 Task: Find a flat in University City, United States, with a washing machine, within a price range of ₹5000 to ₹34000, for 1 bedroom, 1 bed, and 1 bathroom, from August 15 to August 19, with self check-in and English-speaking host.
Action: Mouse moved to (540, 74)
Screenshot: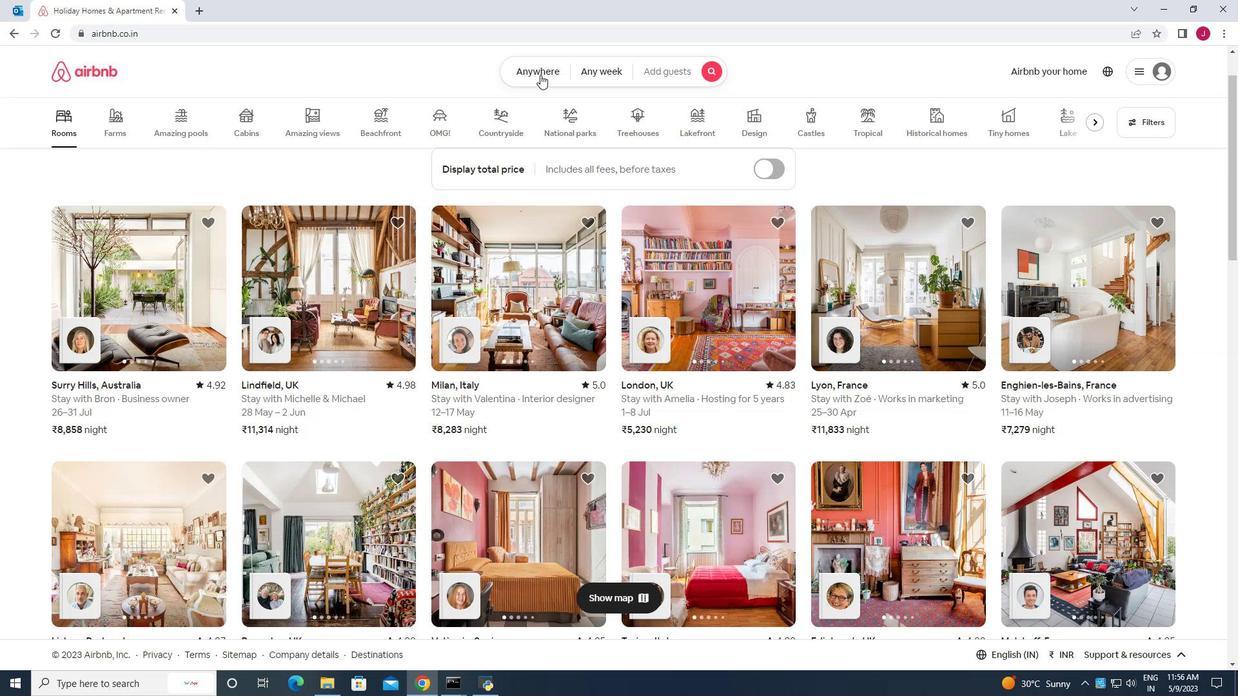 
Action: Mouse pressed left at (540, 74)
Screenshot: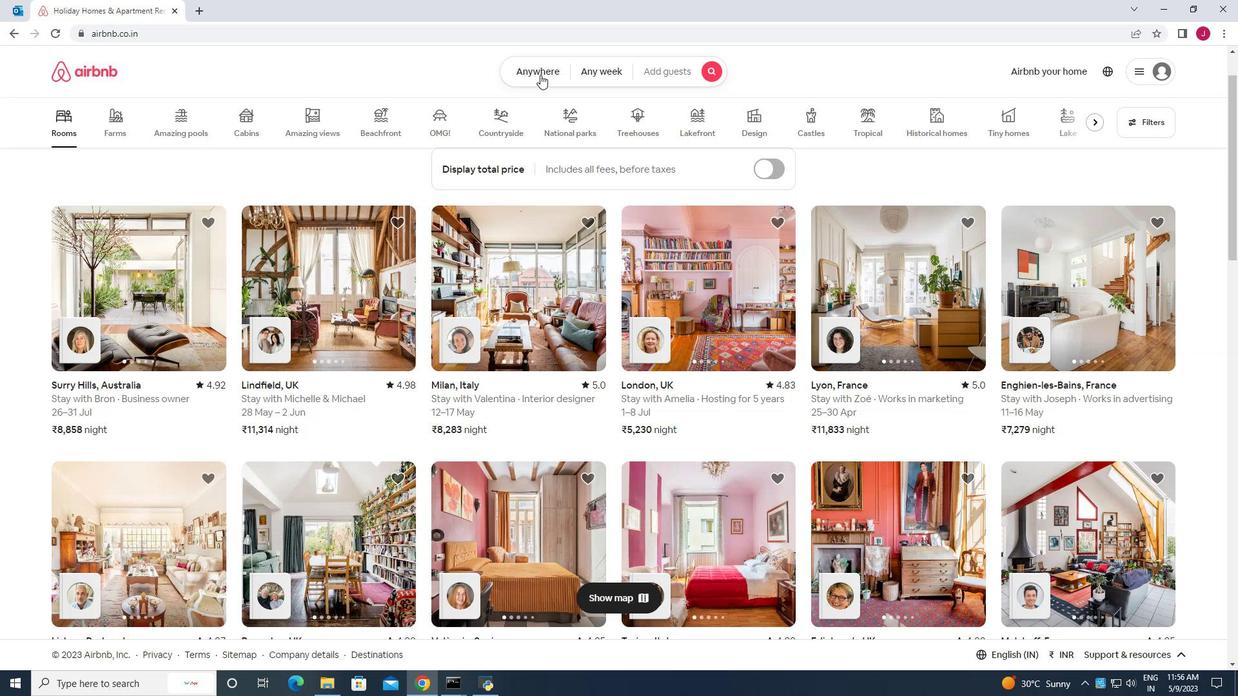 
Action: Mouse moved to (404, 124)
Screenshot: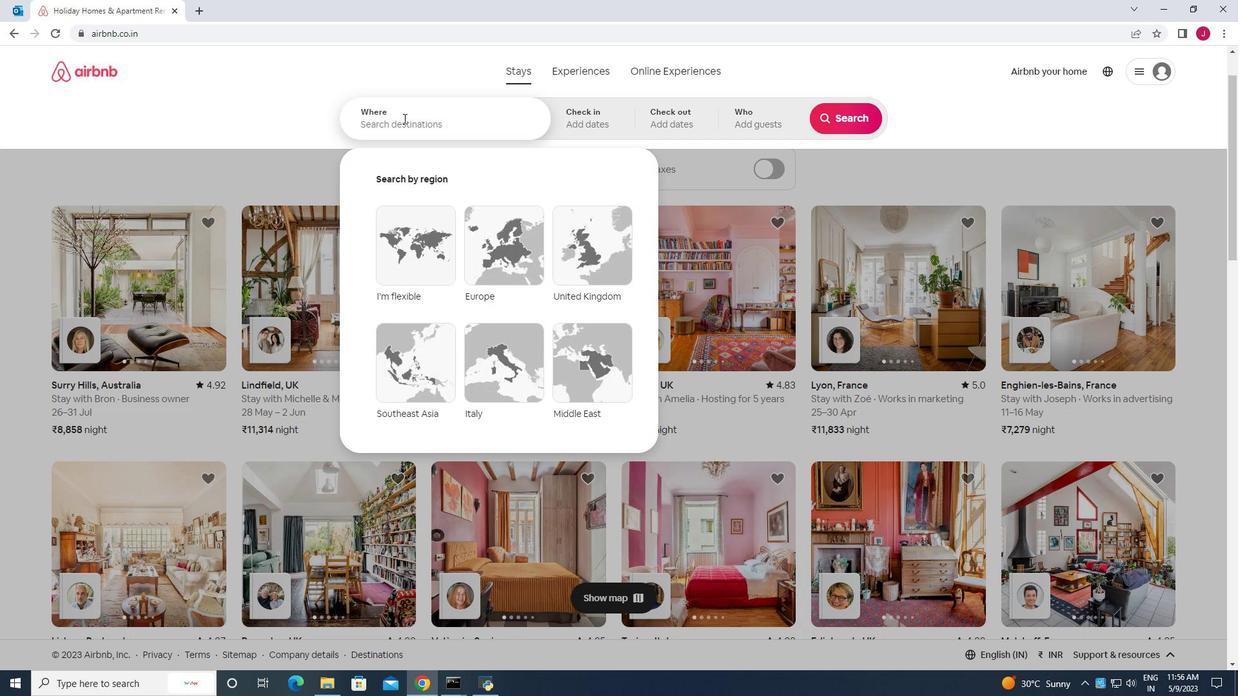 
Action: Mouse pressed left at (404, 124)
Screenshot: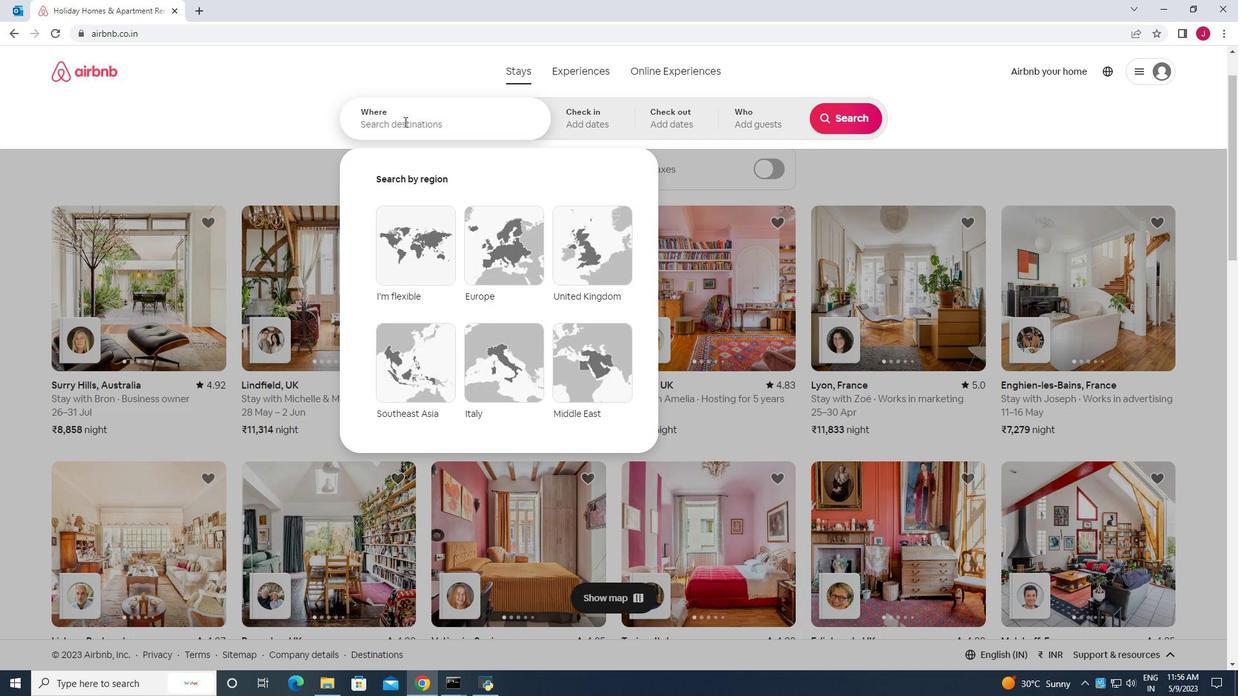 
Action: Mouse moved to (406, 126)
Screenshot: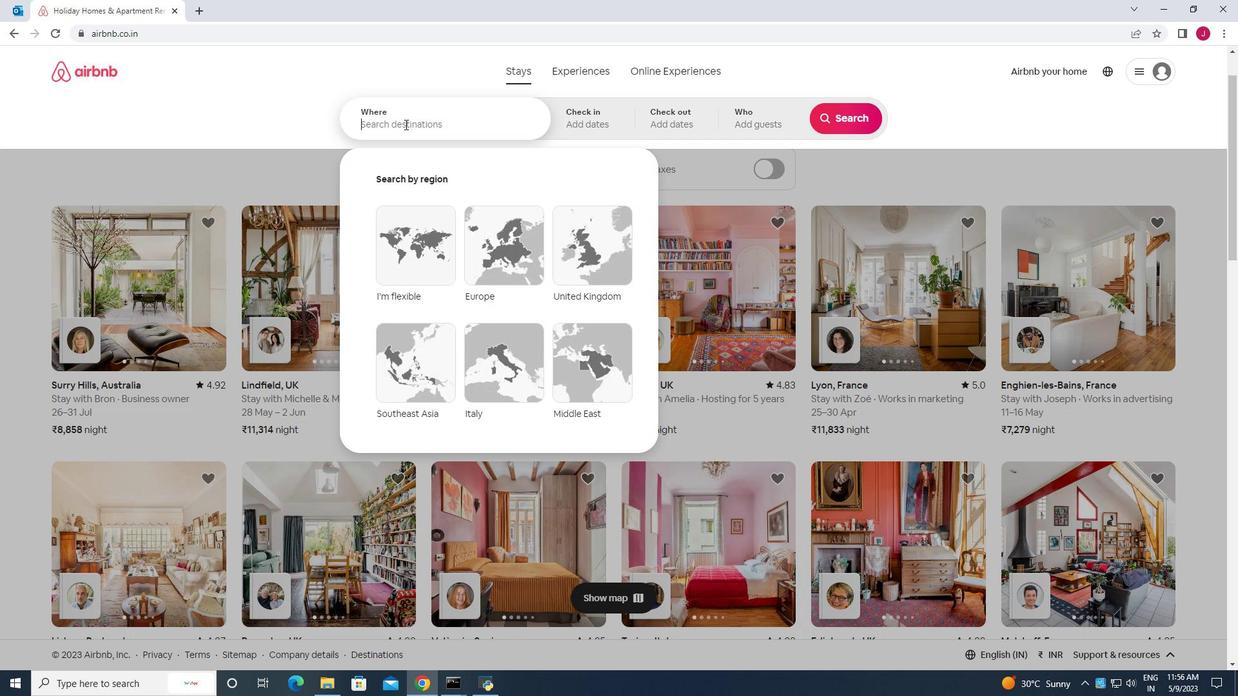 
Action: Key pressed university<Key.space>city<Key.space>united<Key.space>stated<Key.enter>
Screenshot: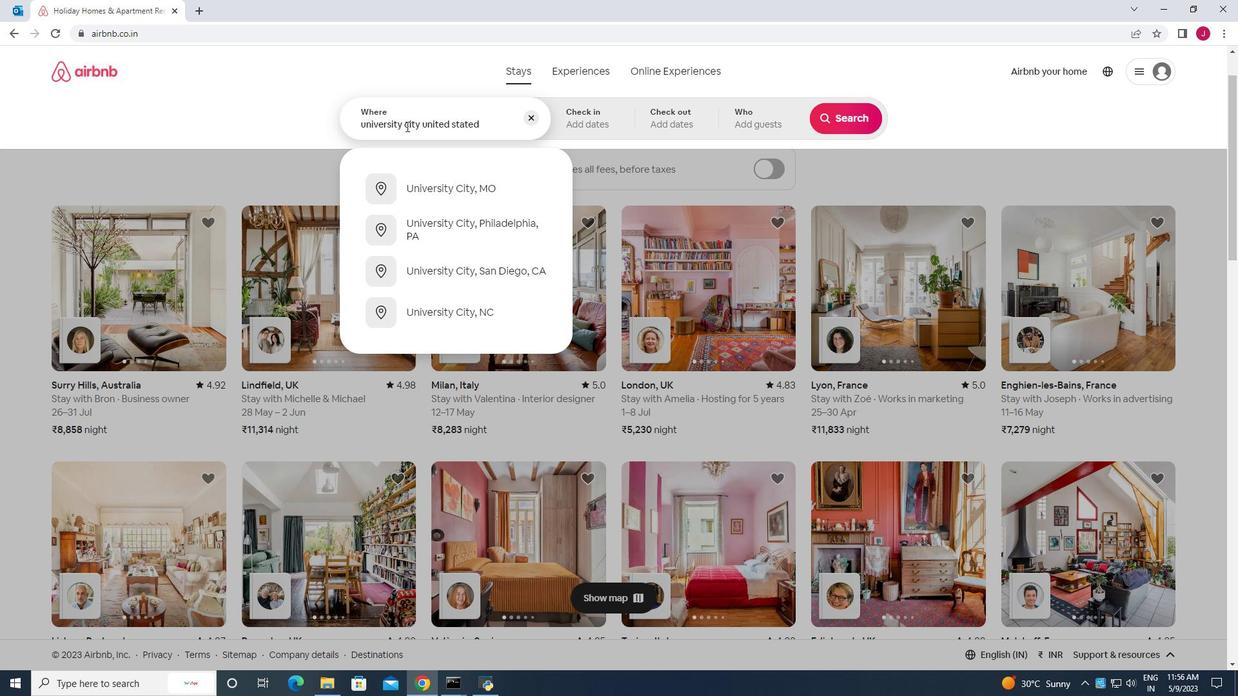 
Action: Mouse moved to (844, 224)
Screenshot: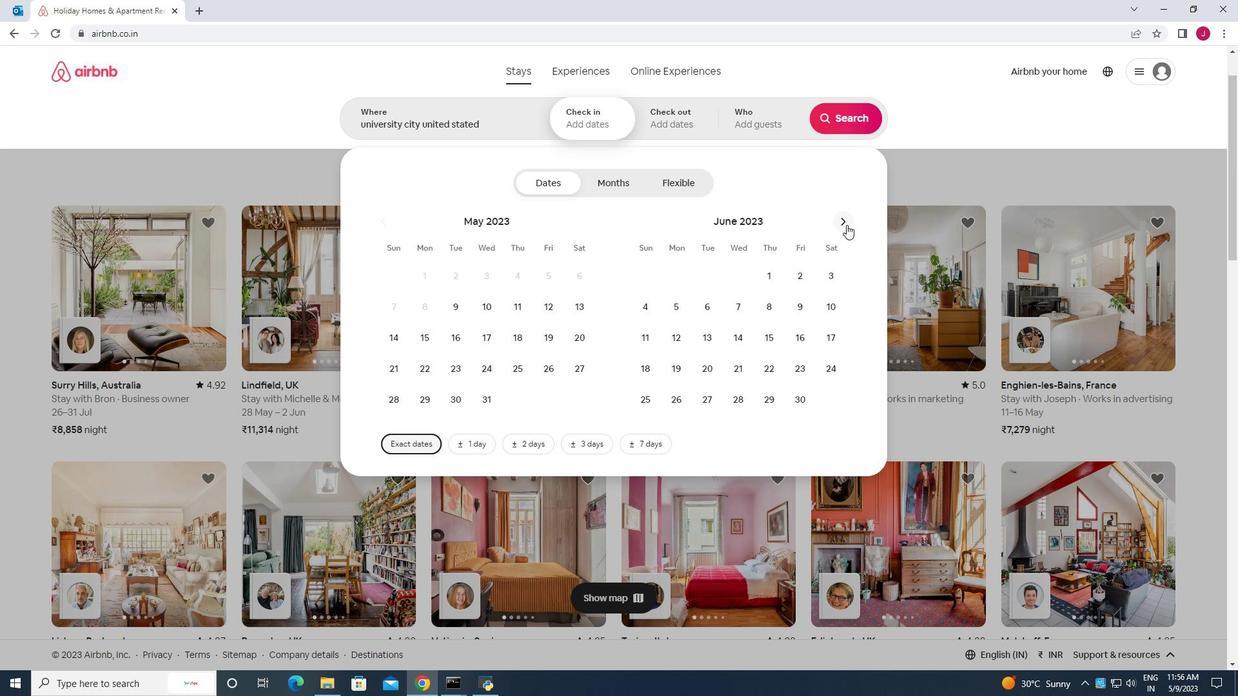 
Action: Mouse pressed left at (844, 224)
Screenshot: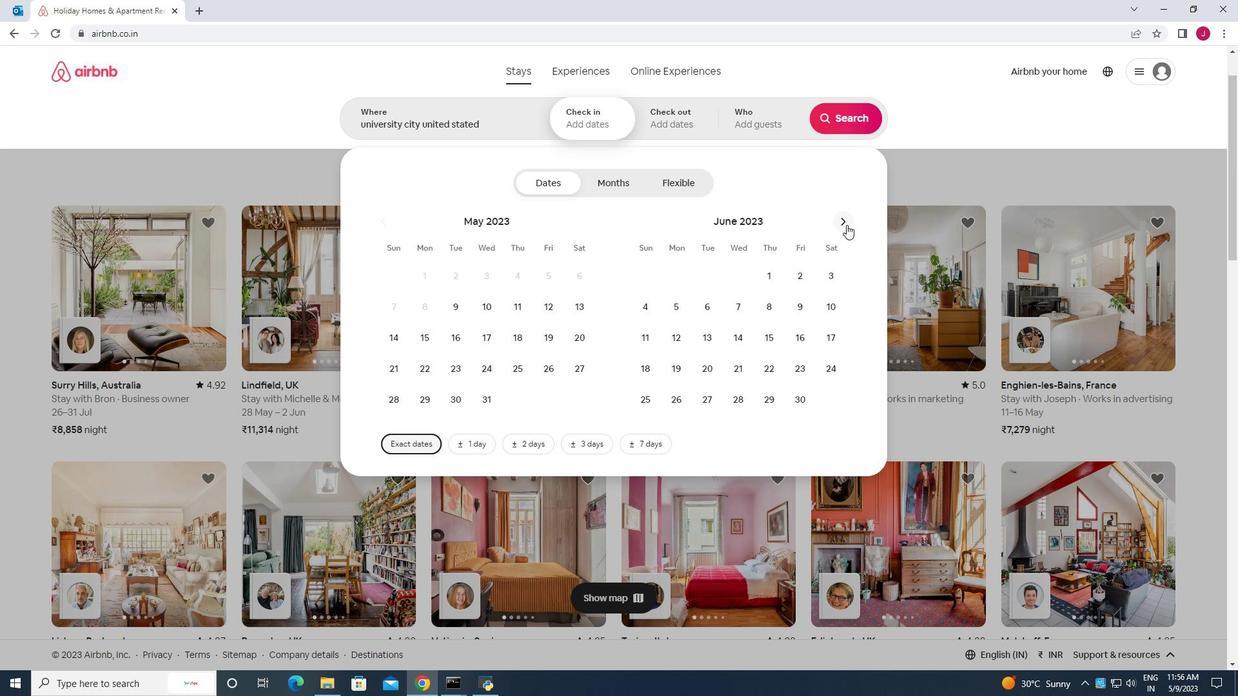 
Action: Mouse moved to (844, 223)
Screenshot: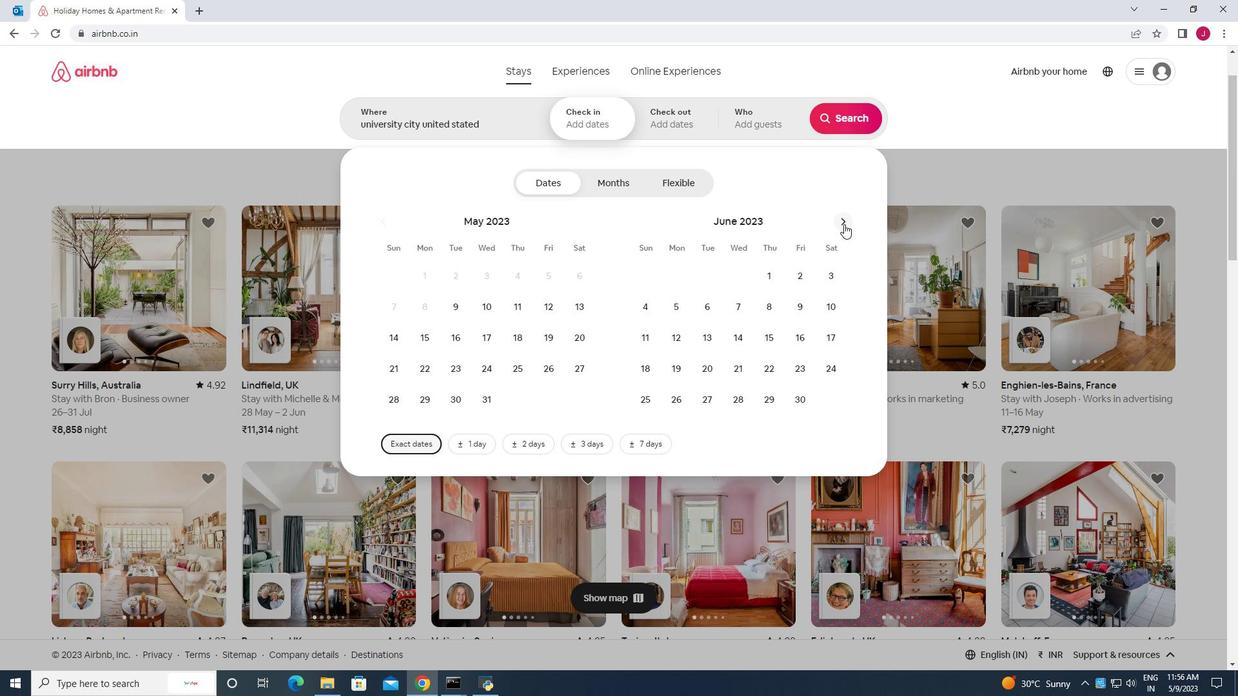 
Action: Mouse pressed left at (844, 223)
Screenshot: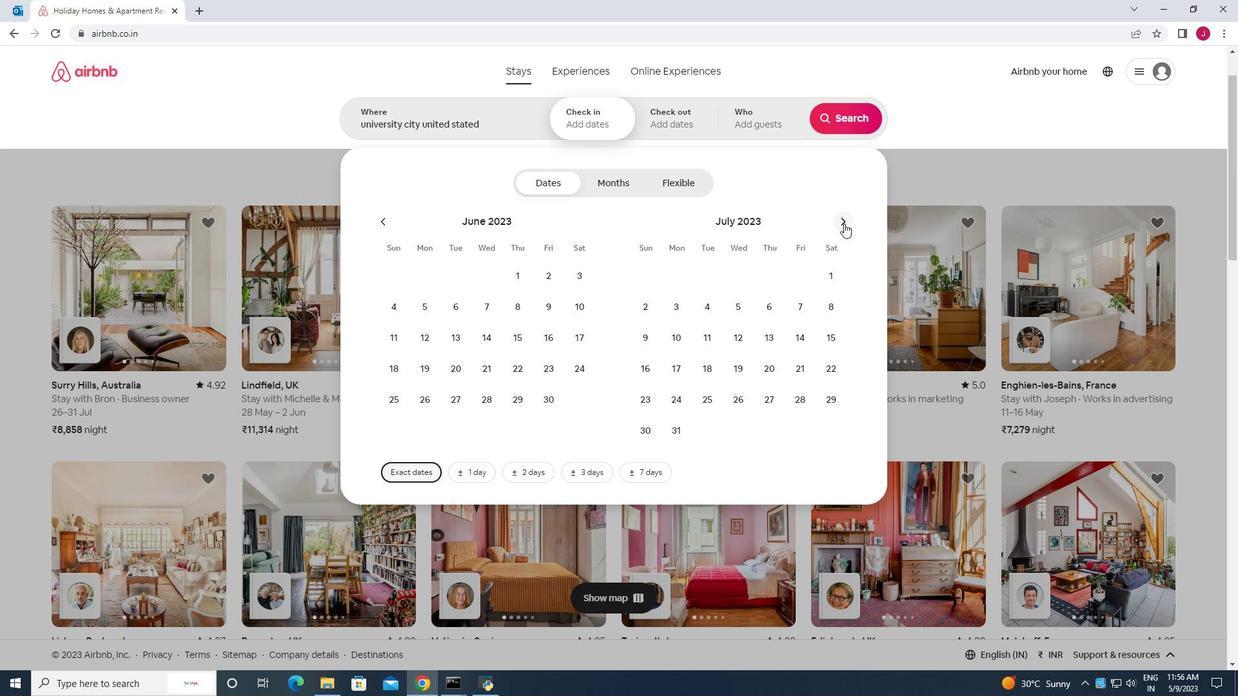 
Action: Mouse moved to (700, 339)
Screenshot: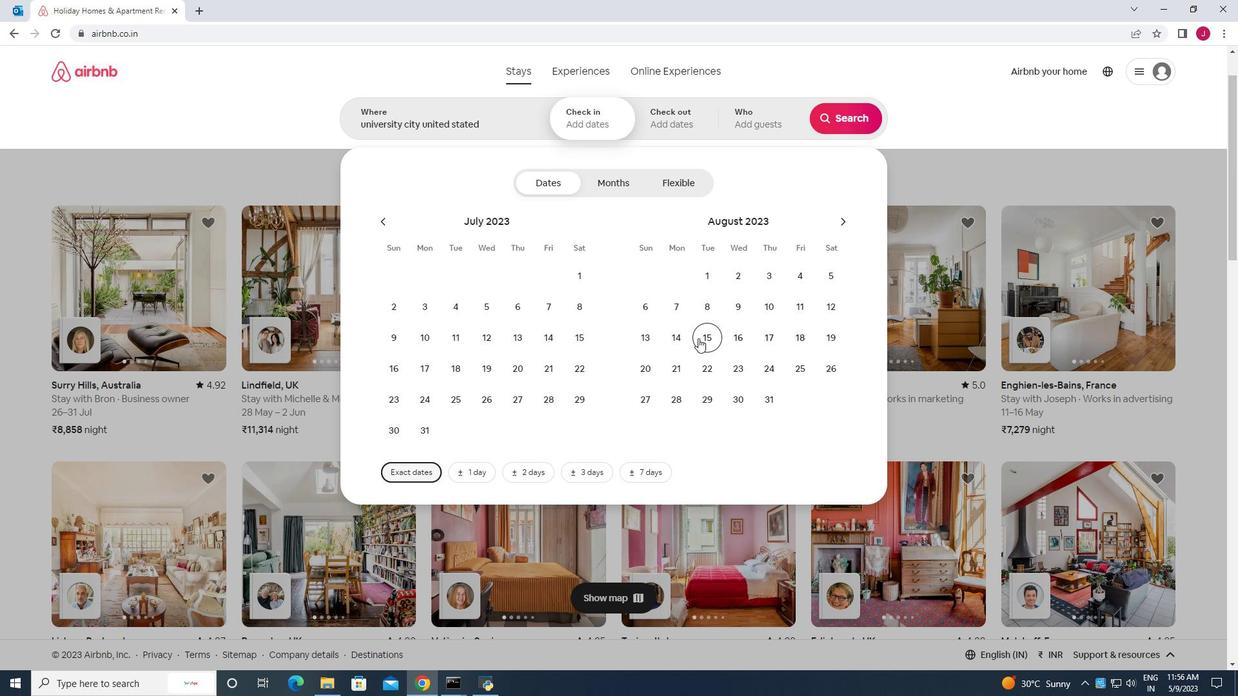 
Action: Mouse pressed left at (699, 339)
Screenshot: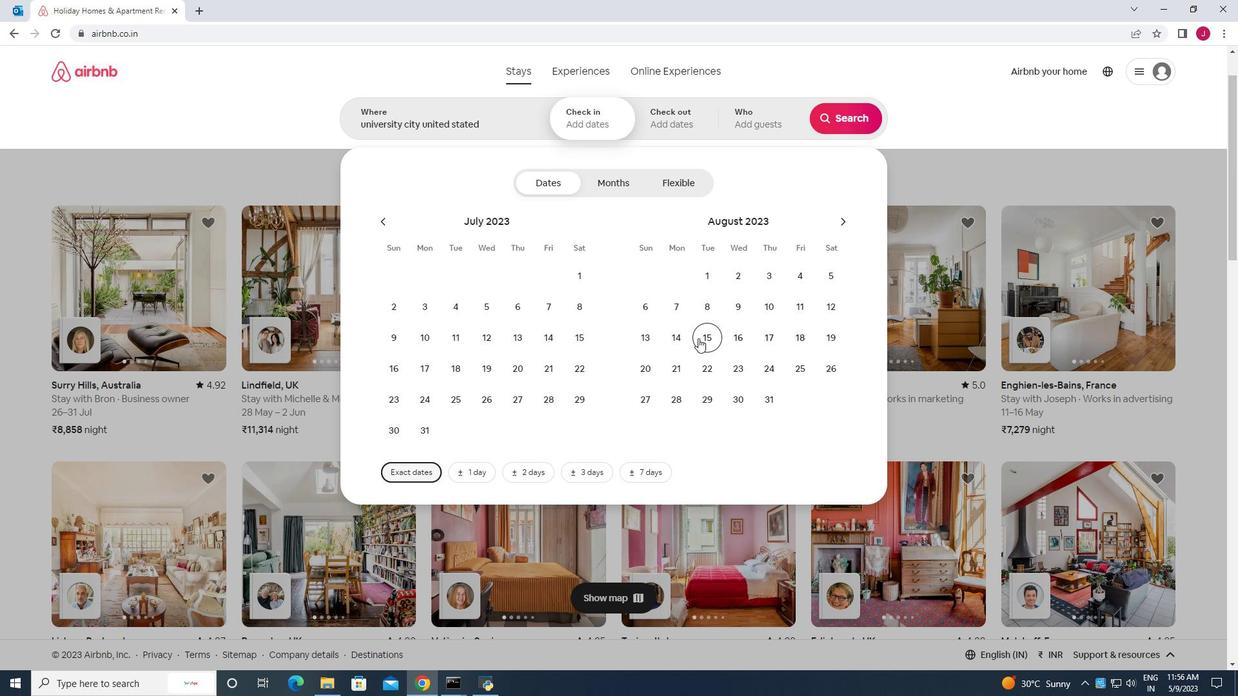 
Action: Mouse moved to (653, 364)
Screenshot: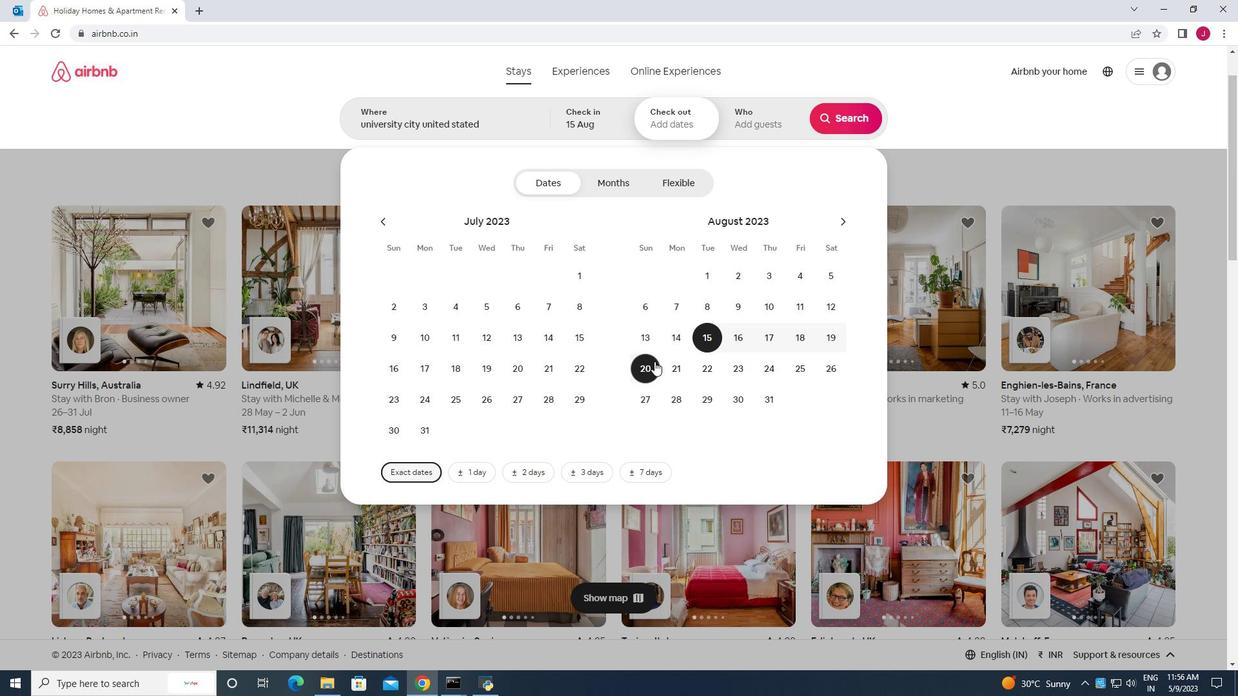 
Action: Mouse pressed left at (653, 364)
Screenshot: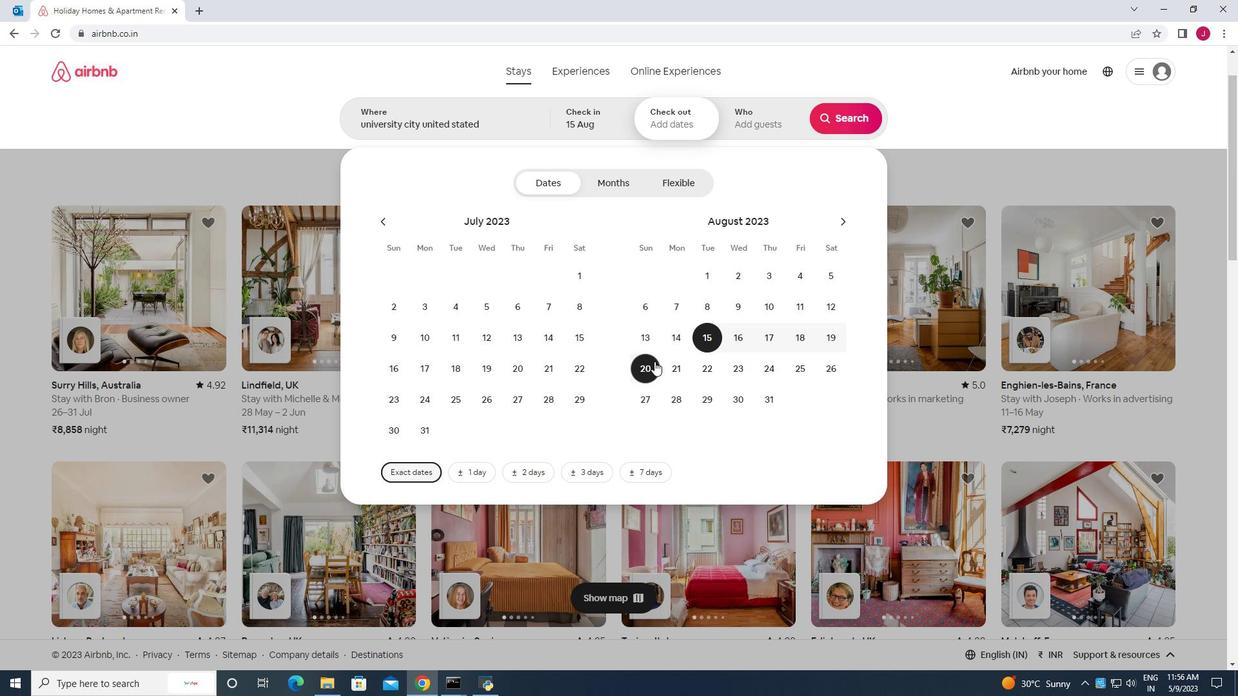 
Action: Mouse moved to (757, 127)
Screenshot: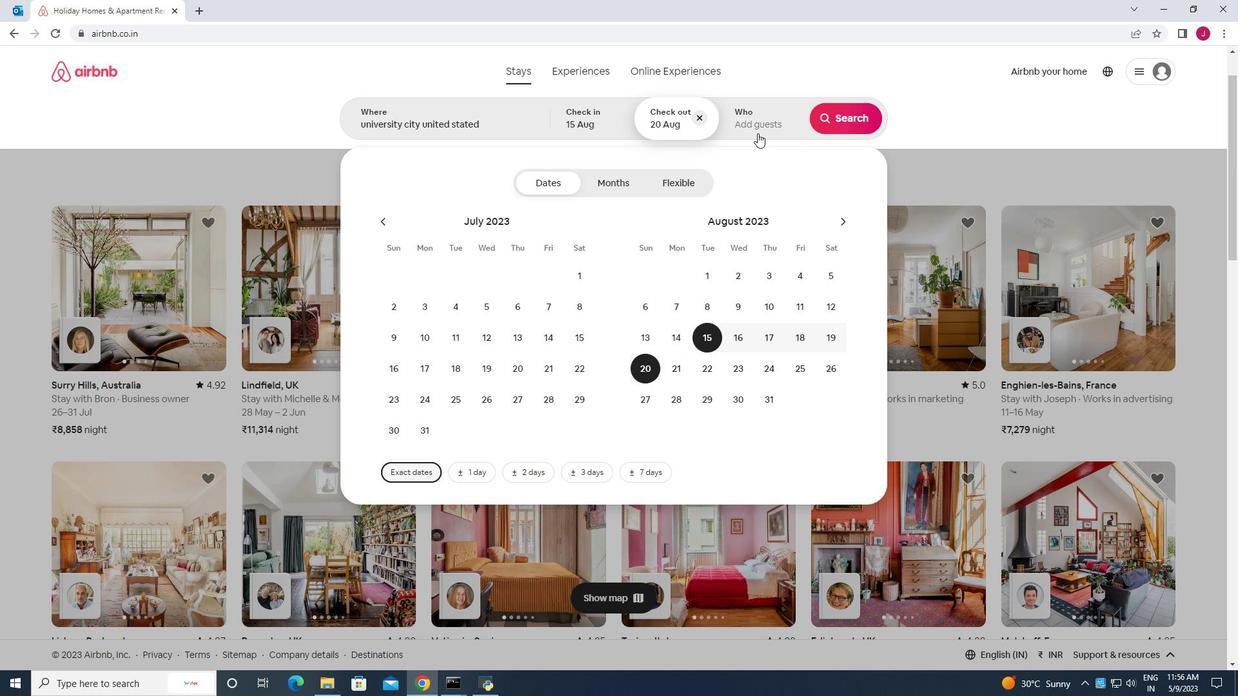 
Action: Mouse pressed left at (757, 127)
Screenshot: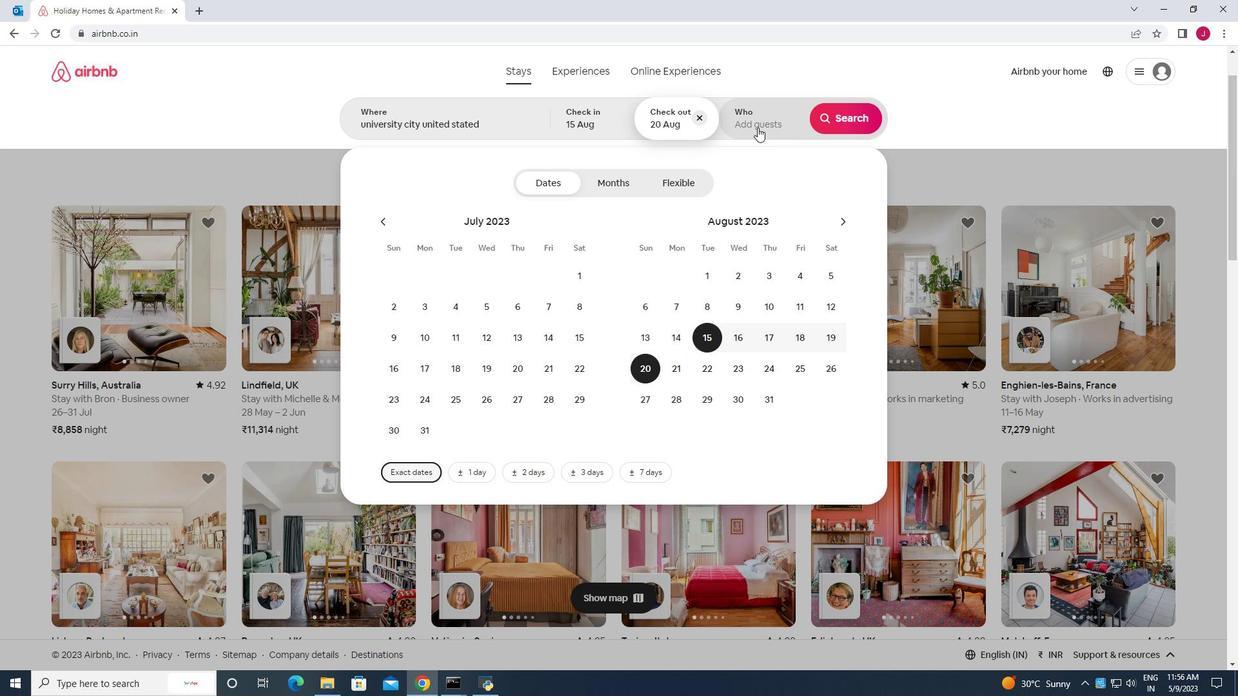 
Action: Mouse moved to (846, 181)
Screenshot: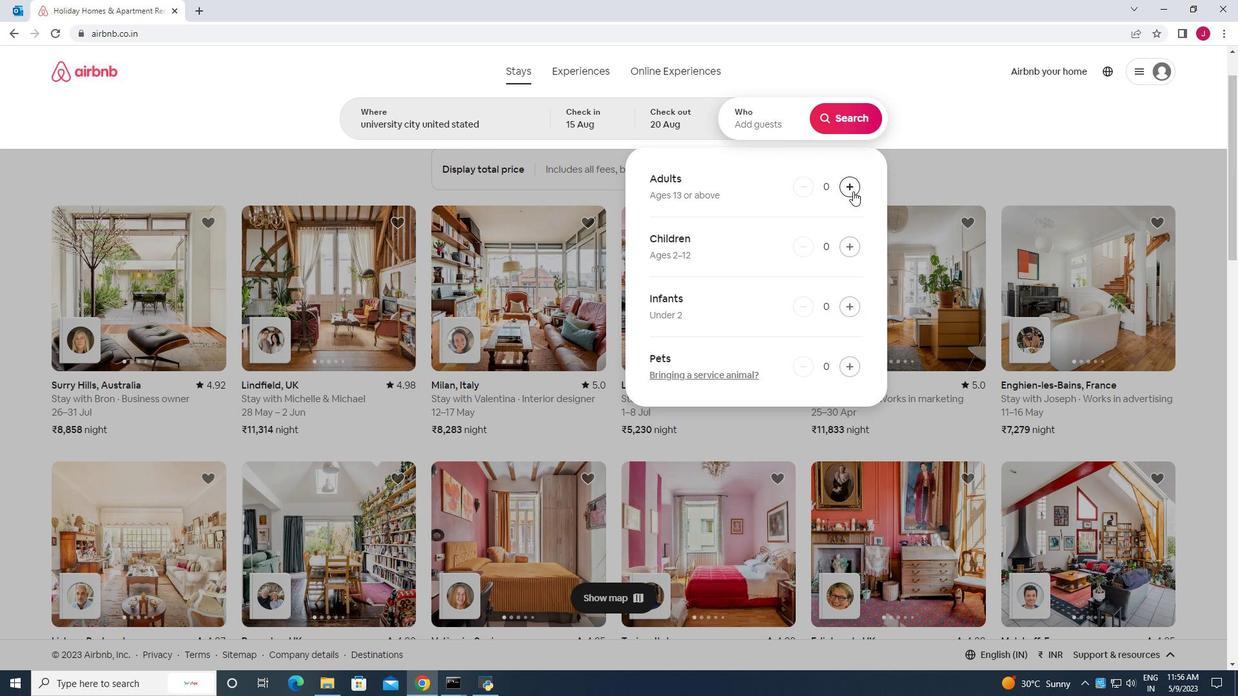 
Action: Mouse pressed left at (846, 181)
Screenshot: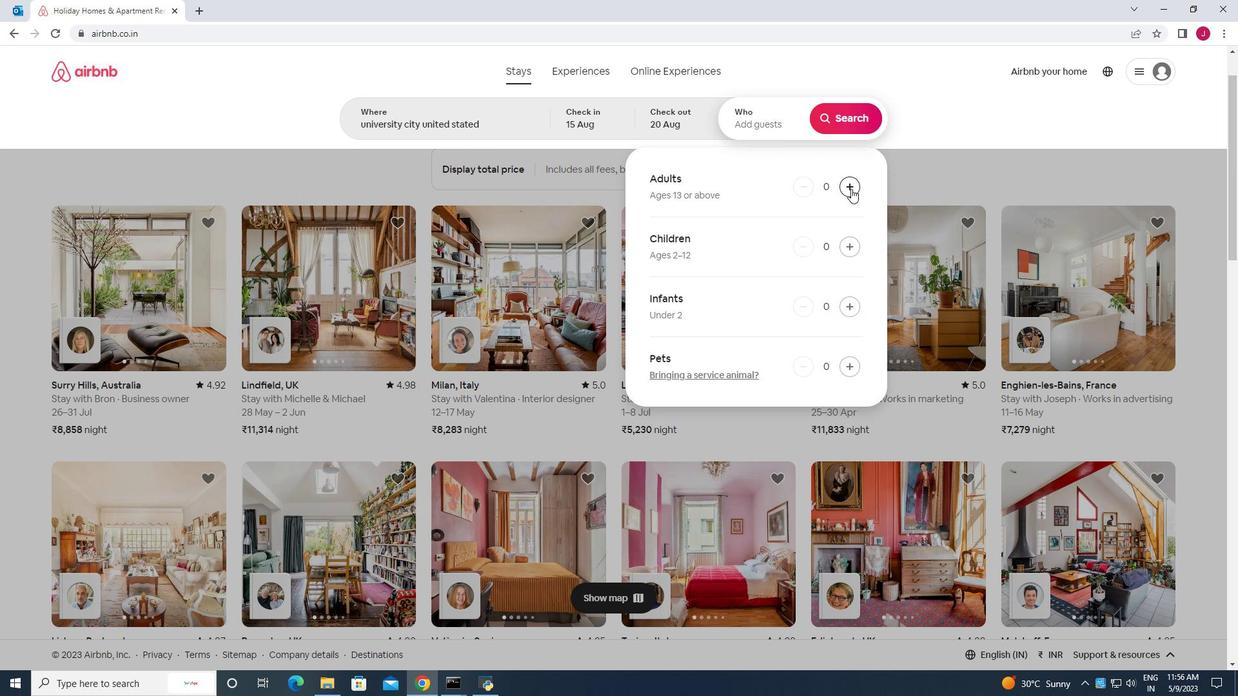 
Action: Mouse moved to (853, 112)
Screenshot: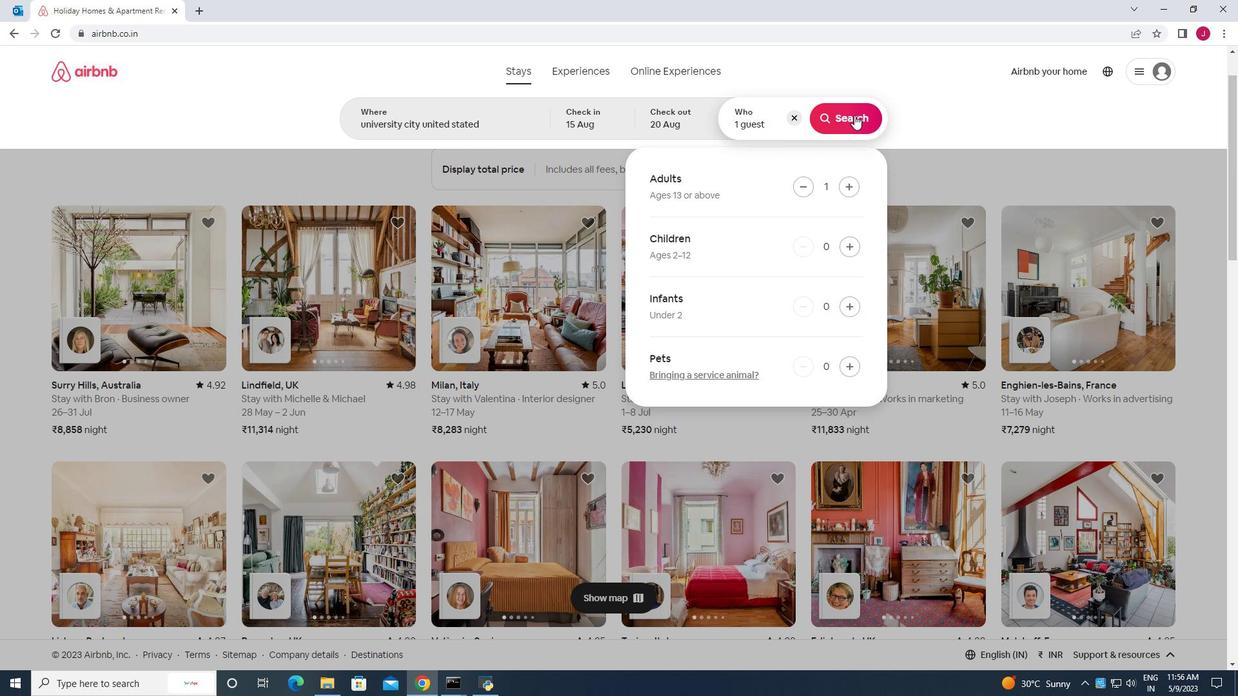 
Action: Mouse pressed left at (853, 112)
Screenshot: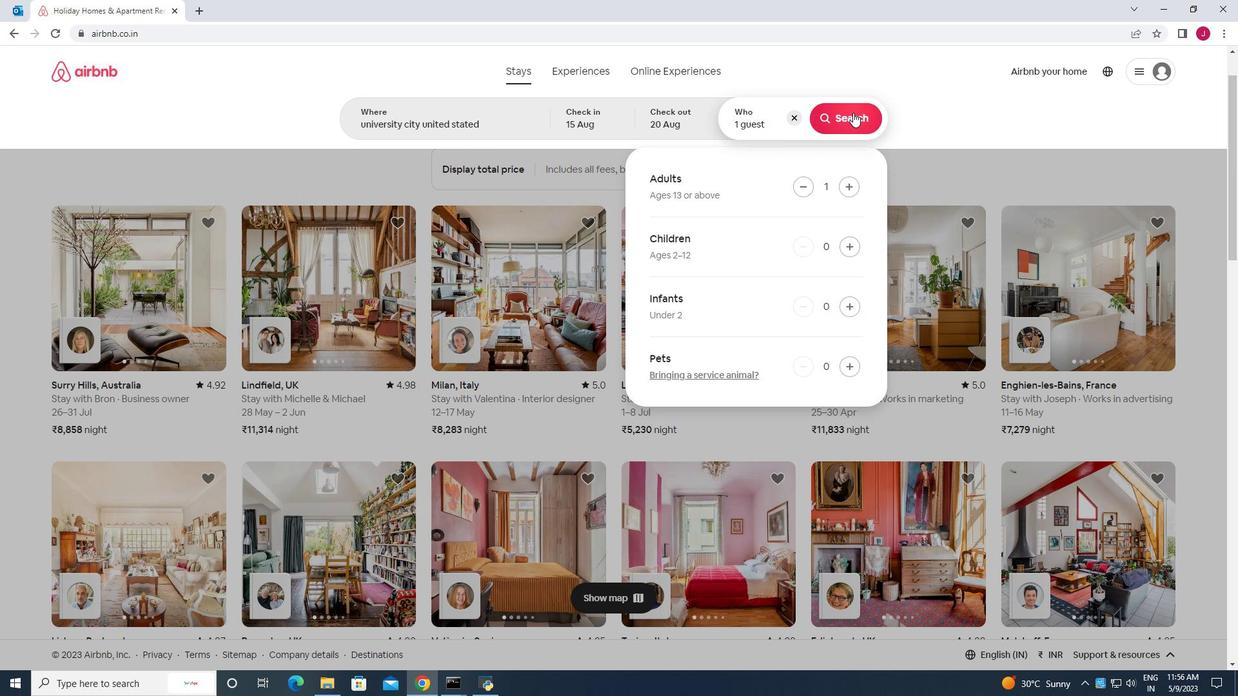 
Action: Mouse moved to (1186, 122)
Screenshot: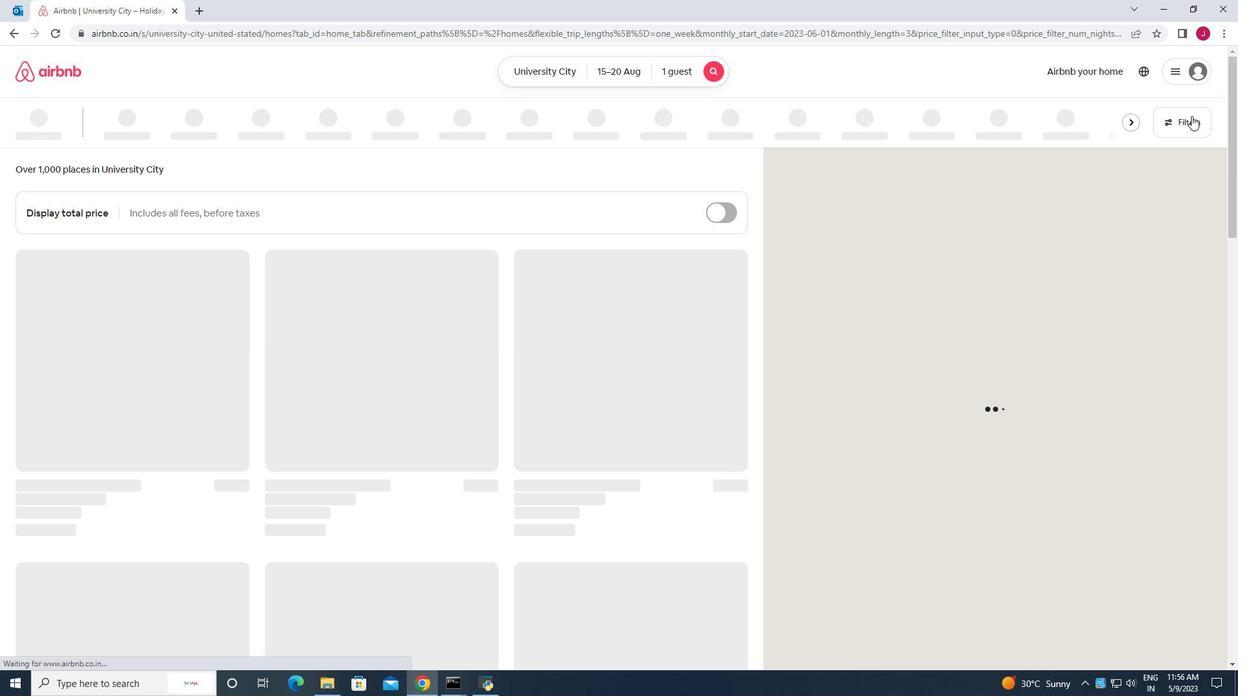 
Action: Mouse pressed left at (1186, 122)
Screenshot: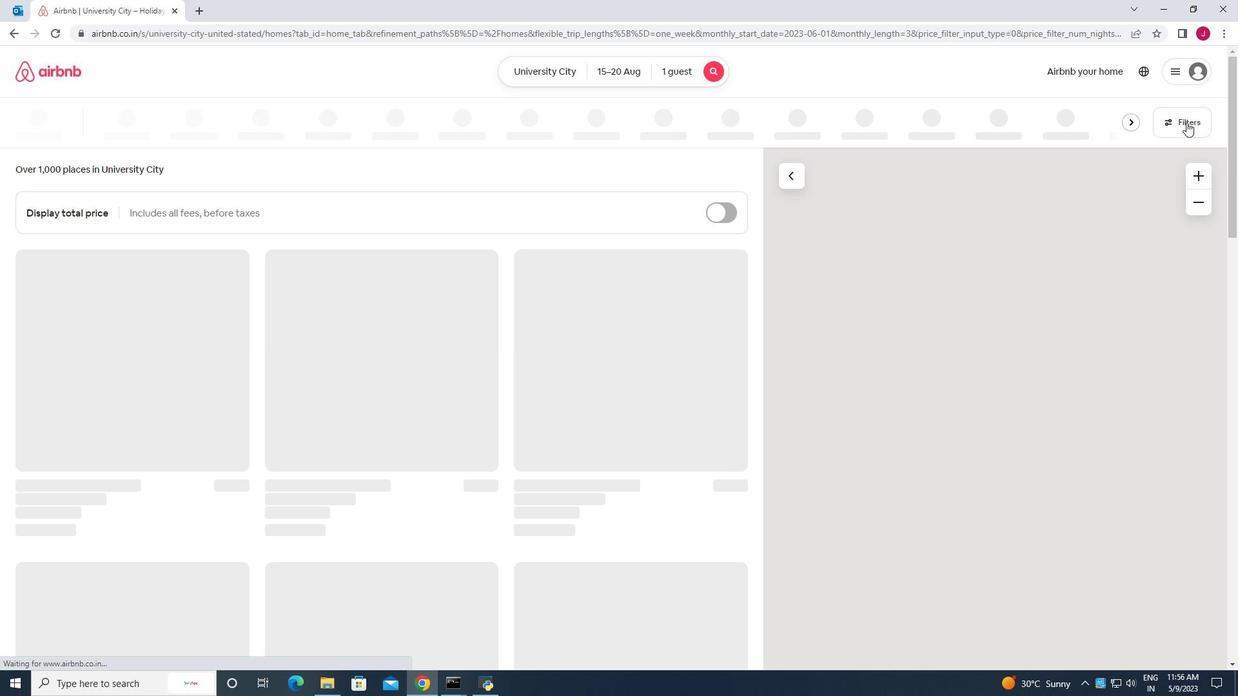 
Action: Mouse moved to (472, 439)
Screenshot: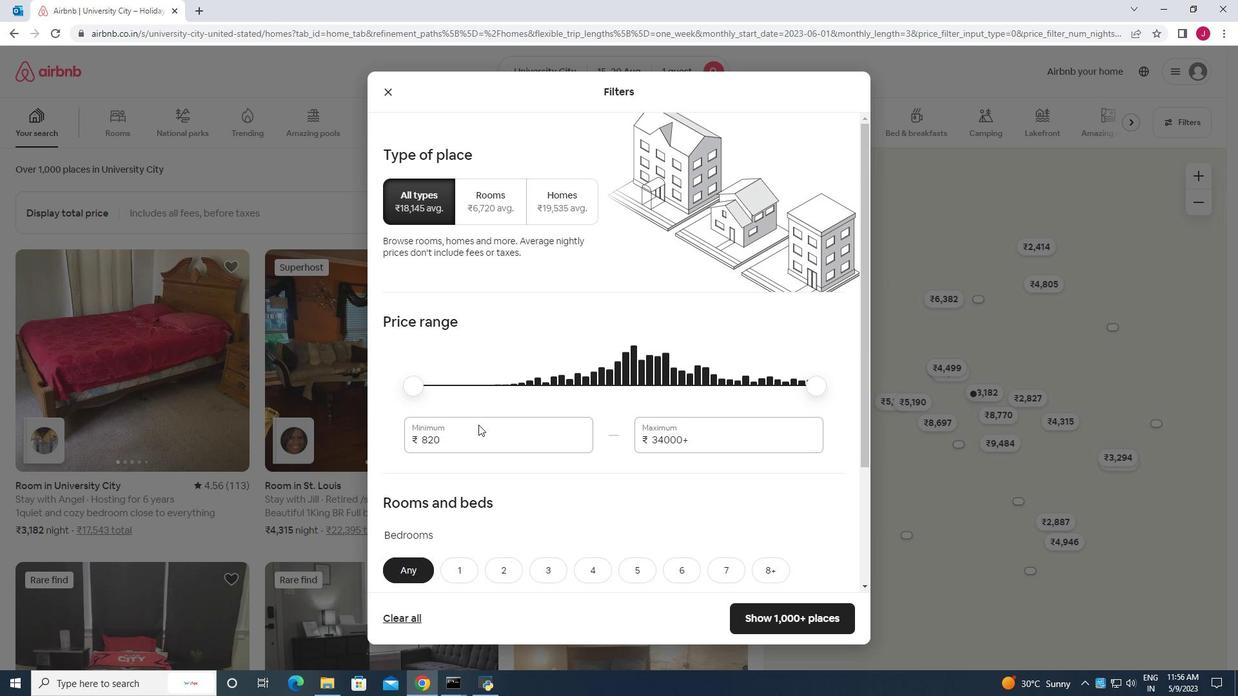 
Action: Mouse pressed left at (472, 439)
Screenshot: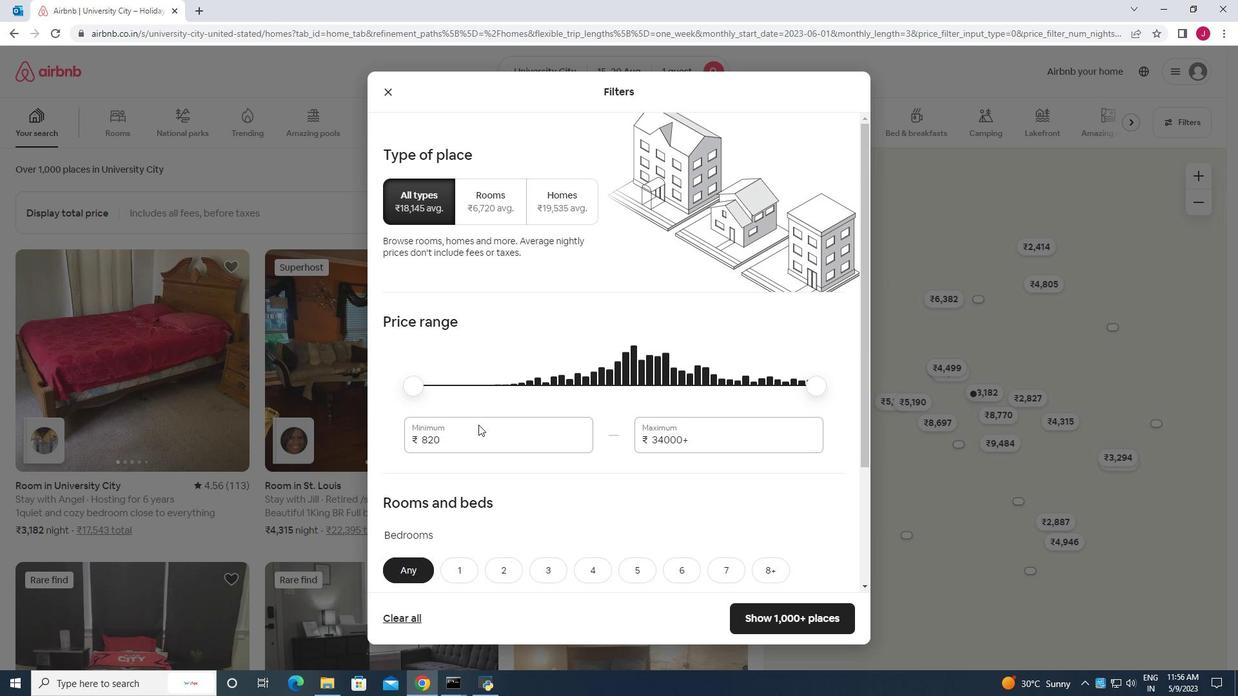 
Action: Mouse moved to (473, 446)
Screenshot: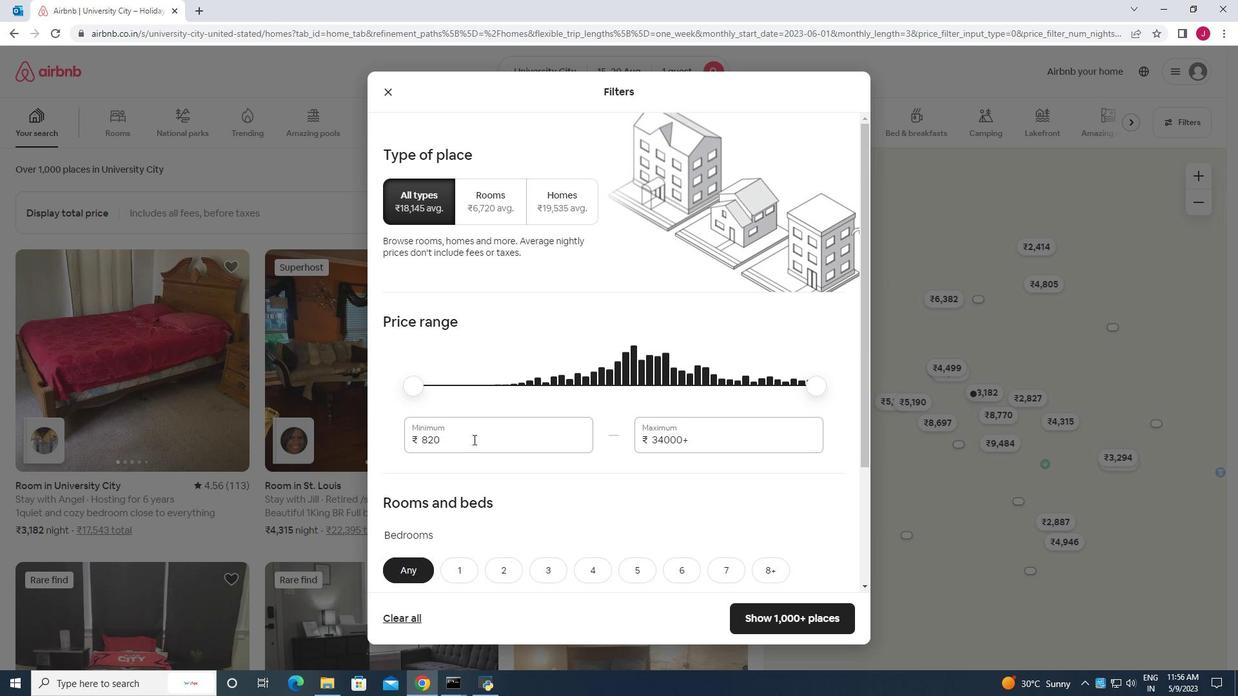 
Action: Key pressed <Key.backspace><Key.backspace><Key.backspace>5000
Screenshot: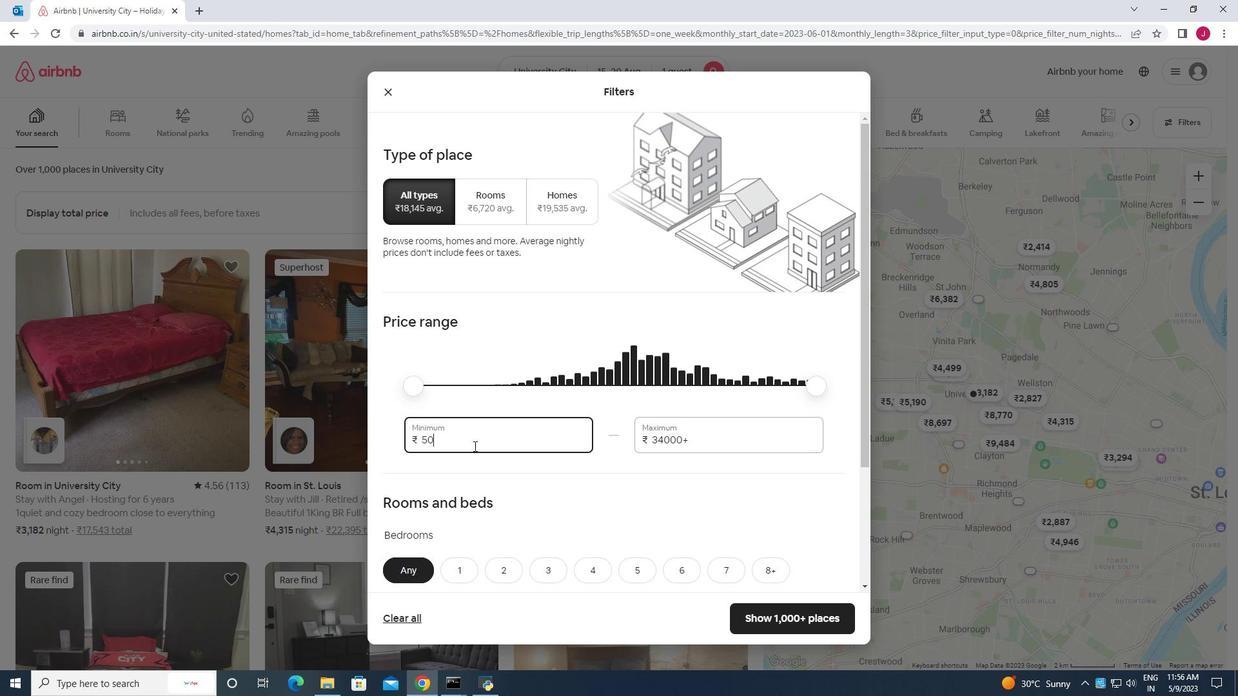 
Action: Mouse moved to (731, 443)
Screenshot: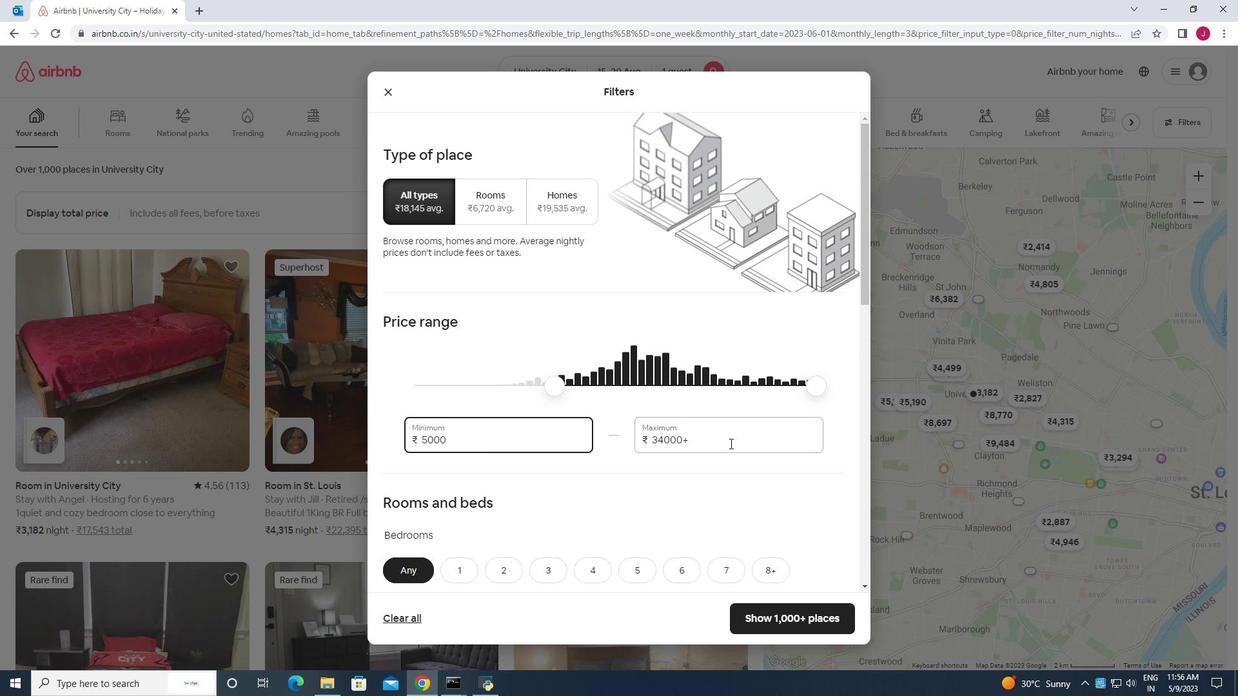 
Action: Mouse pressed left at (731, 443)
Screenshot: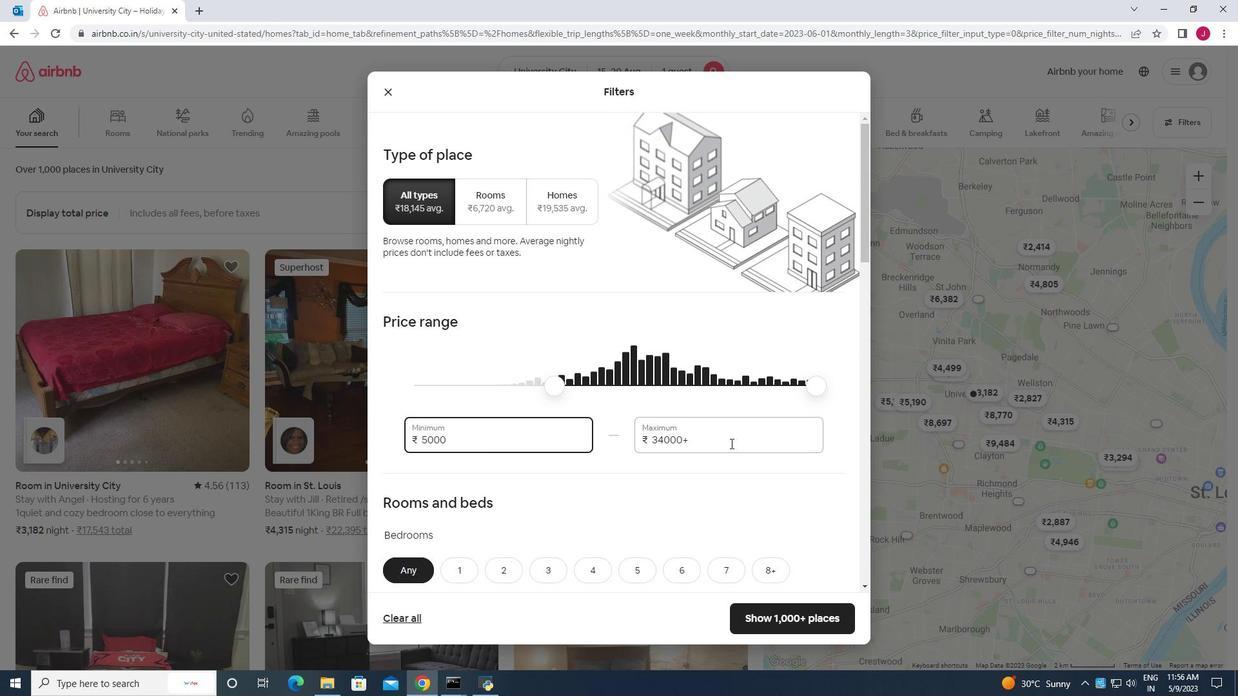 
Action: Mouse moved to (725, 440)
Screenshot: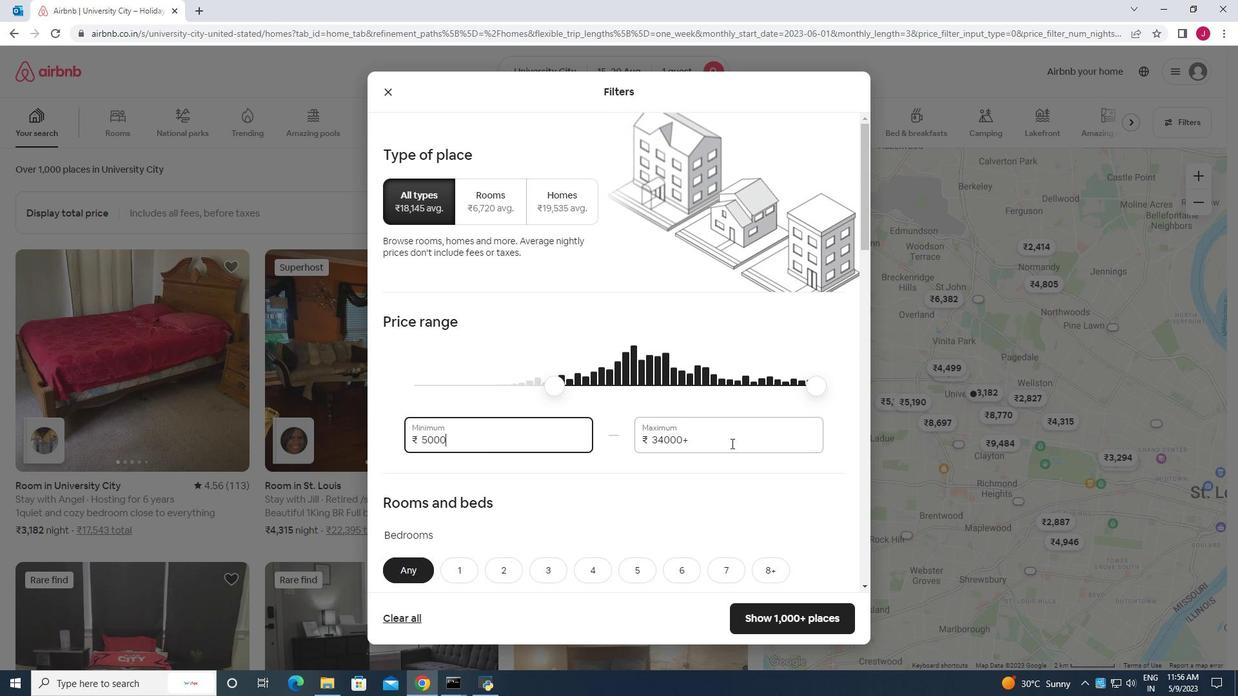 
Action: Key pressed <Key.backspace><Key.backspace><Key.backspace><Key.backspace><Key.backspace><Key.backspace><Key.backspace><Key.backspace><Key.backspace><Key.backspace><Key.backspace><Key.backspace>10000
Screenshot: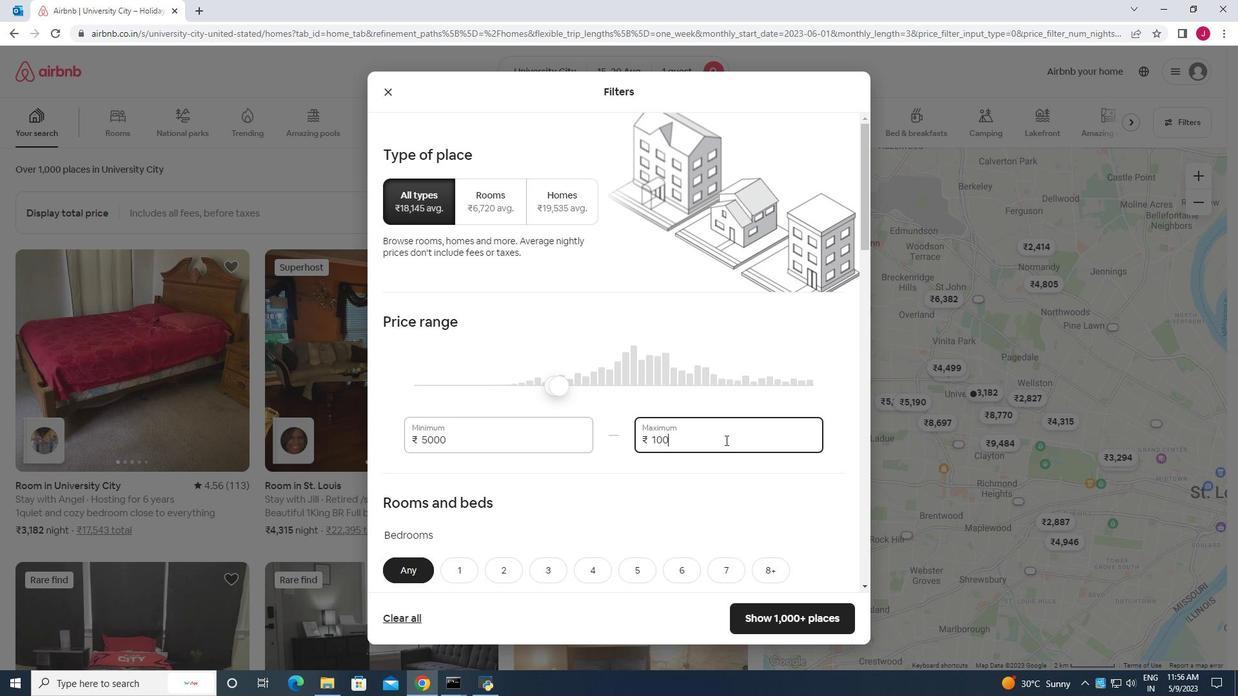 
Action: Mouse moved to (607, 424)
Screenshot: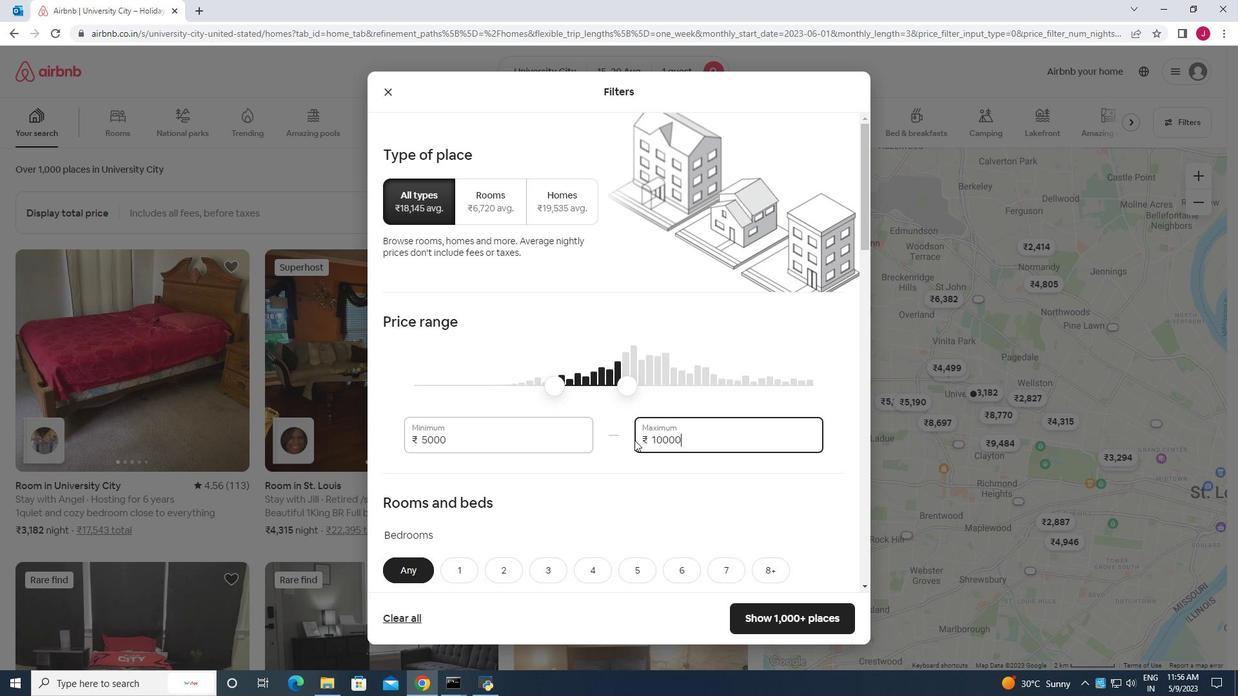 
Action: Mouse scrolled (607, 424) with delta (0, 0)
Screenshot: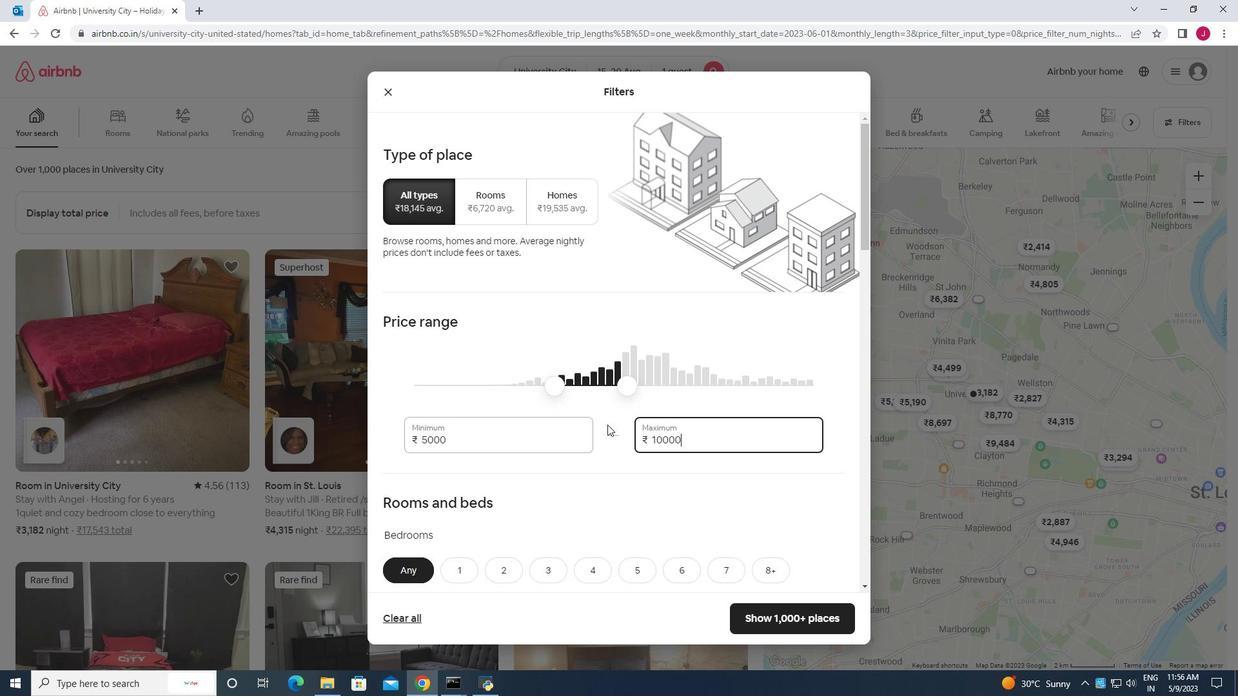 
Action: Mouse moved to (625, 359)
Screenshot: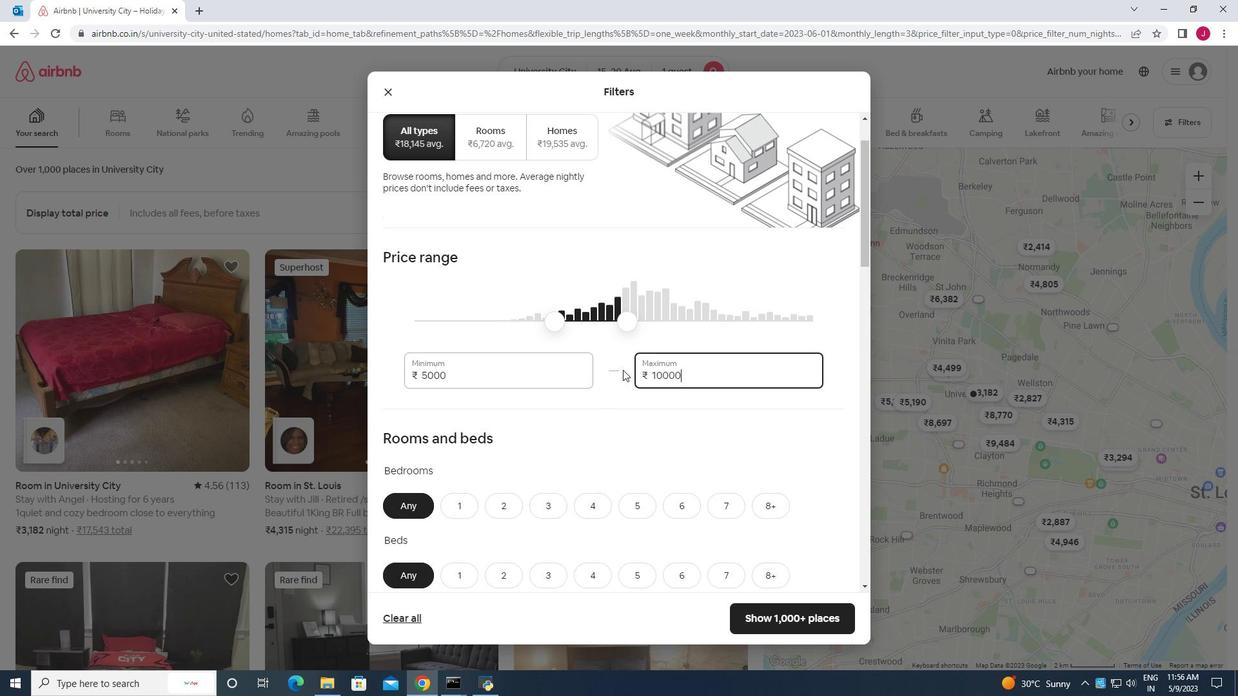 
Action: Mouse scrolled (625, 359) with delta (0, 0)
Screenshot: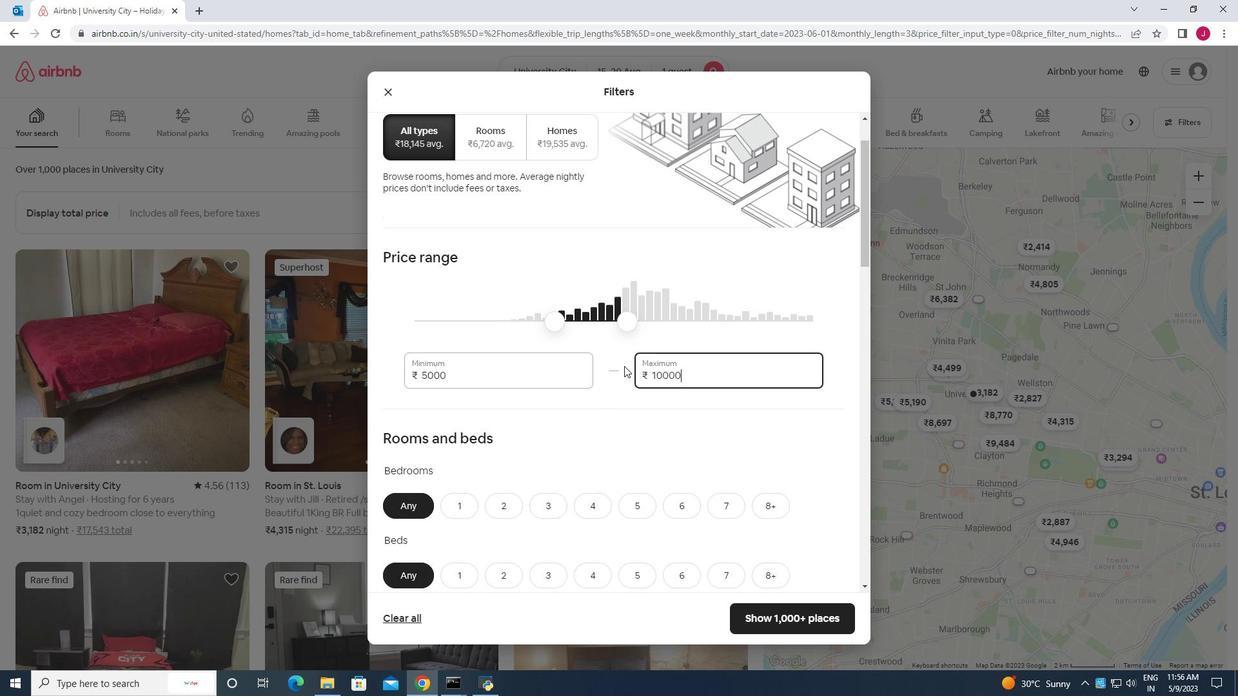 
Action: Mouse scrolled (625, 359) with delta (0, 0)
Screenshot: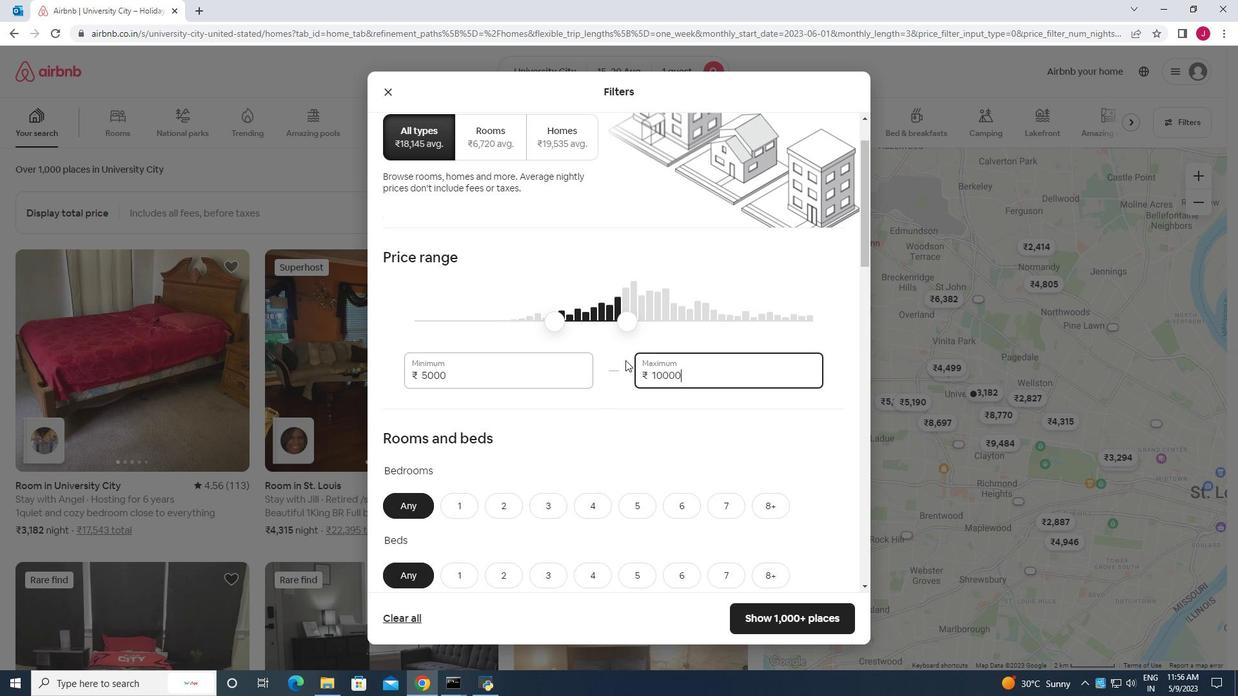 
Action: Mouse moved to (464, 377)
Screenshot: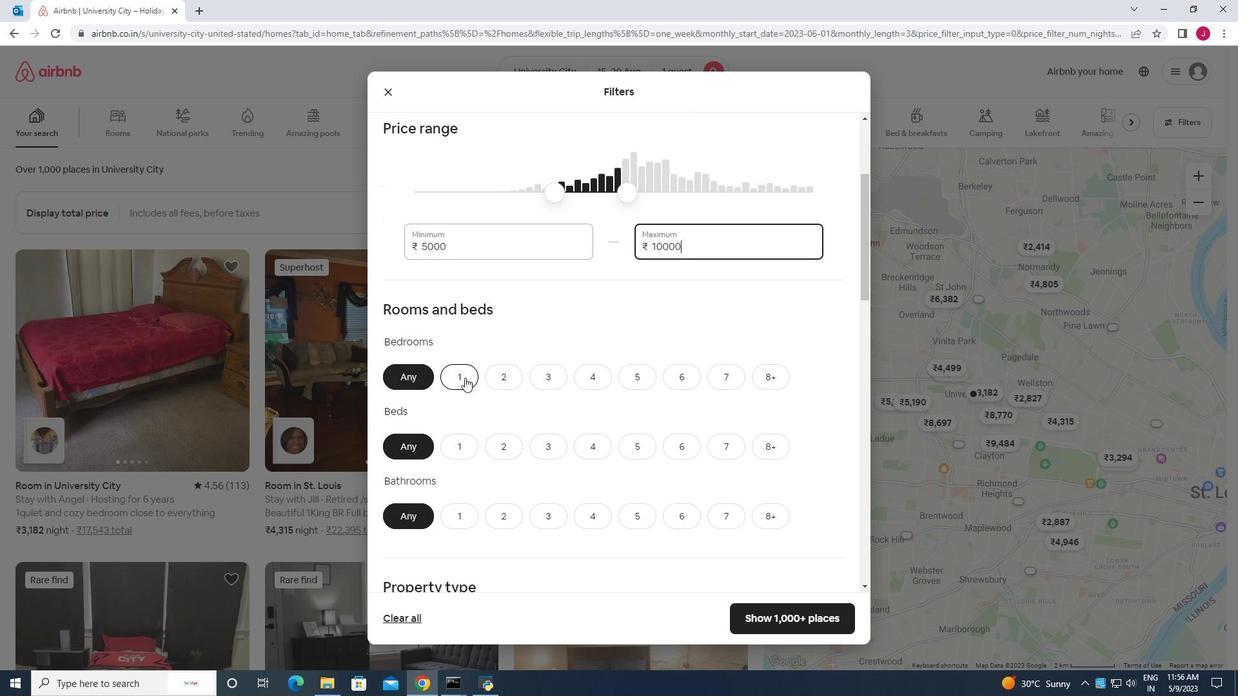 
Action: Mouse pressed left at (464, 377)
Screenshot: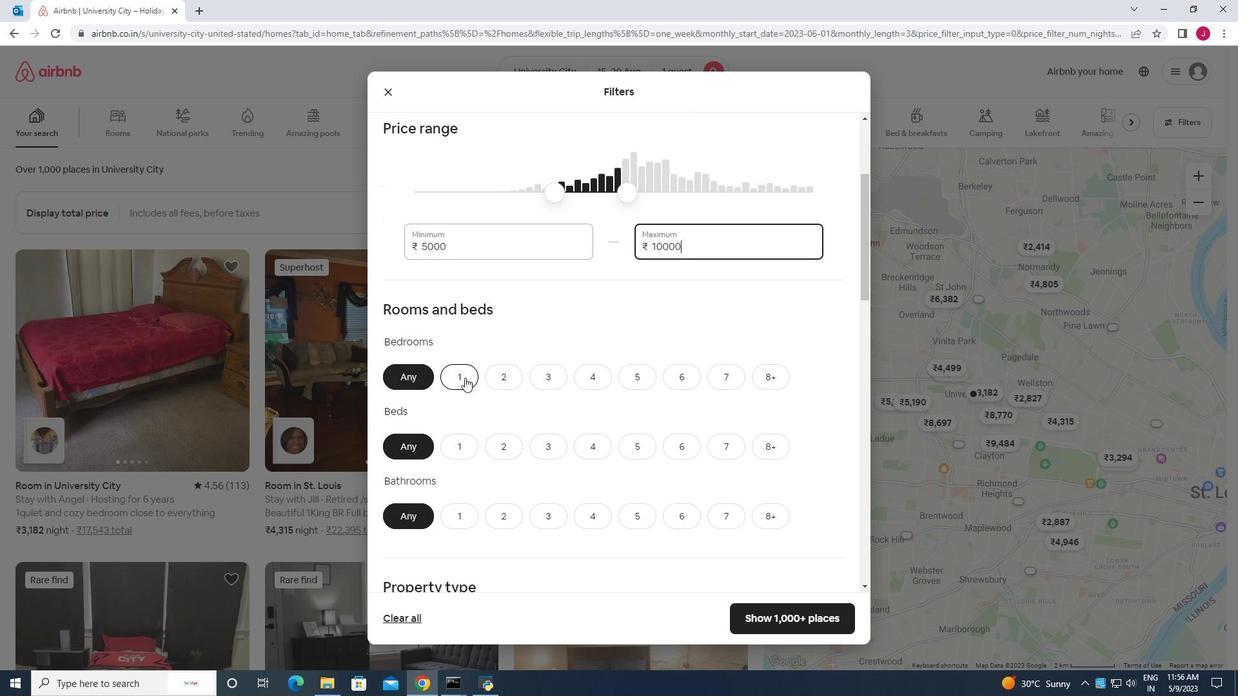 
Action: Mouse moved to (462, 437)
Screenshot: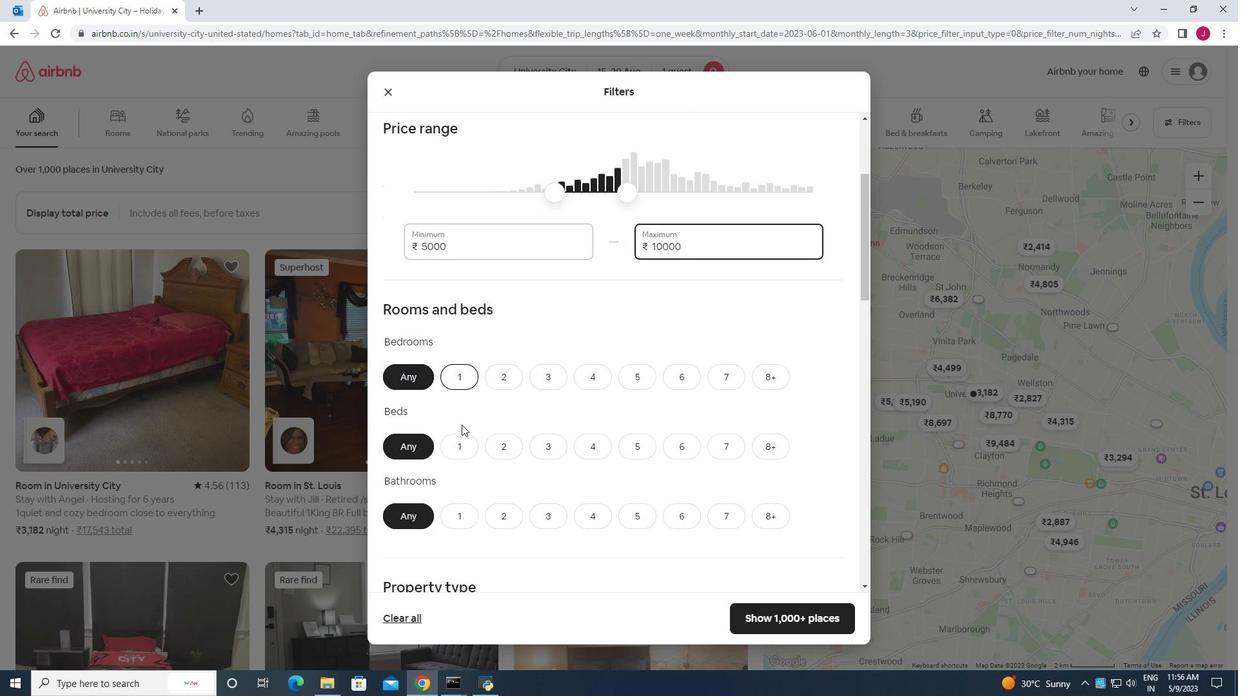 
Action: Mouse pressed left at (462, 437)
Screenshot: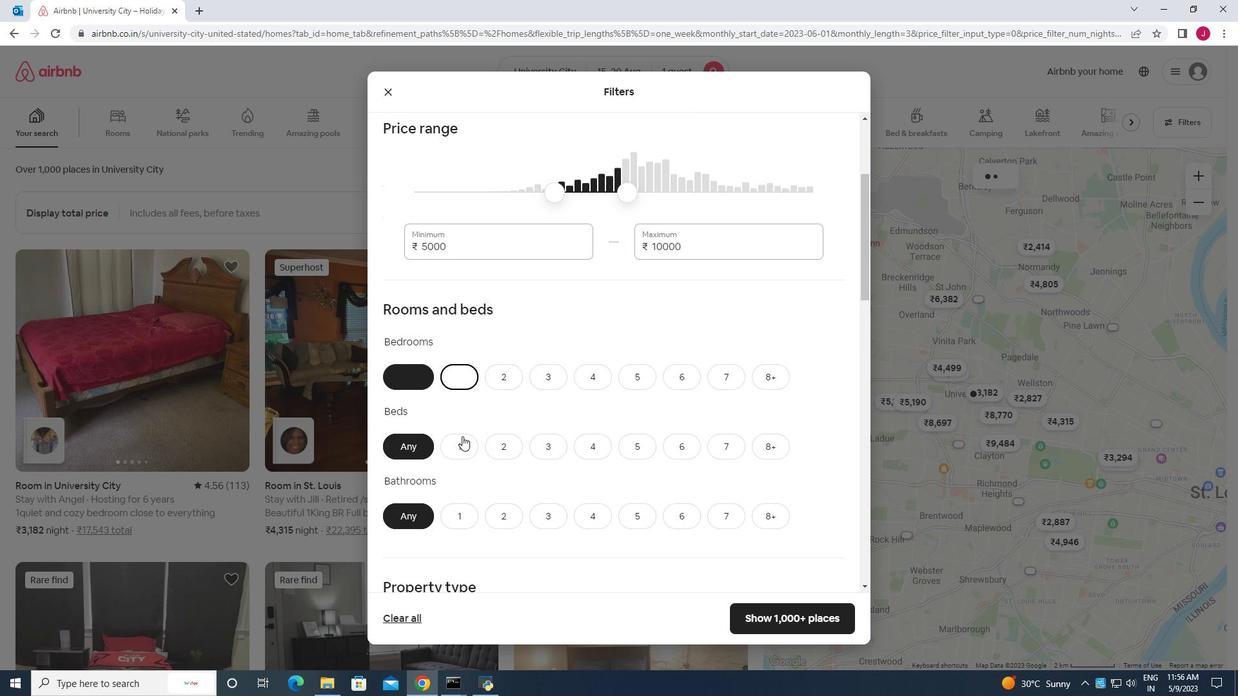 
Action: Mouse moved to (462, 517)
Screenshot: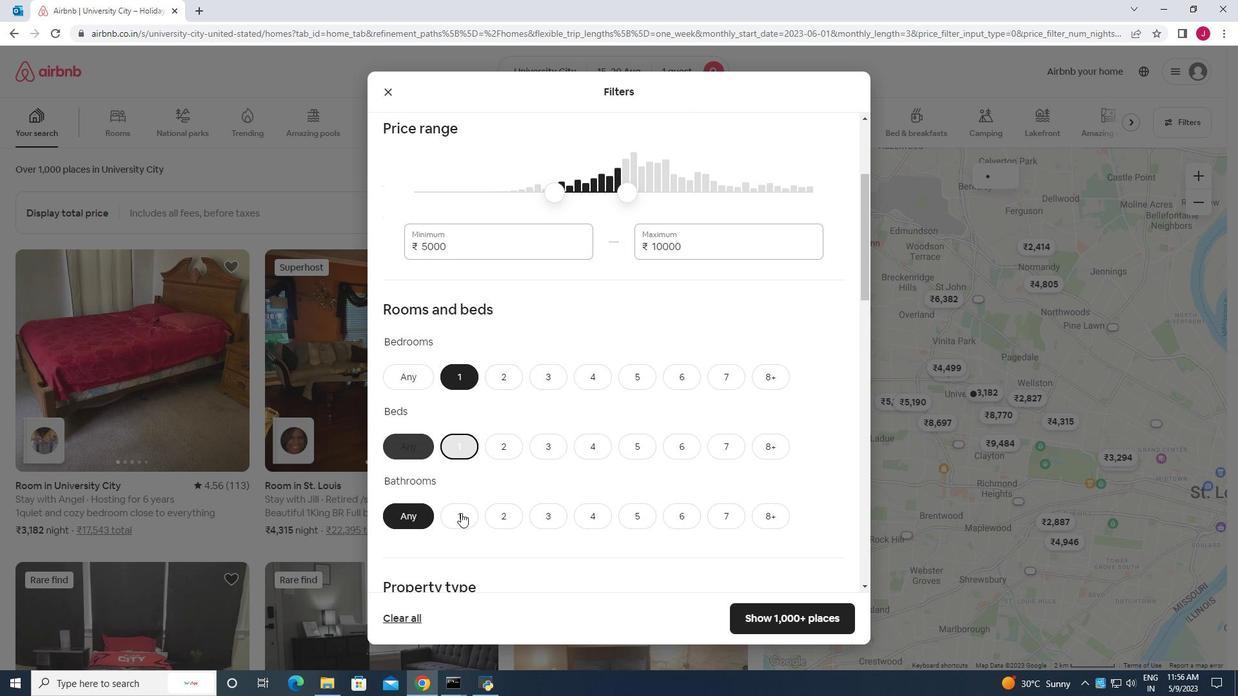 
Action: Mouse pressed left at (462, 517)
Screenshot: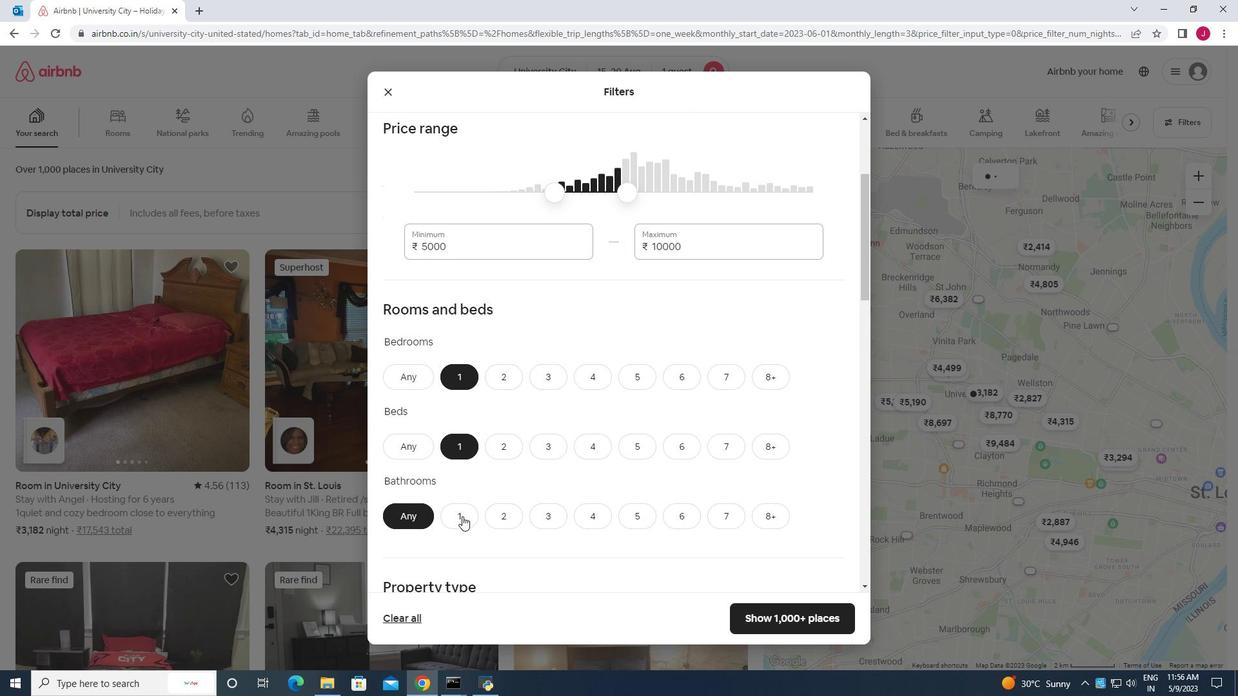 
Action: Mouse moved to (539, 409)
Screenshot: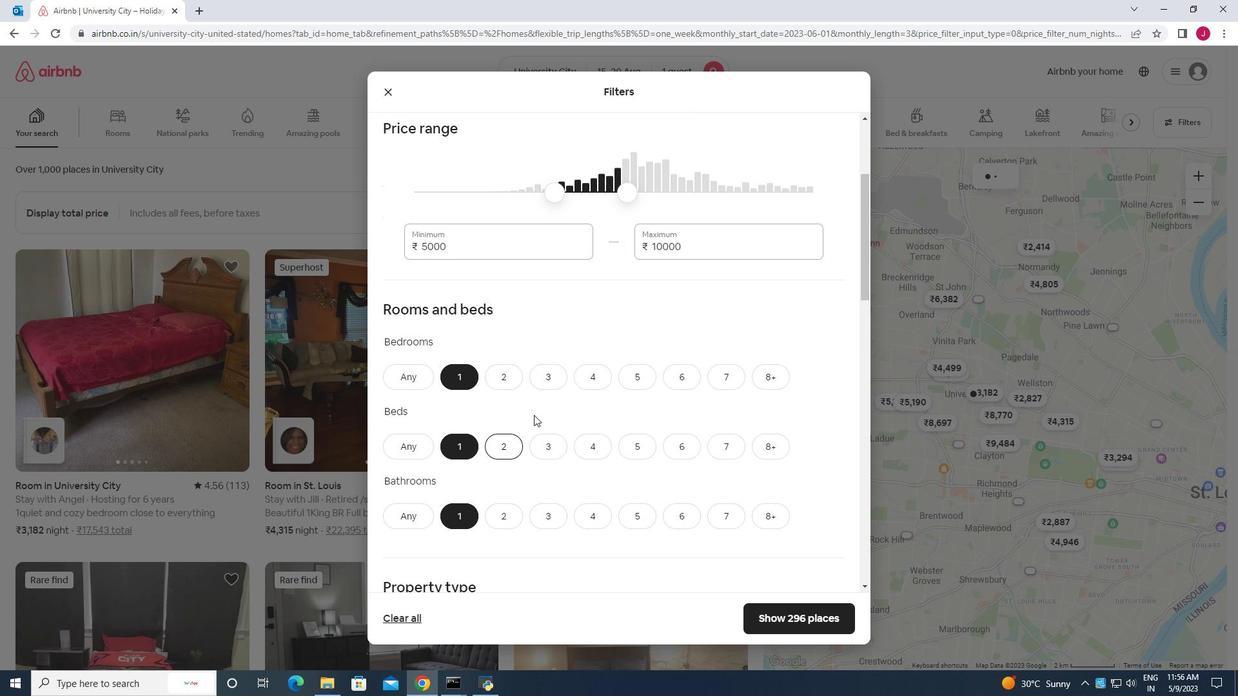 
Action: Mouse scrolled (539, 408) with delta (0, 0)
Screenshot: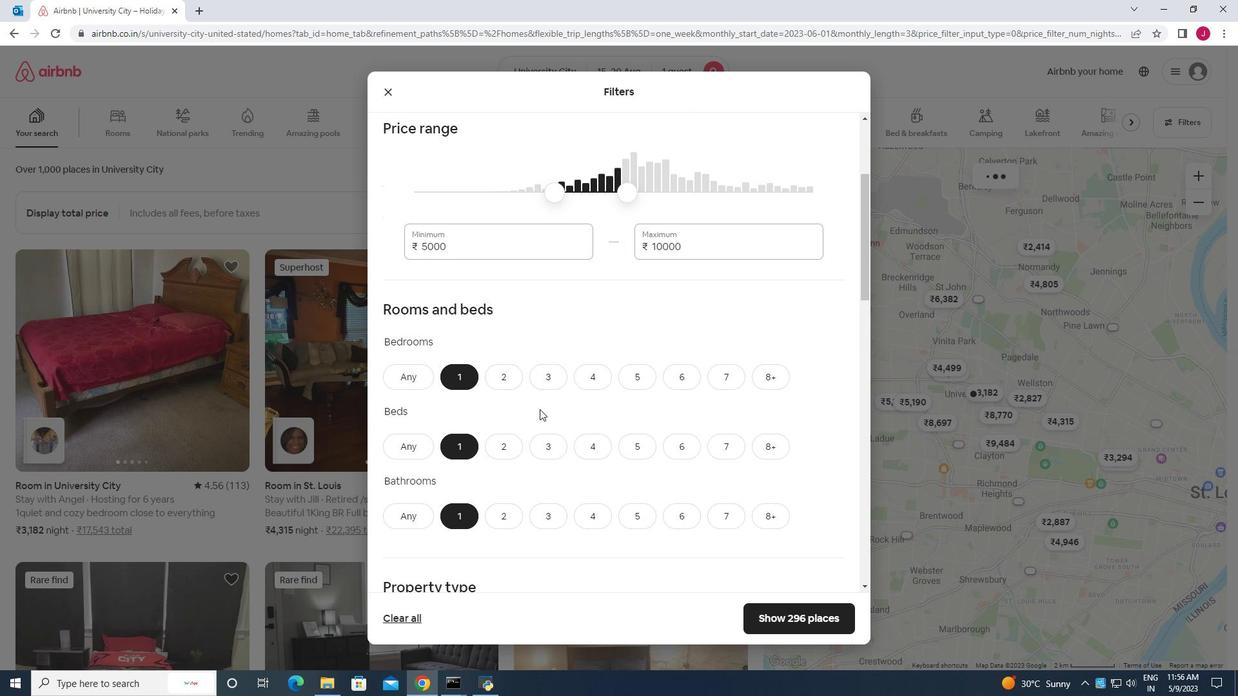 
Action: Mouse scrolled (539, 408) with delta (0, 0)
Screenshot: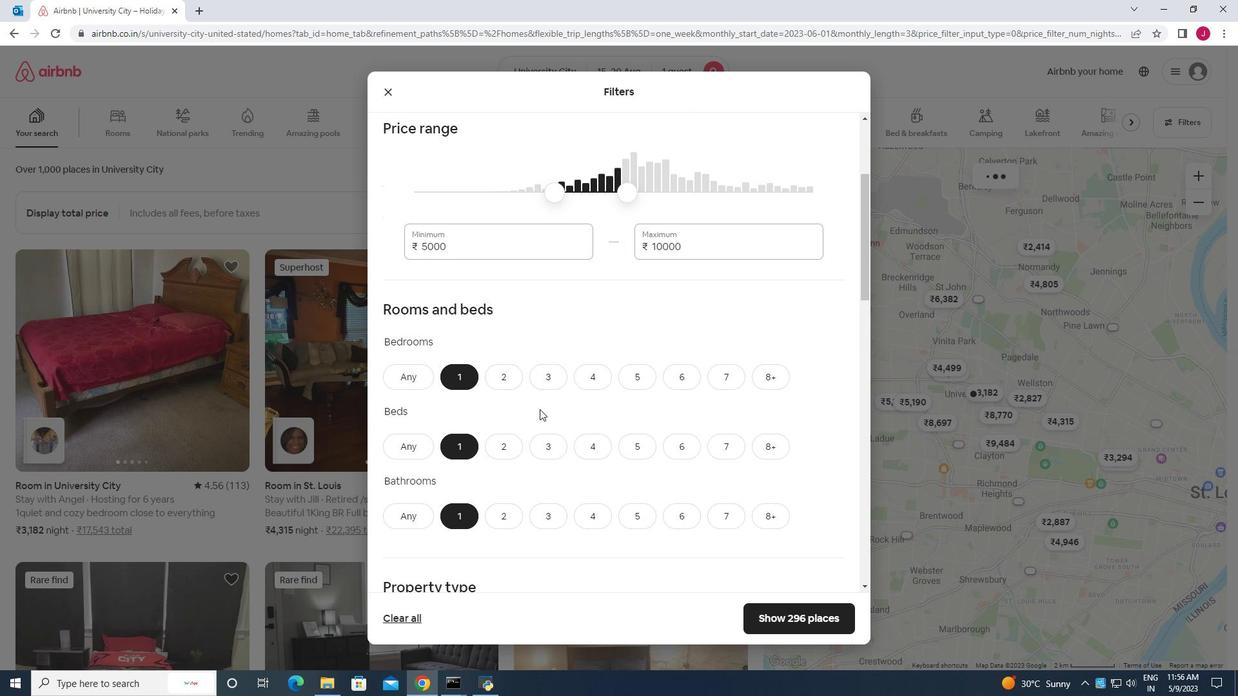 
Action: Mouse moved to (540, 409)
Screenshot: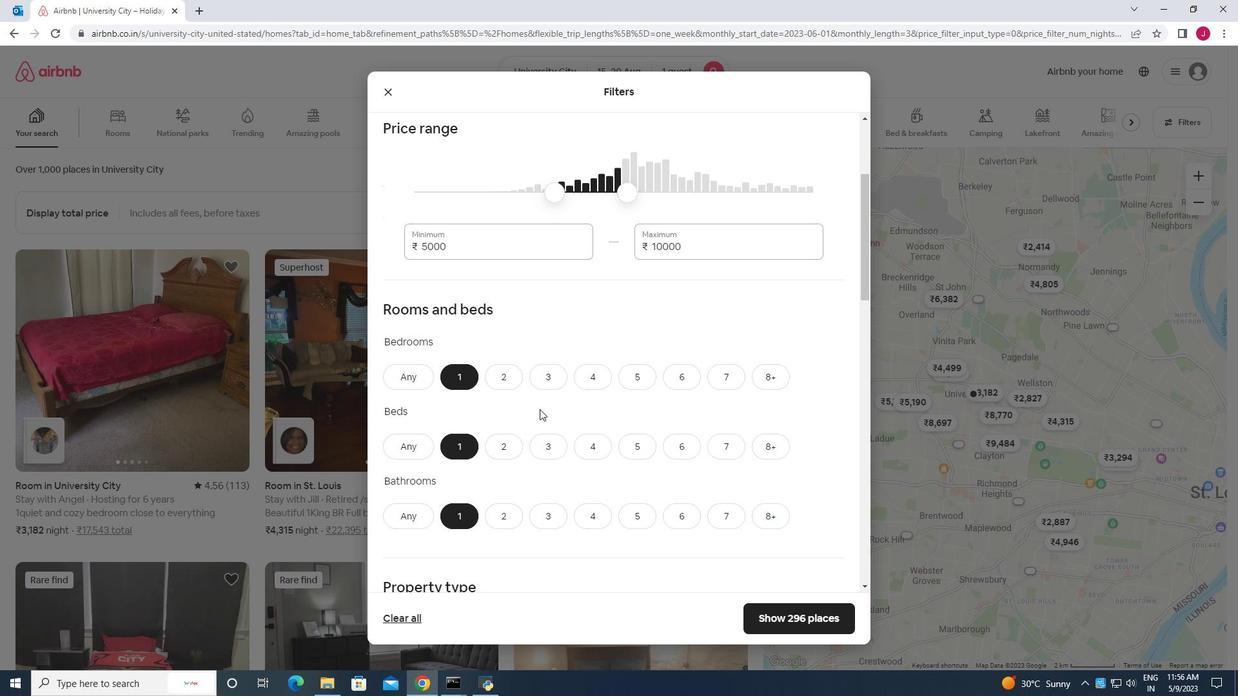 
Action: Mouse scrolled (540, 408) with delta (0, 0)
Screenshot: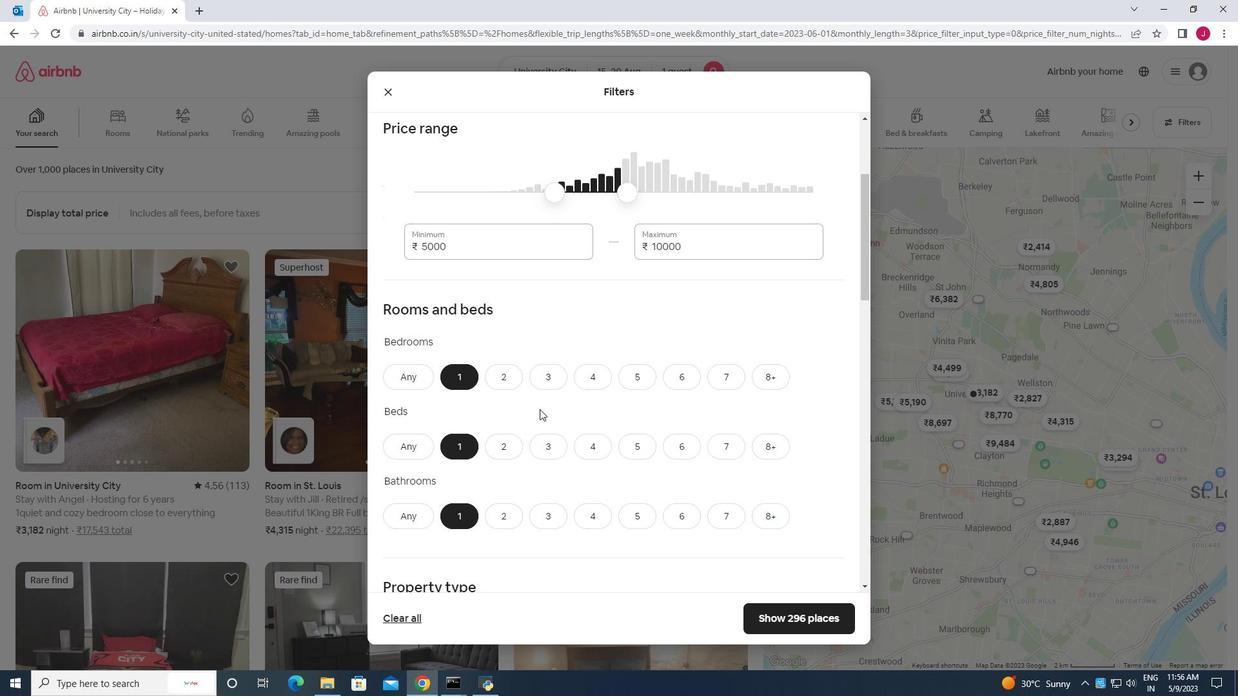 
Action: Mouse moved to (466, 459)
Screenshot: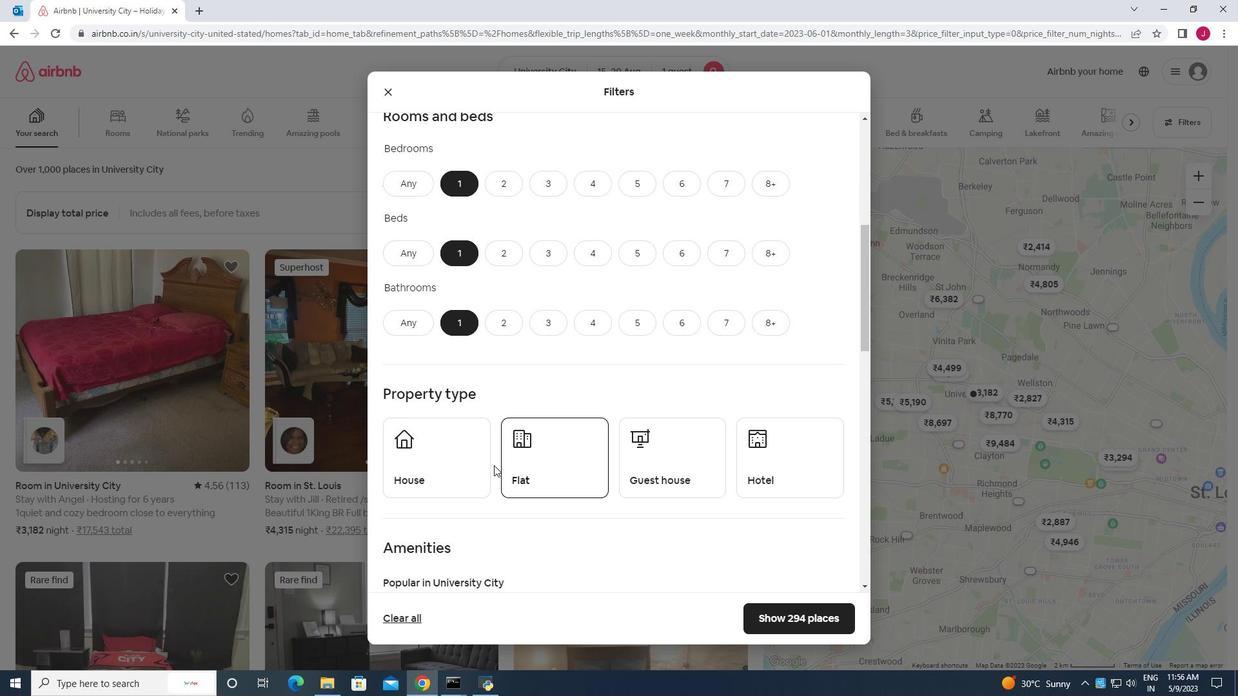 
Action: Mouse pressed left at (466, 459)
Screenshot: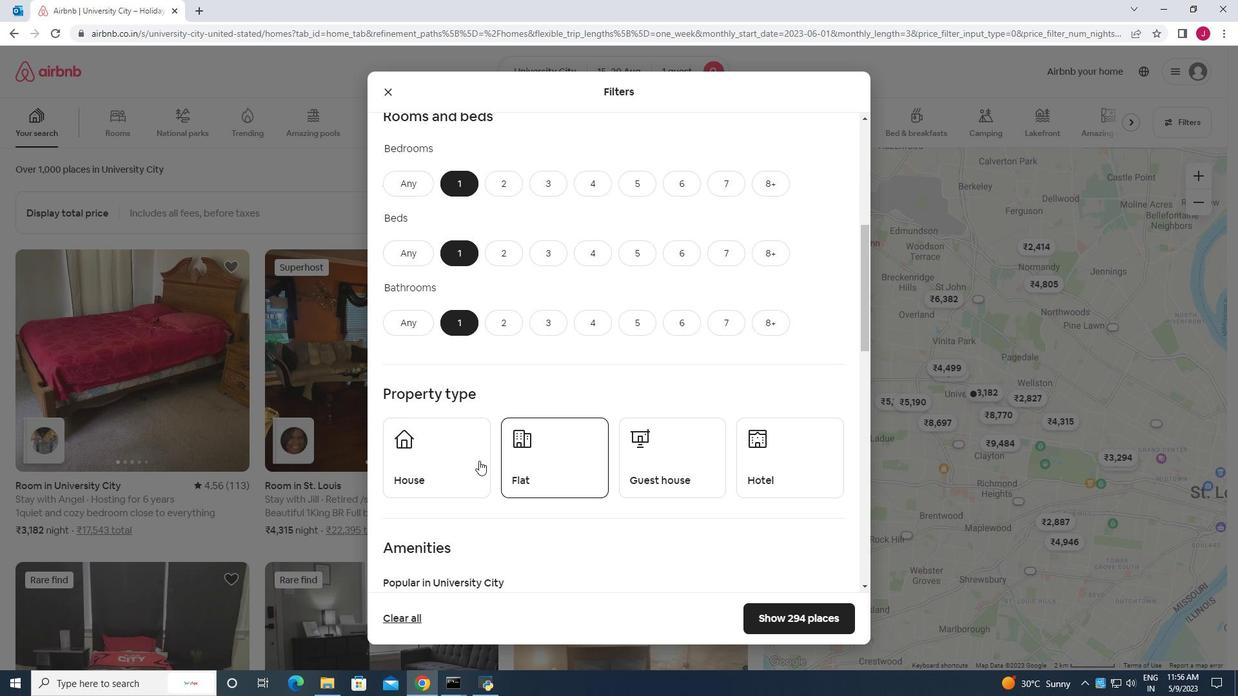 
Action: Mouse moved to (535, 473)
Screenshot: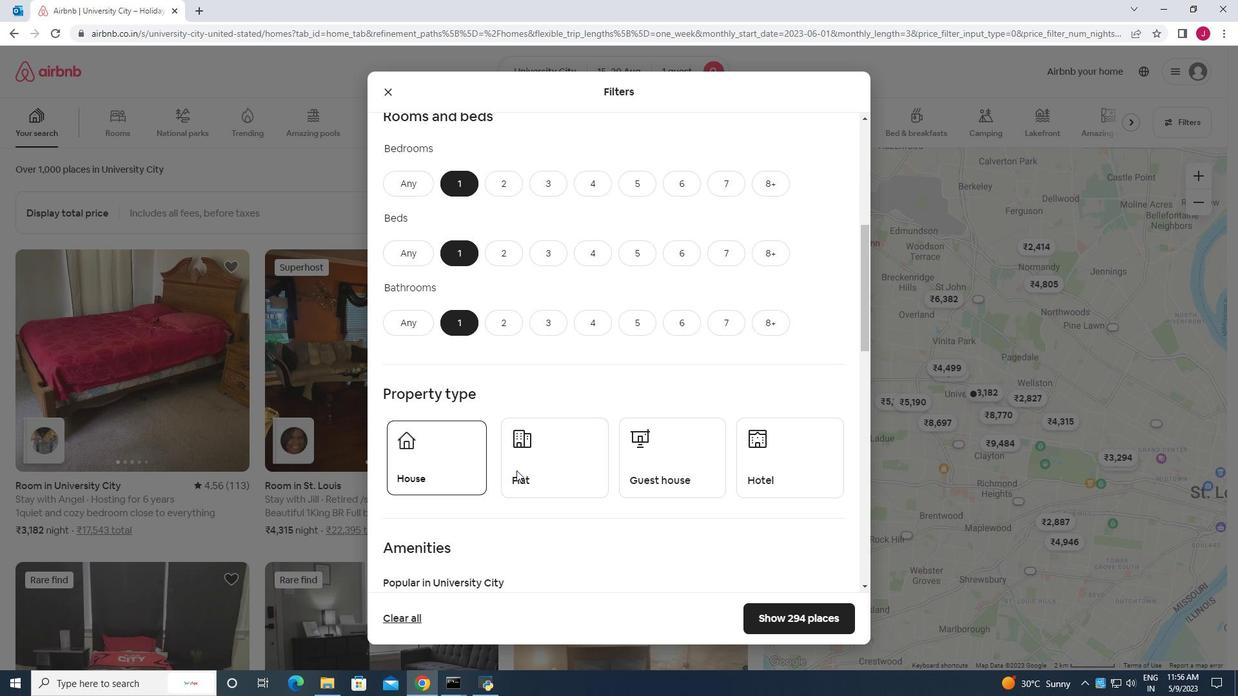 
Action: Mouse pressed left at (535, 473)
Screenshot: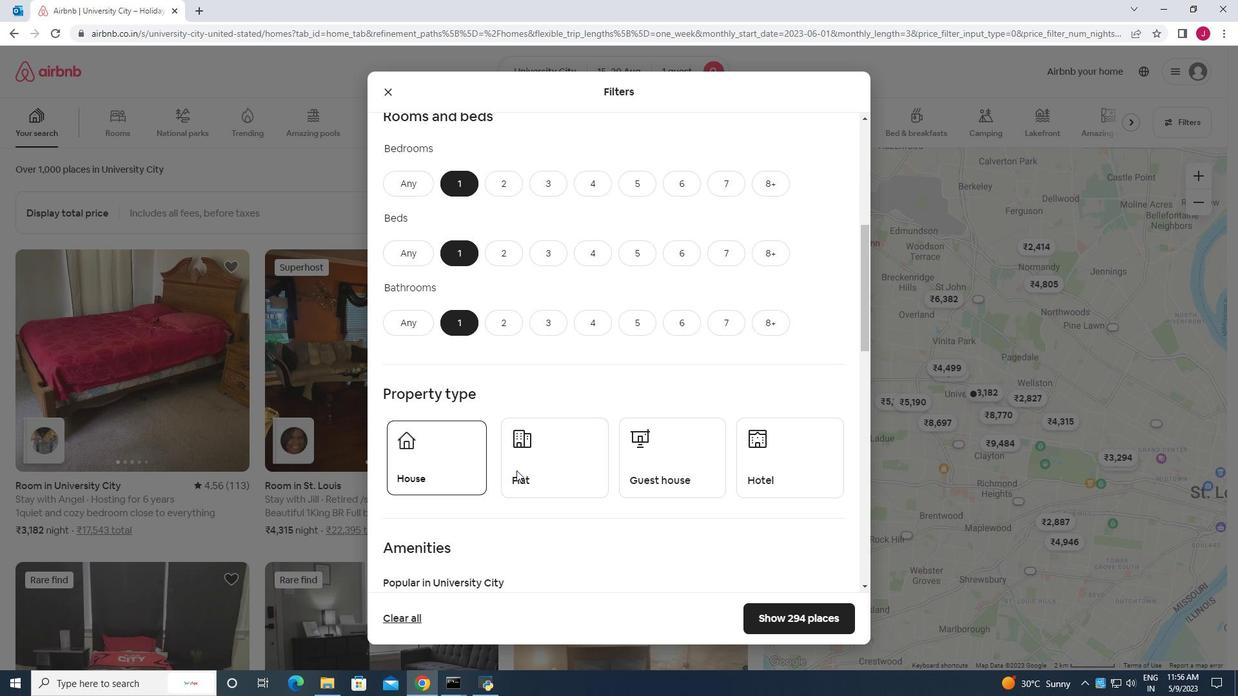 
Action: Mouse moved to (650, 473)
Screenshot: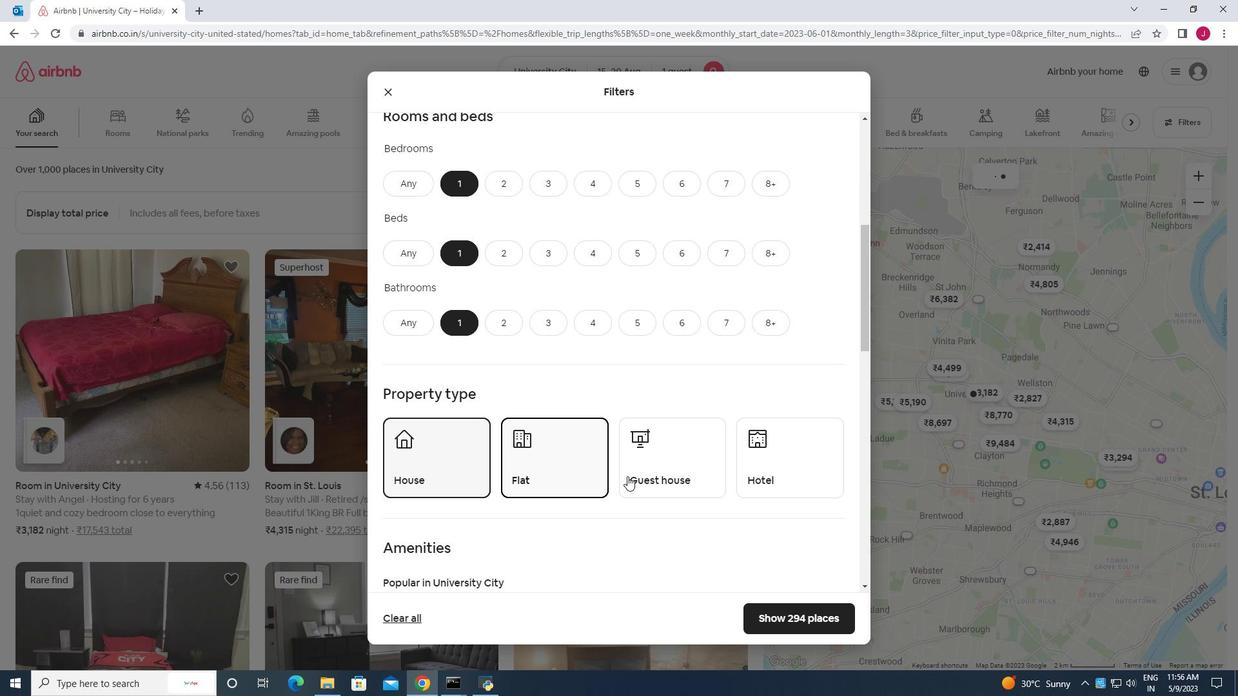 
Action: Mouse pressed left at (650, 473)
Screenshot: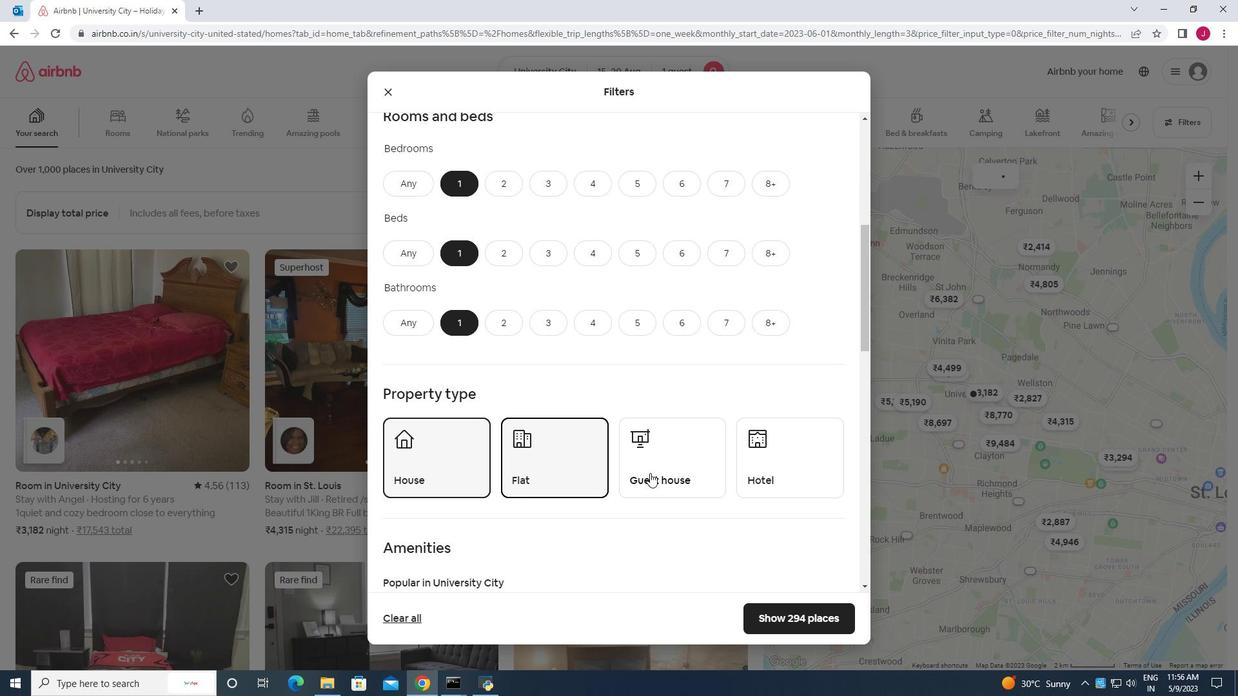 
Action: Mouse moved to (767, 467)
Screenshot: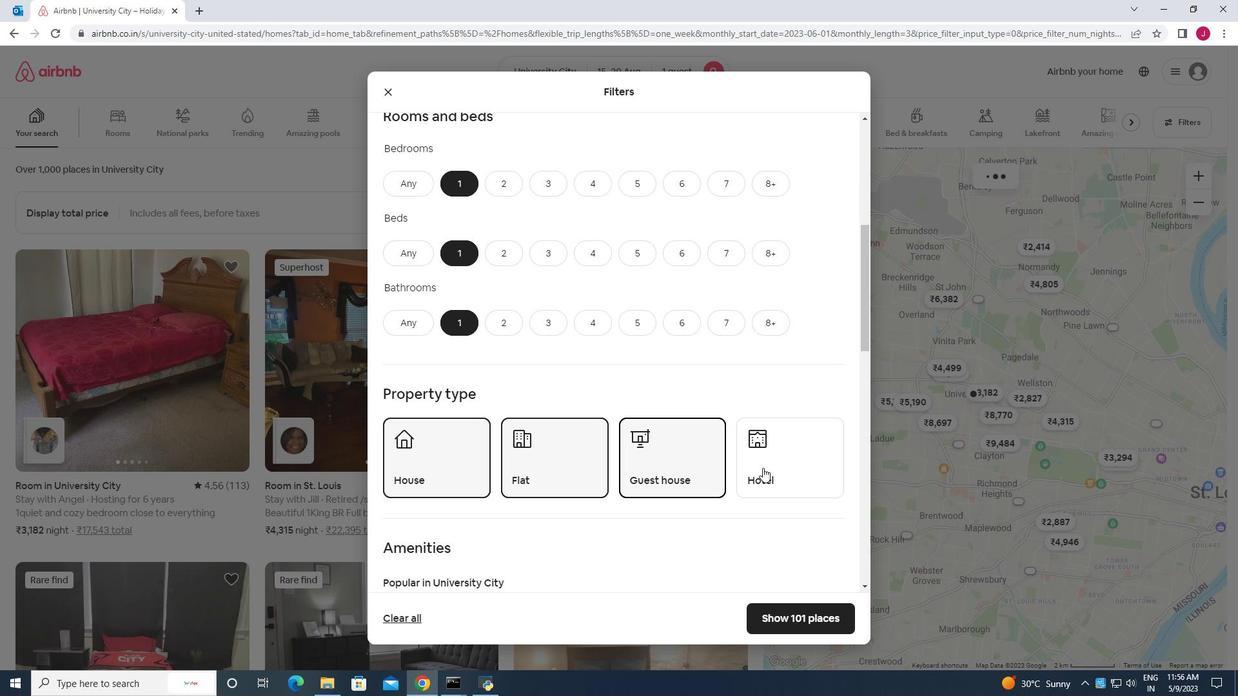 
Action: Mouse pressed left at (767, 467)
Screenshot: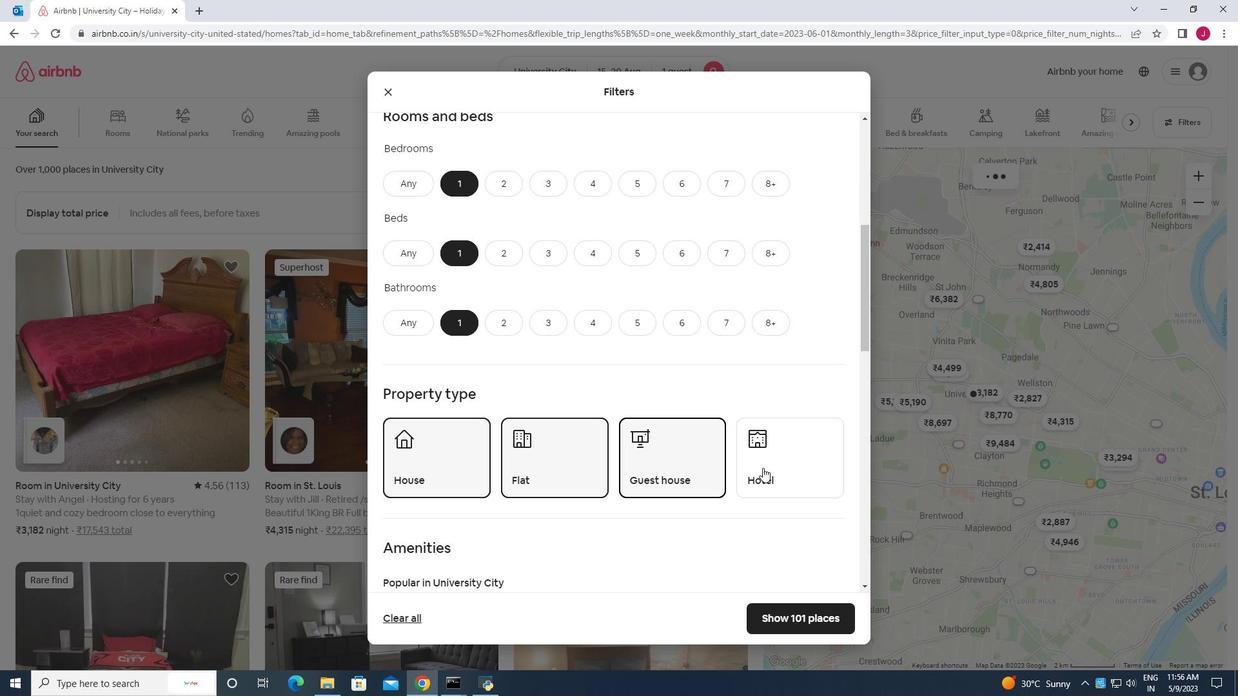 
Action: Mouse moved to (695, 417)
Screenshot: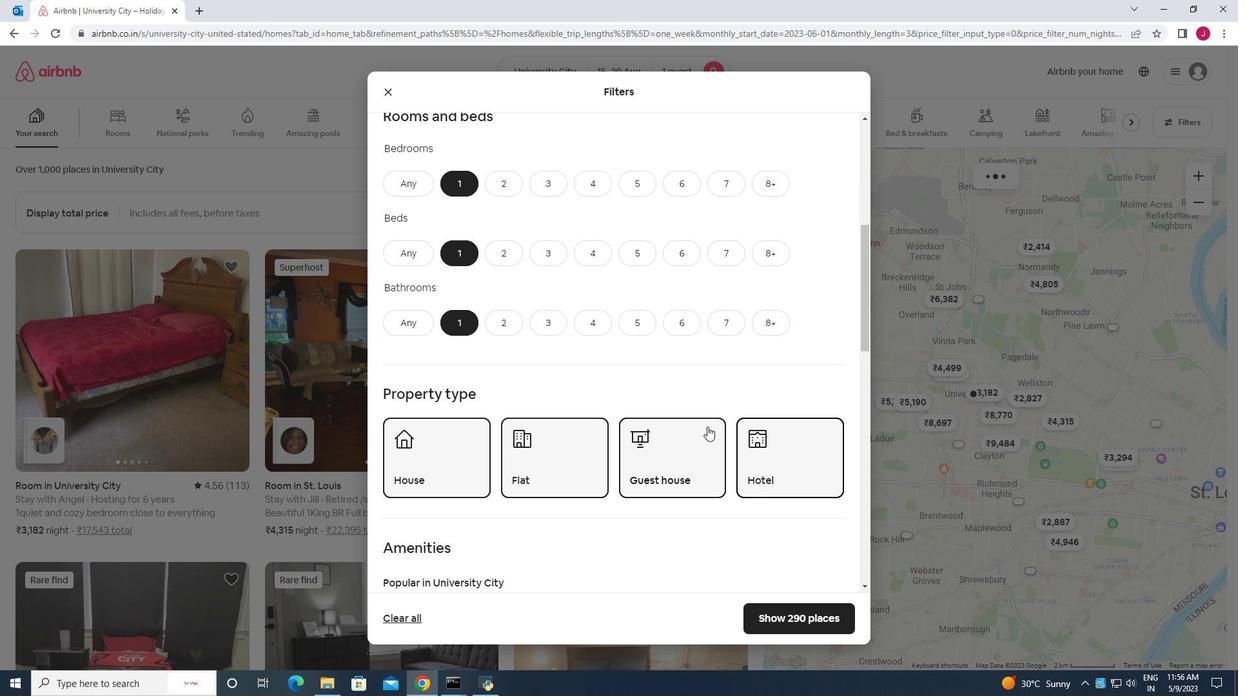 
Action: Mouse scrolled (695, 416) with delta (0, 0)
Screenshot: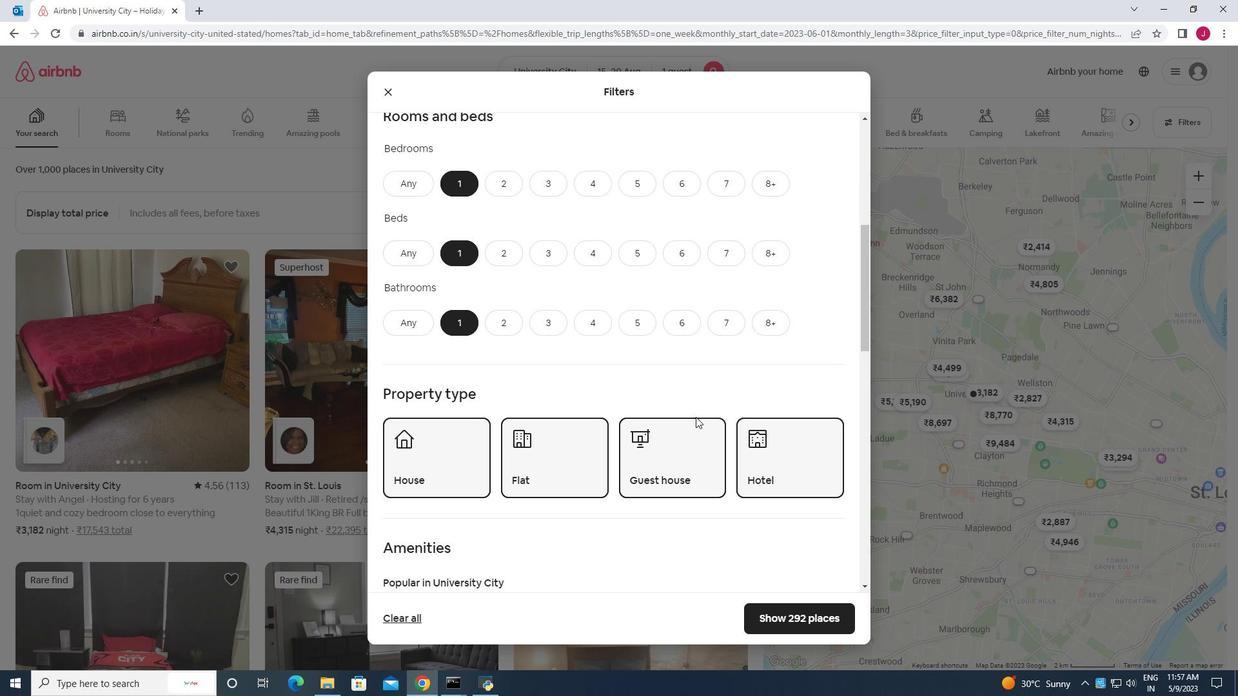 
Action: Mouse scrolled (695, 416) with delta (0, 0)
Screenshot: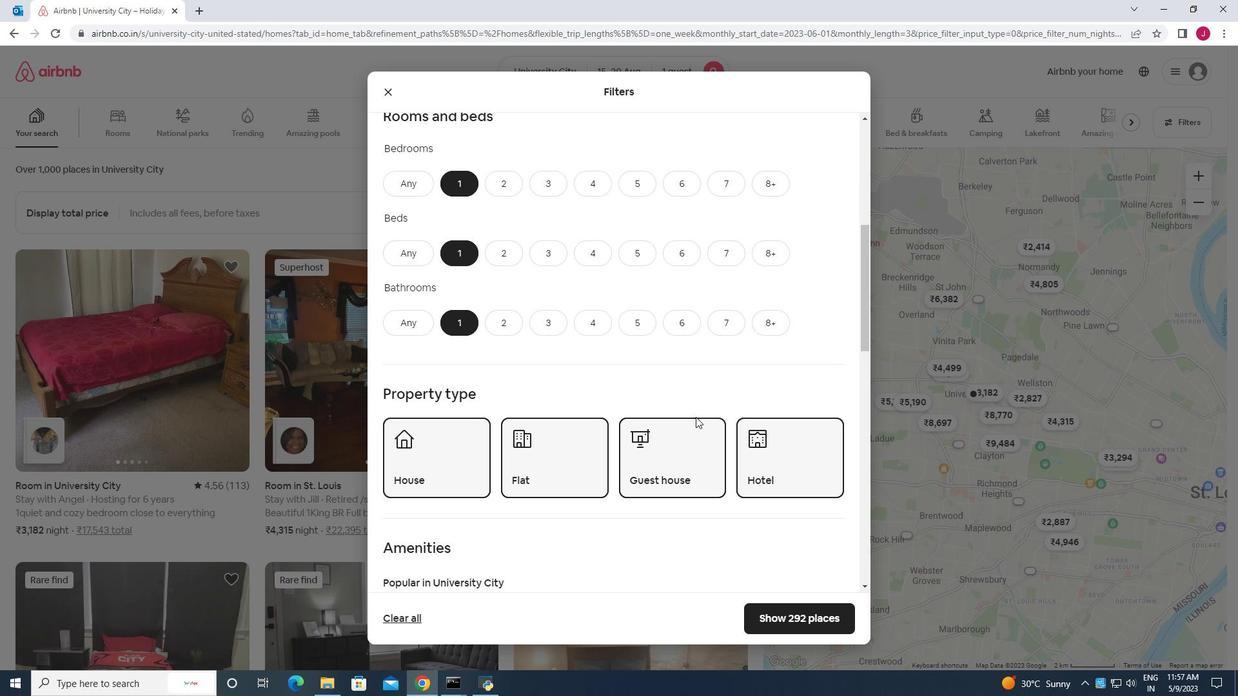 
Action: Mouse scrolled (695, 416) with delta (0, 0)
Screenshot: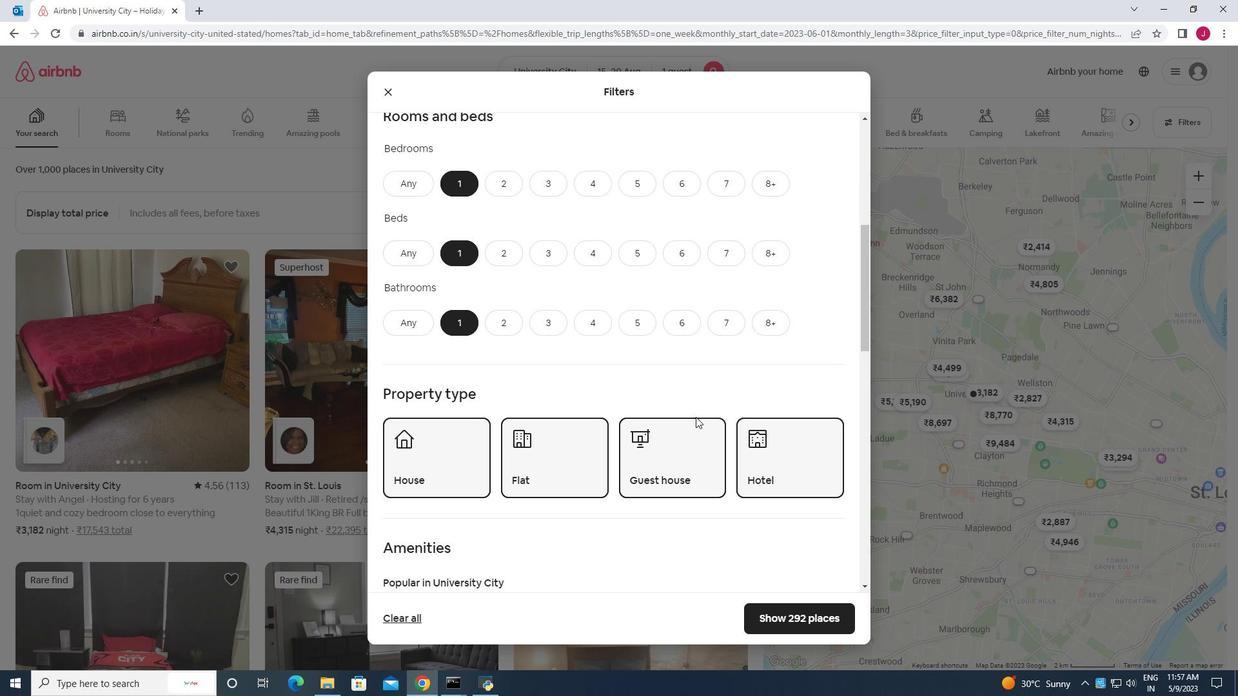 
Action: Mouse moved to (392, 482)
Screenshot: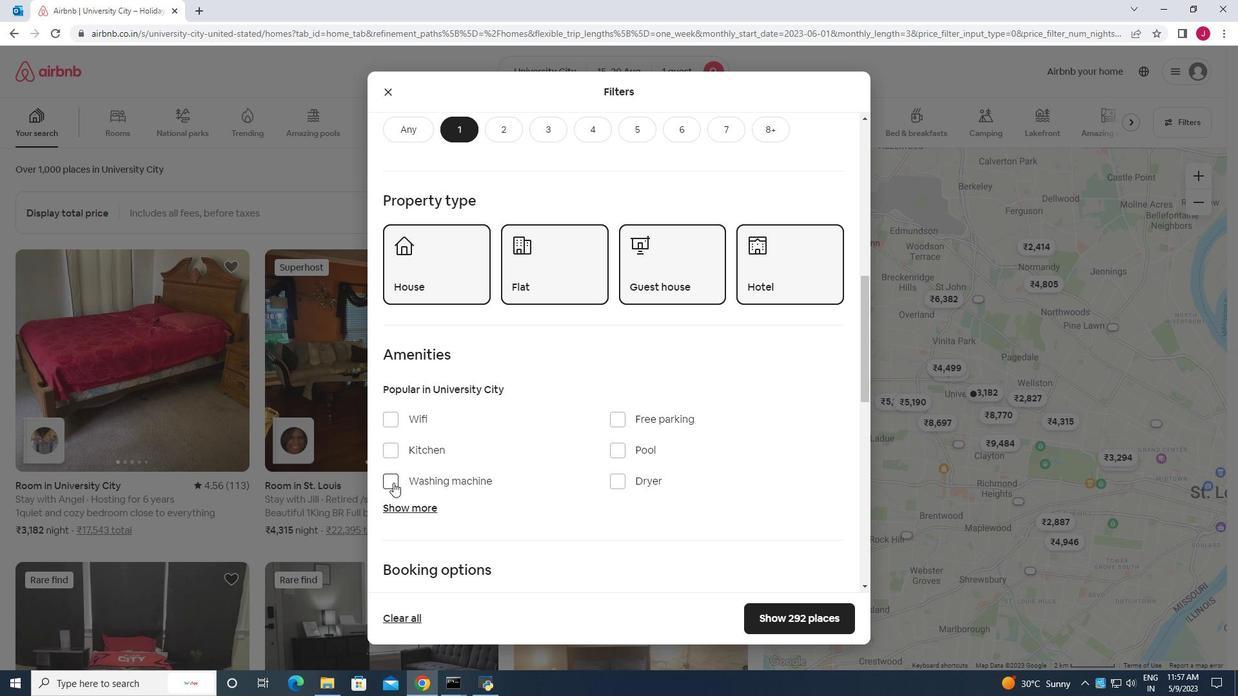 
Action: Mouse pressed left at (392, 482)
Screenshot: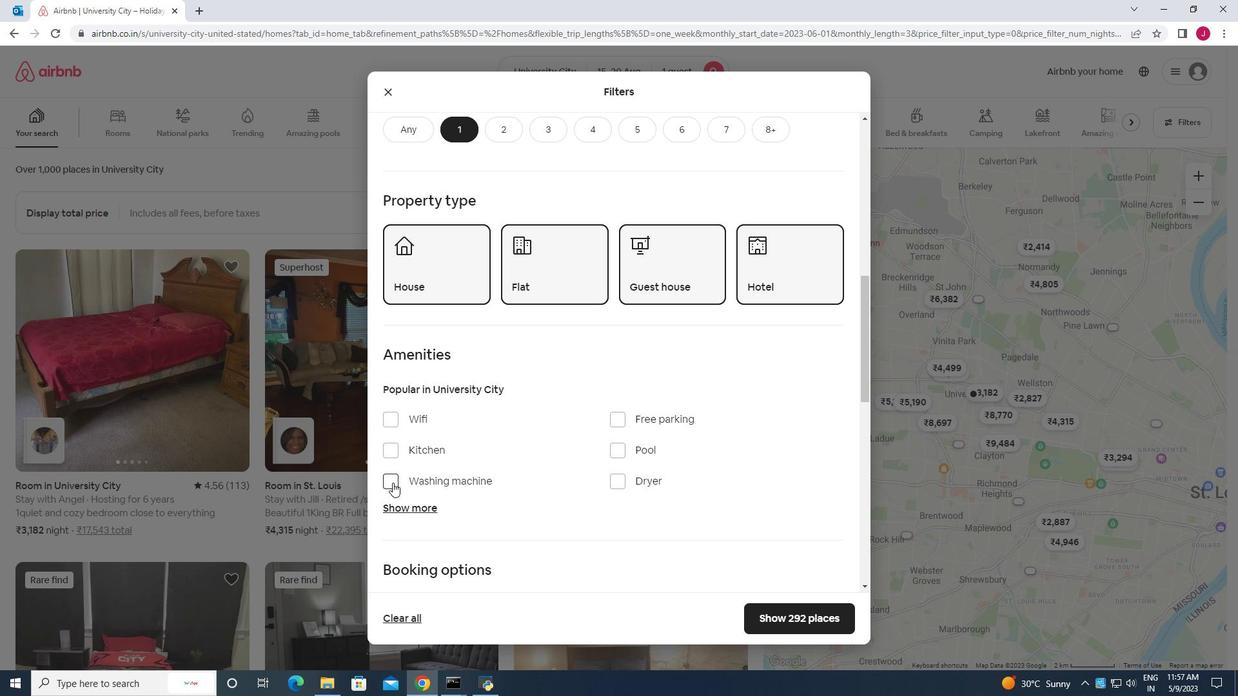 
Action: Mouse moved to (487, 461)
Screenshot: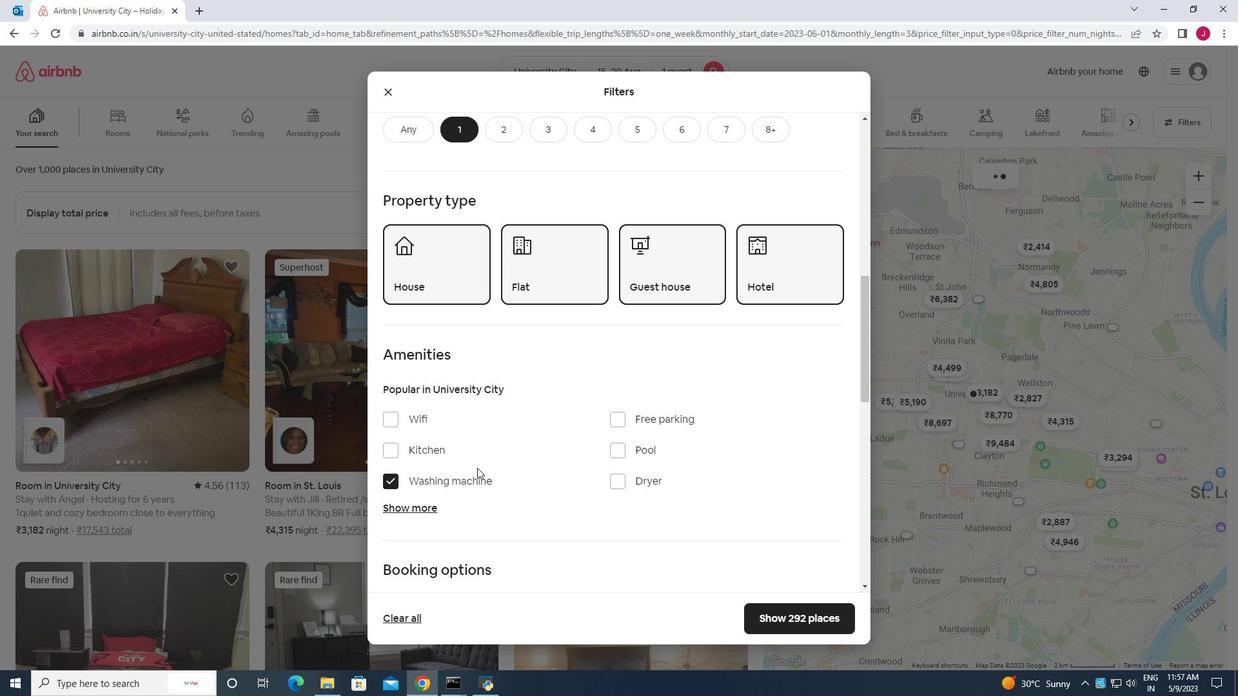 
Action: Mouse scrolled (487, 461) with delta (0, 0)
Screenshot: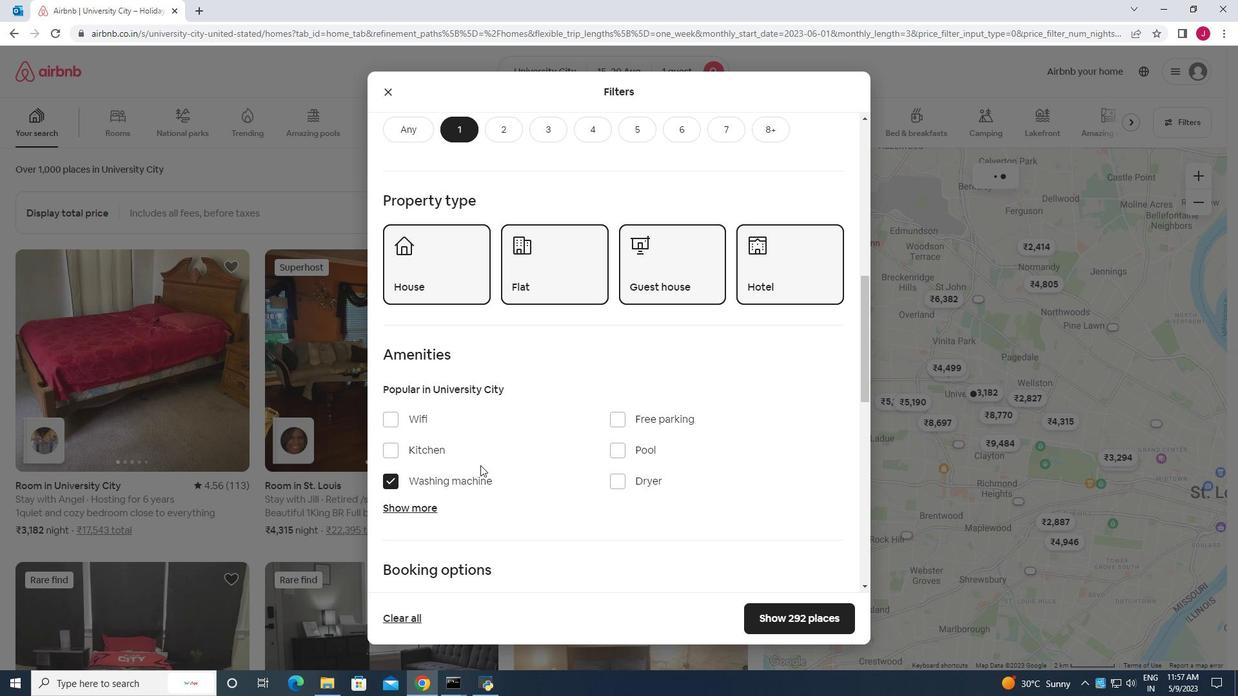 
Action: Mouse scrolled (487, 461) with delta (0, 0)
Screenshot: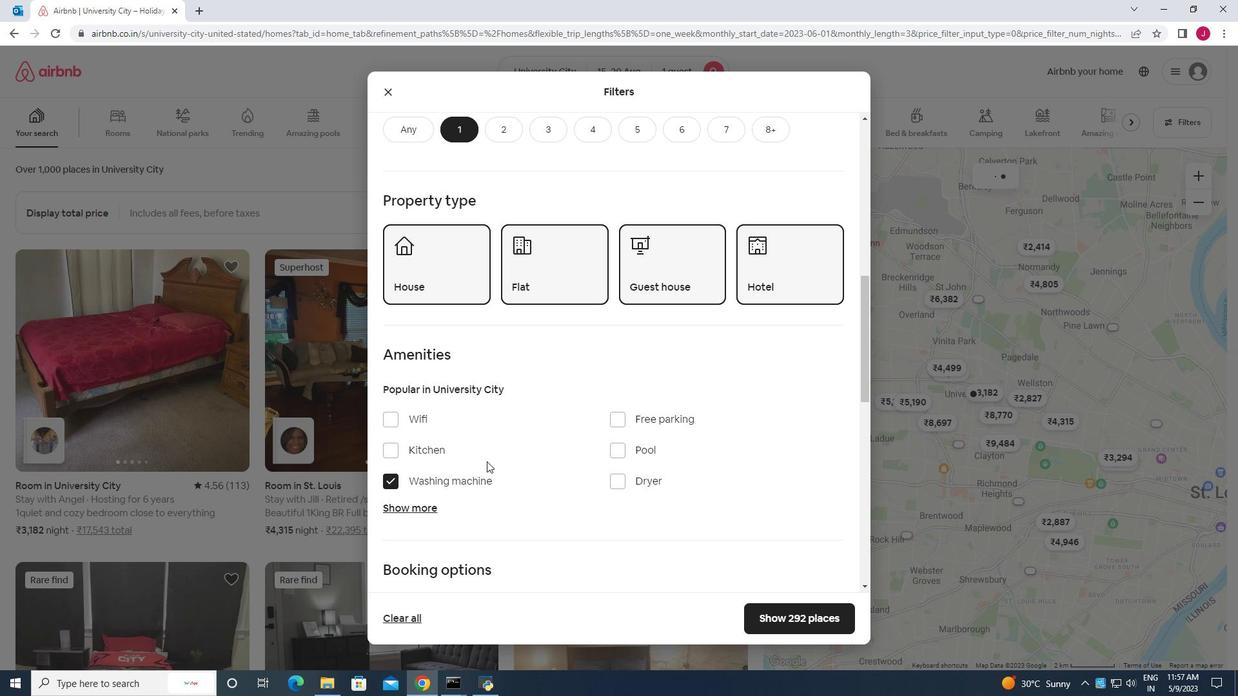 
Action: Mouse moved to (579, 412)
Screenshot: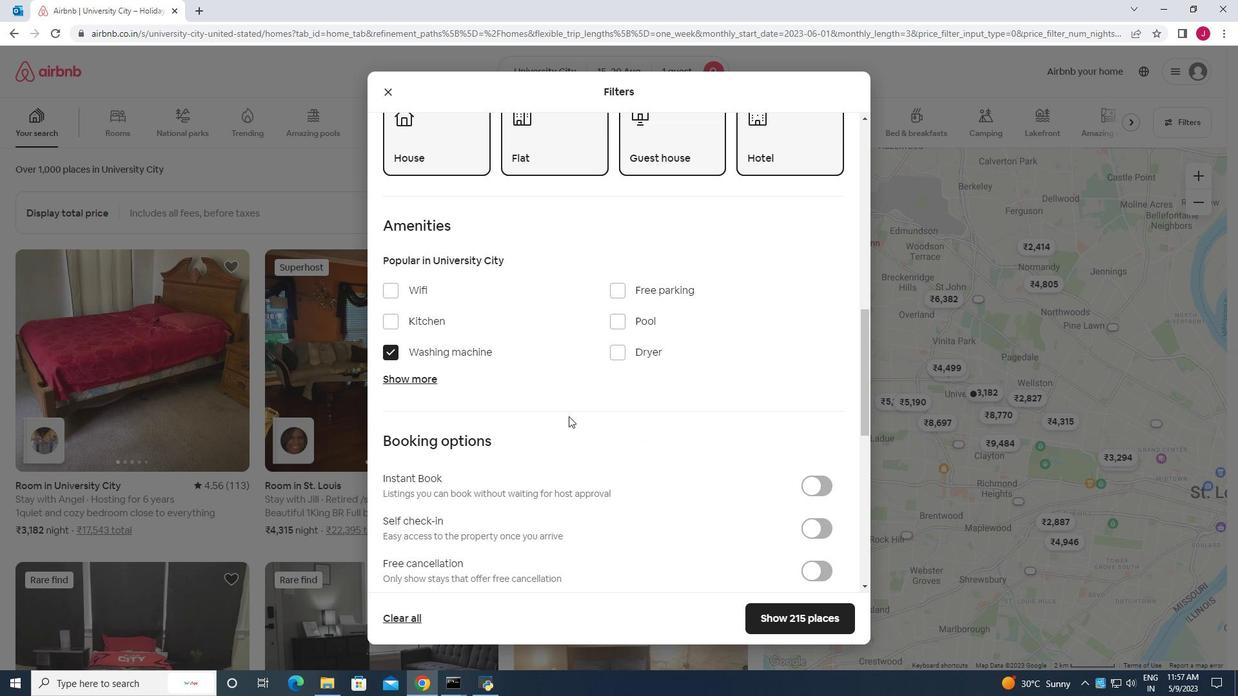 
Action: Mouse scrolled (579, 412) with delta (0, 0)
Screenshot: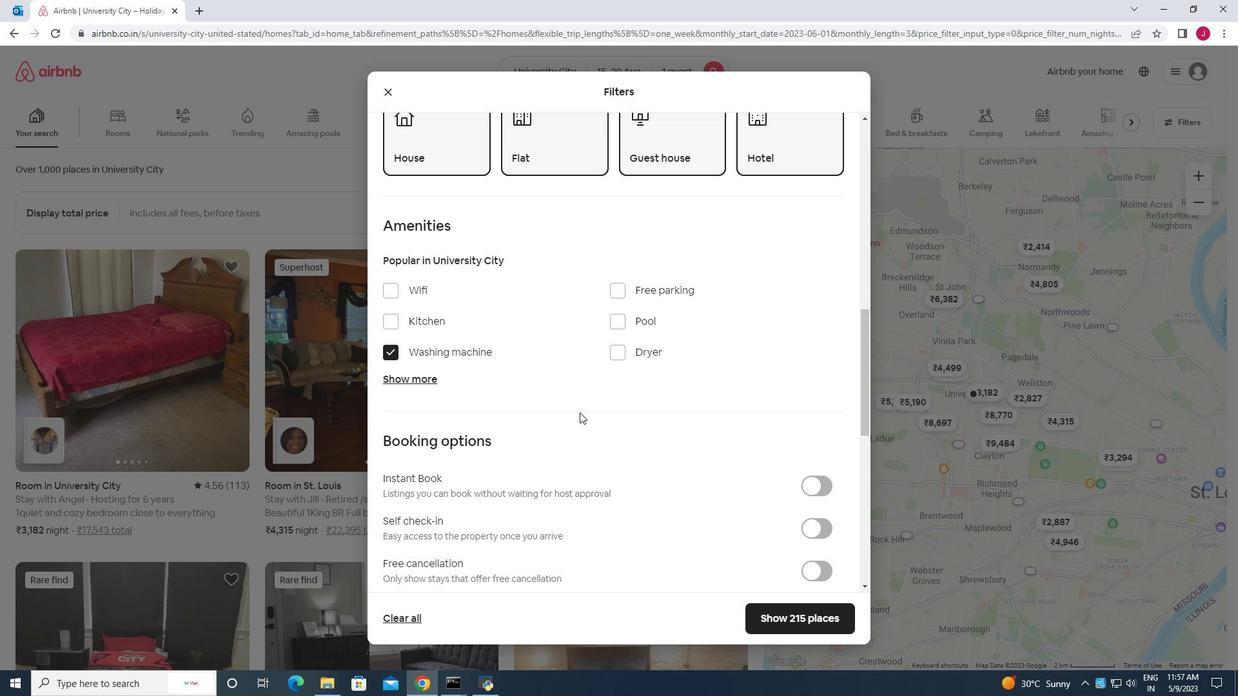 
Action: Mouse scrolled (579, 412) with delta (0, 0)
Screenshot: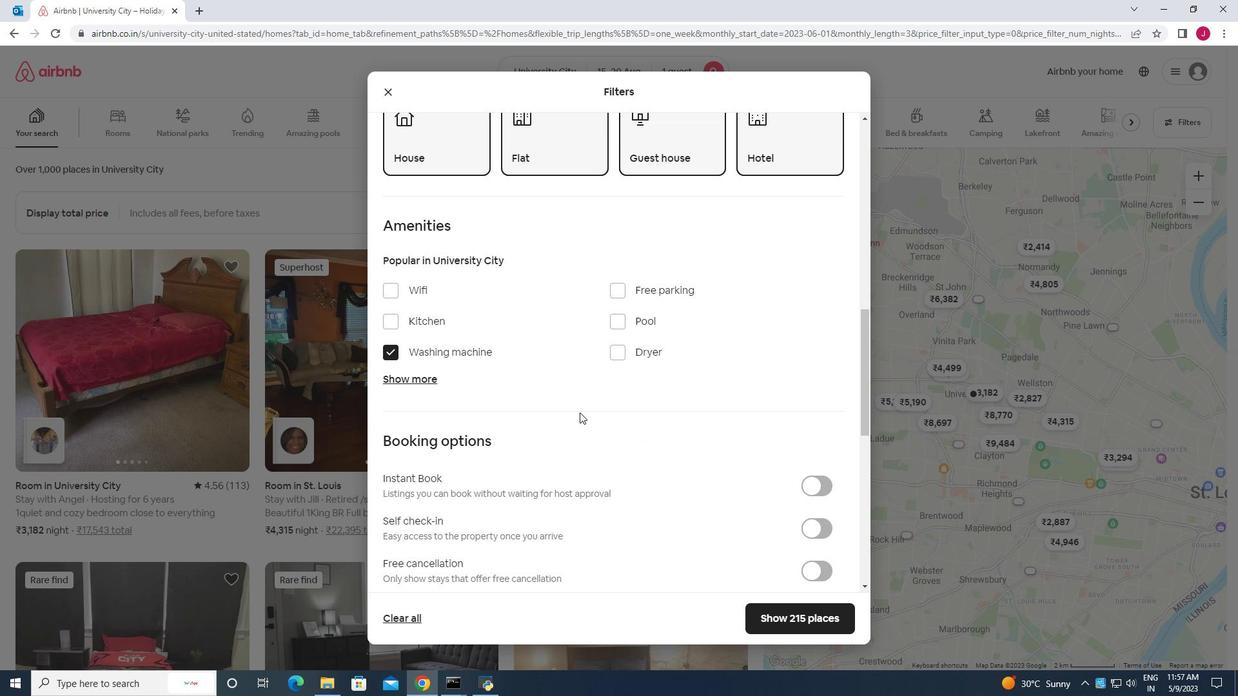 
Action: Mouse scrolled (579, 412) with delta (0, 0)
Screenshot: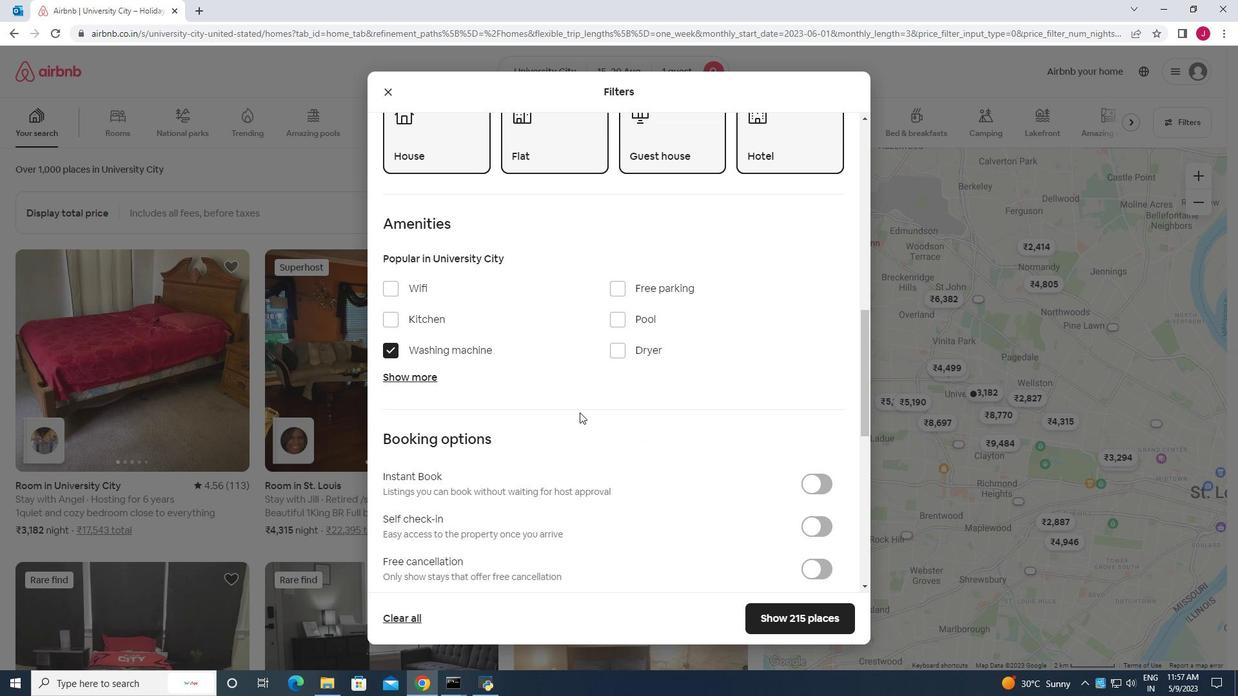 
Action: Mouse moved to (580, 412)
Screenshot: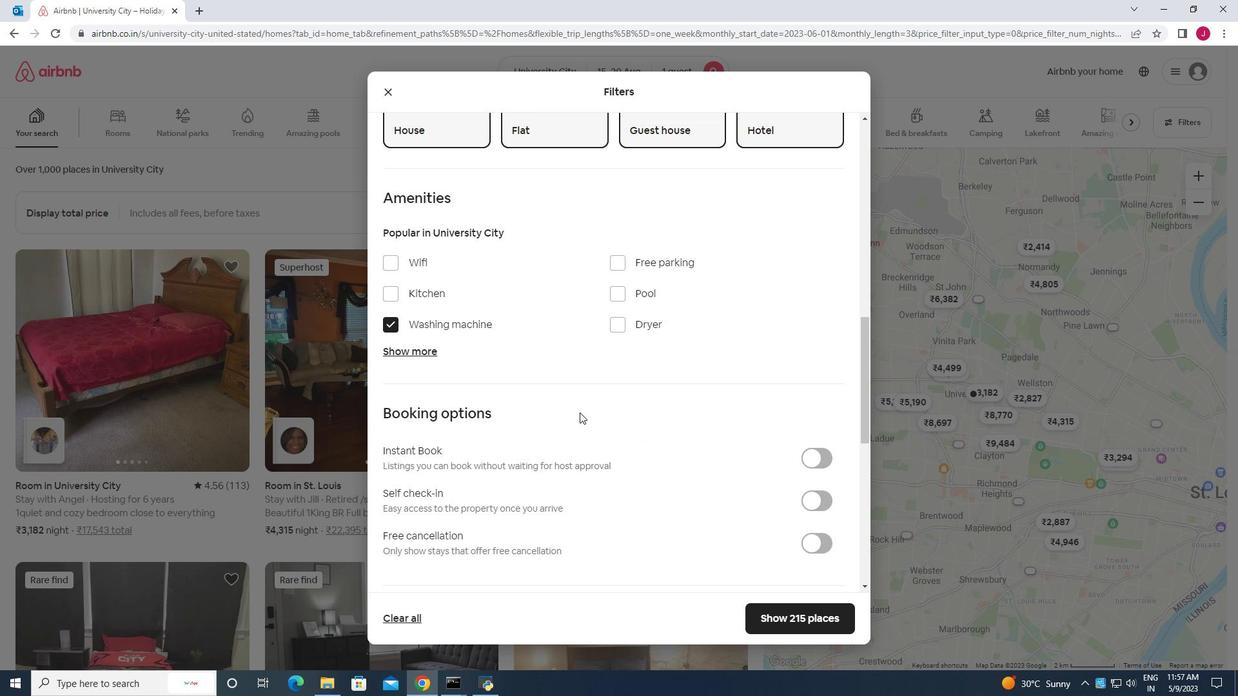 
Action: Mouse scrolled (580, 412) with delta (0, 0)
Screenshot: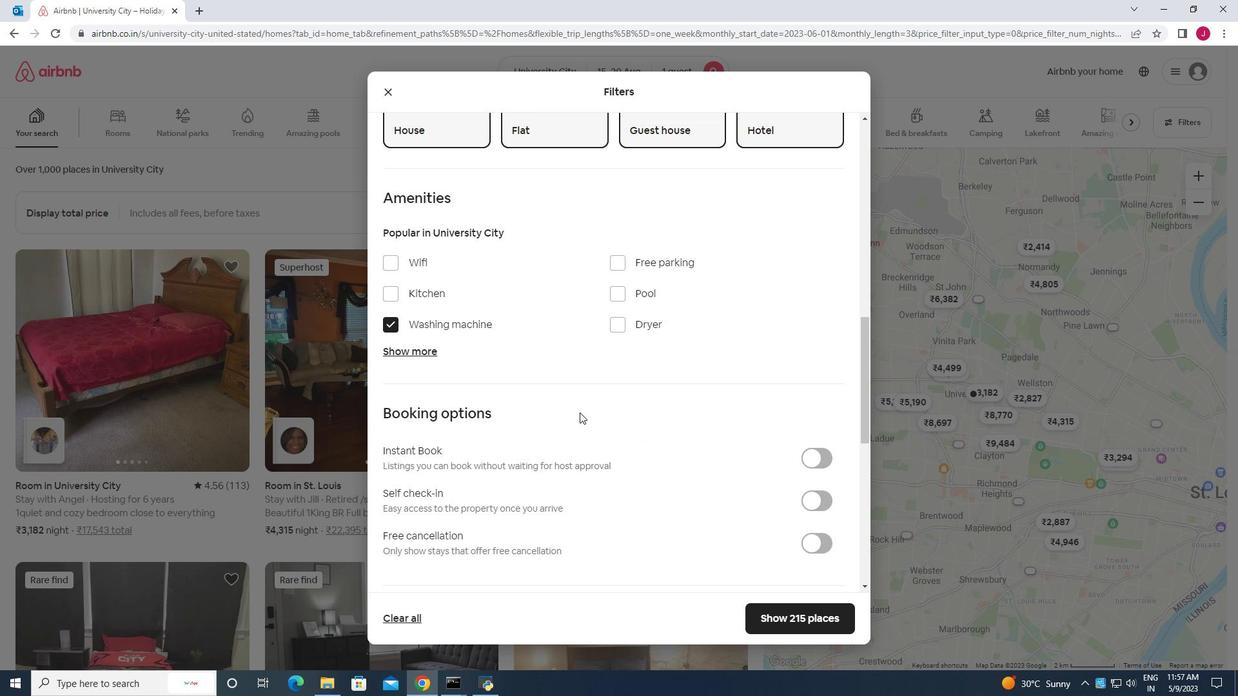 
Action: Mouse scrolled (580, 412) with delta (0, 0)
Screenshot: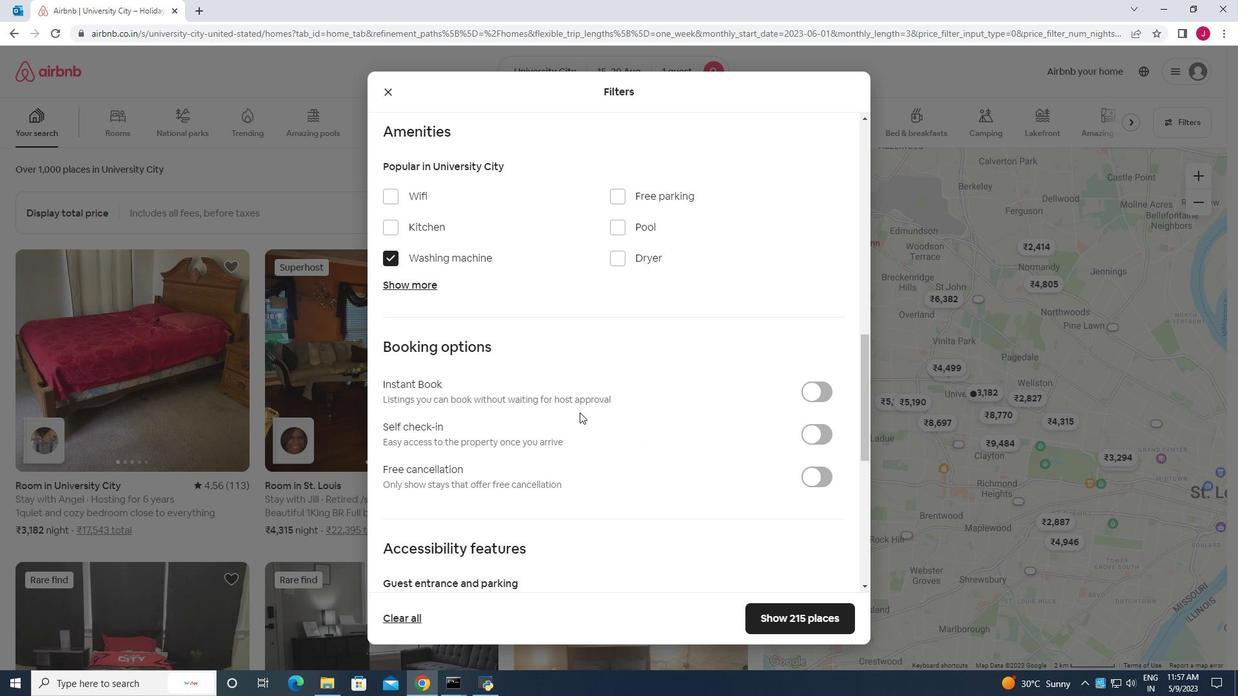 
Action: Mouse moved to (820, 199)
Screenshot: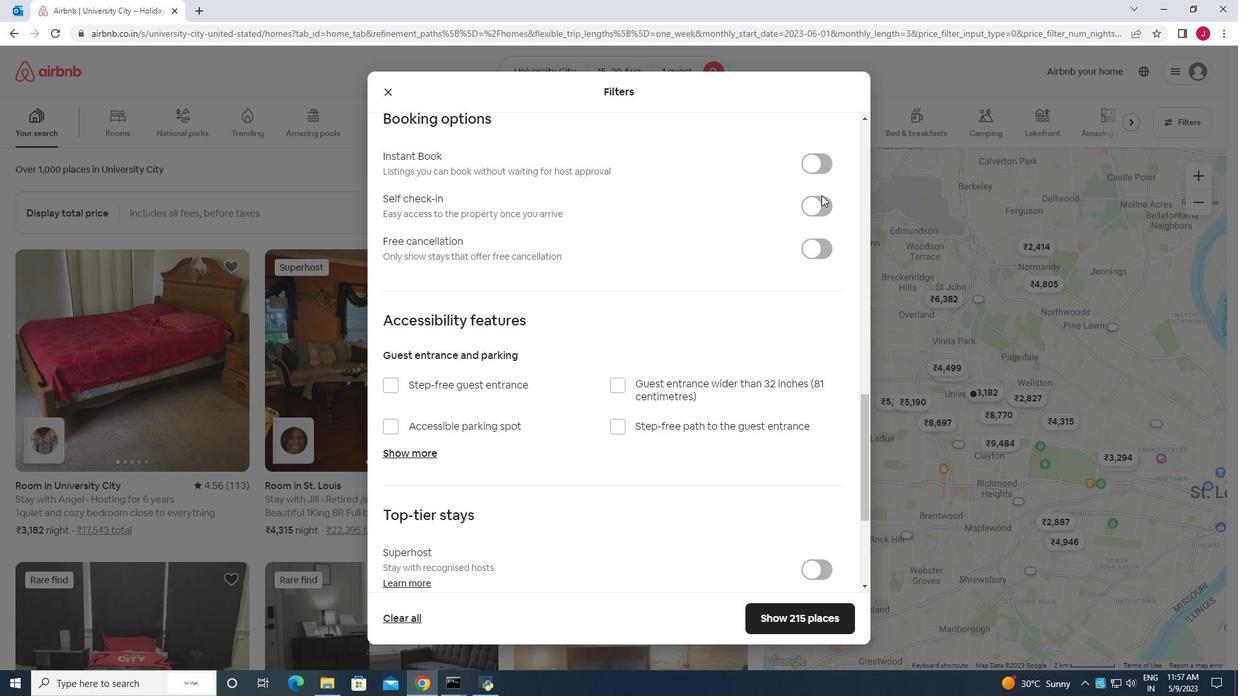 
Action: Mouse pressed left at (820, 199)
Screenshot: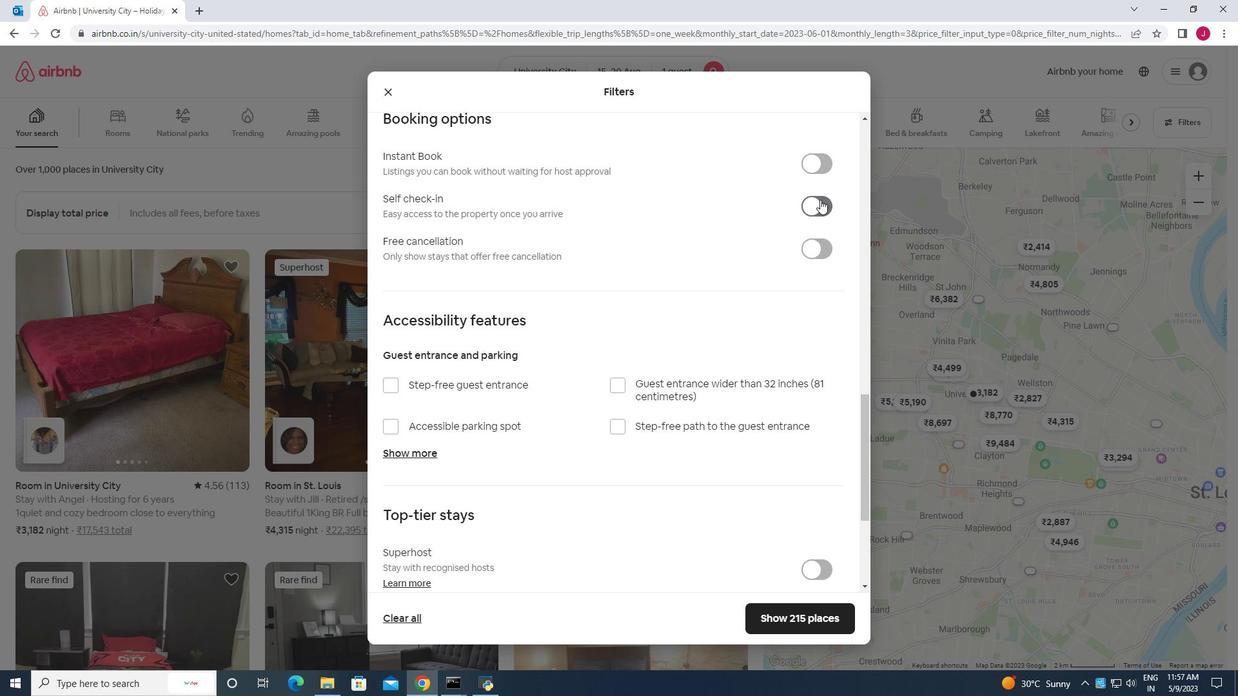
Action: Mouse moved to (650, 330)
Screenshot: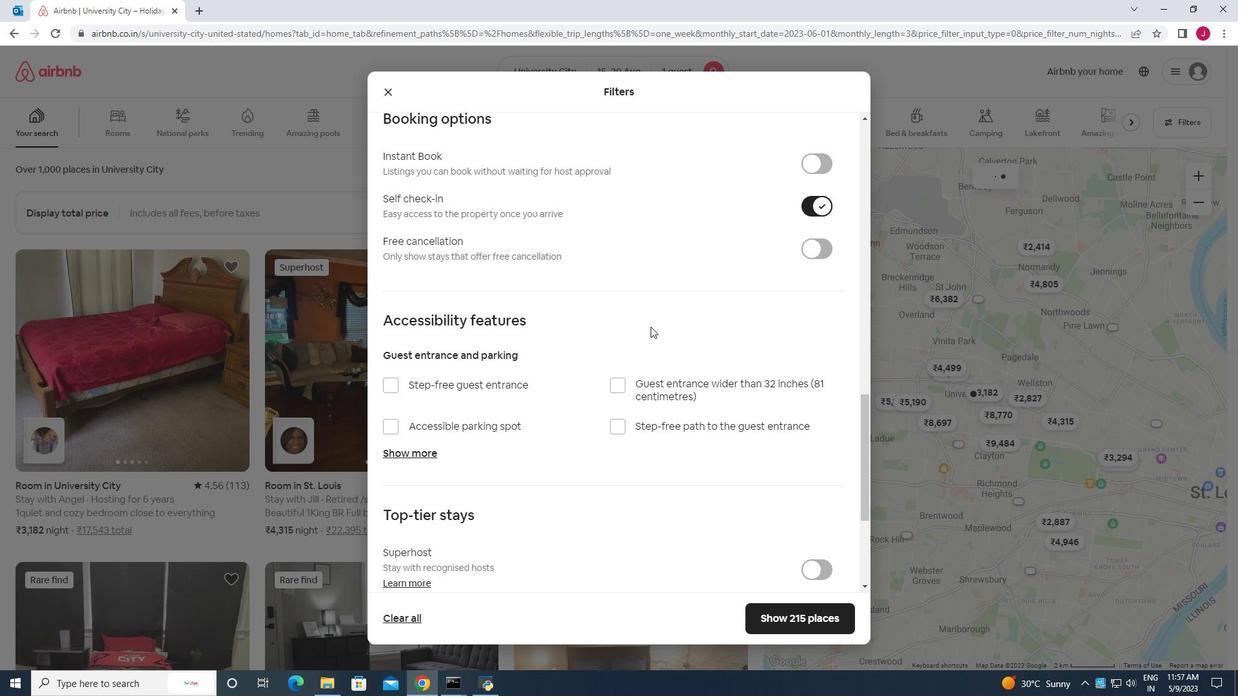 
Action: Mouse scrolled (650, 326) with delta (0, 0)
Screenshot: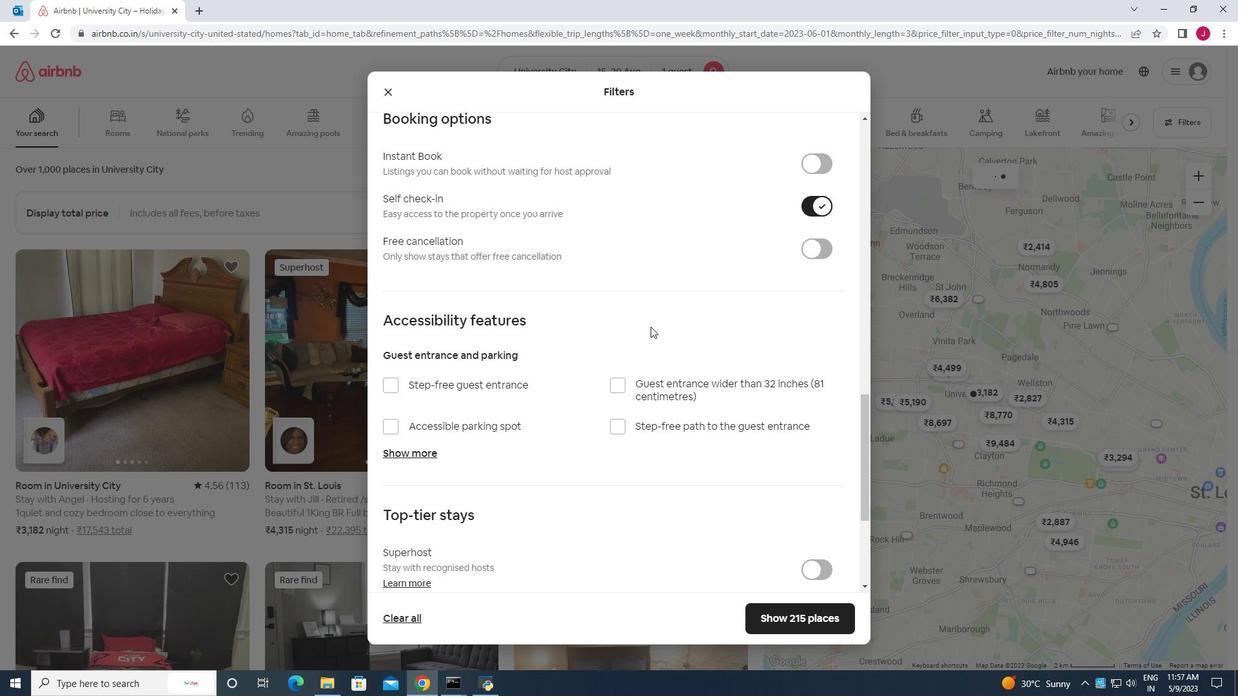 
Action: Mouse moved to (650, 330)
Screenshot: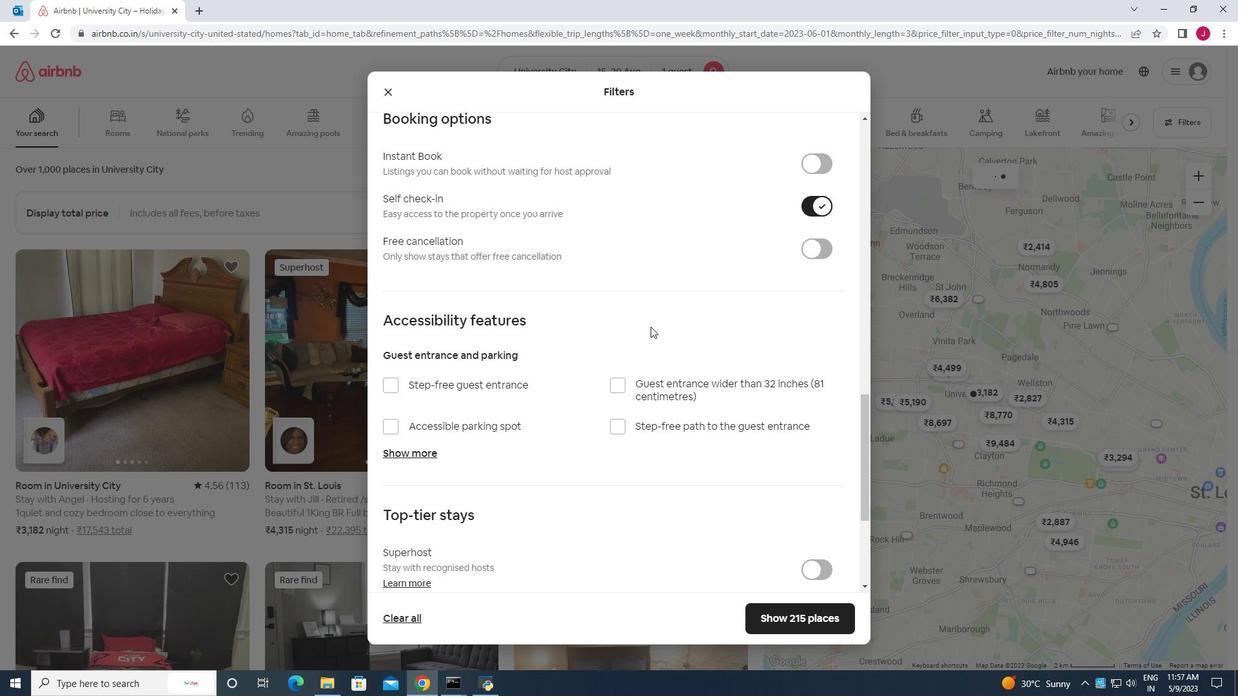 
Action: Mouse scrolled (650, 328) with delta (0, 0)
Screenshot: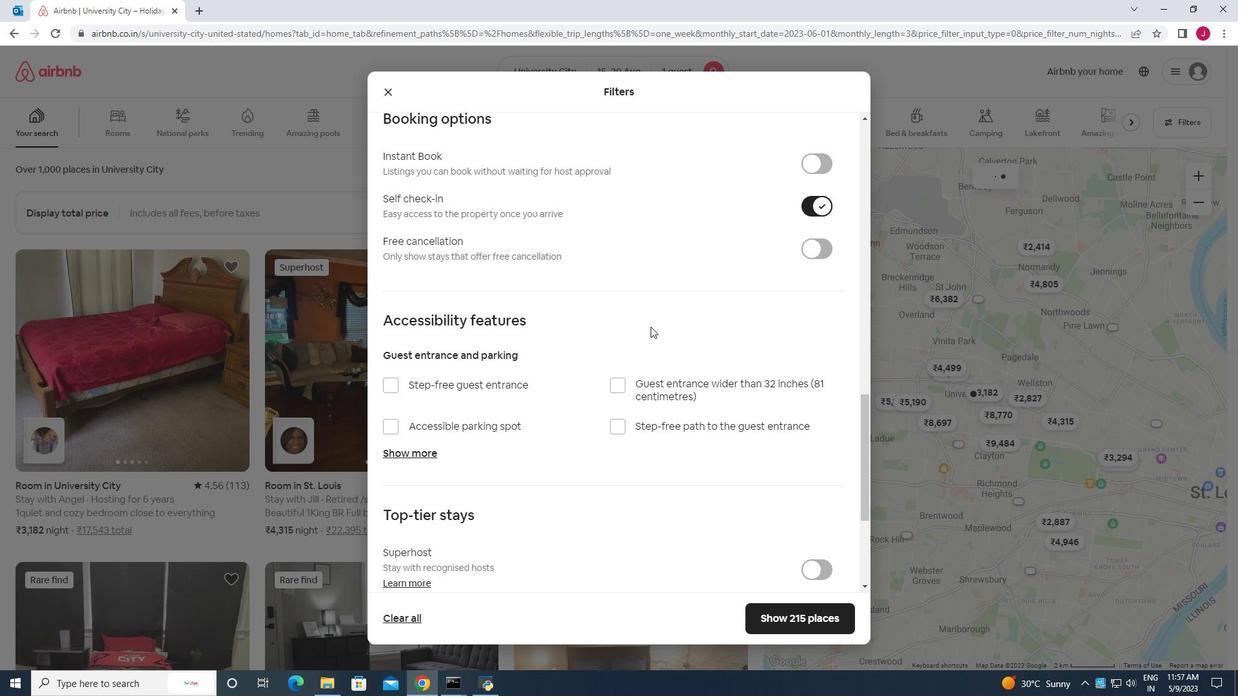 
Action: Mouse moved to (650, 330)
Screenshot: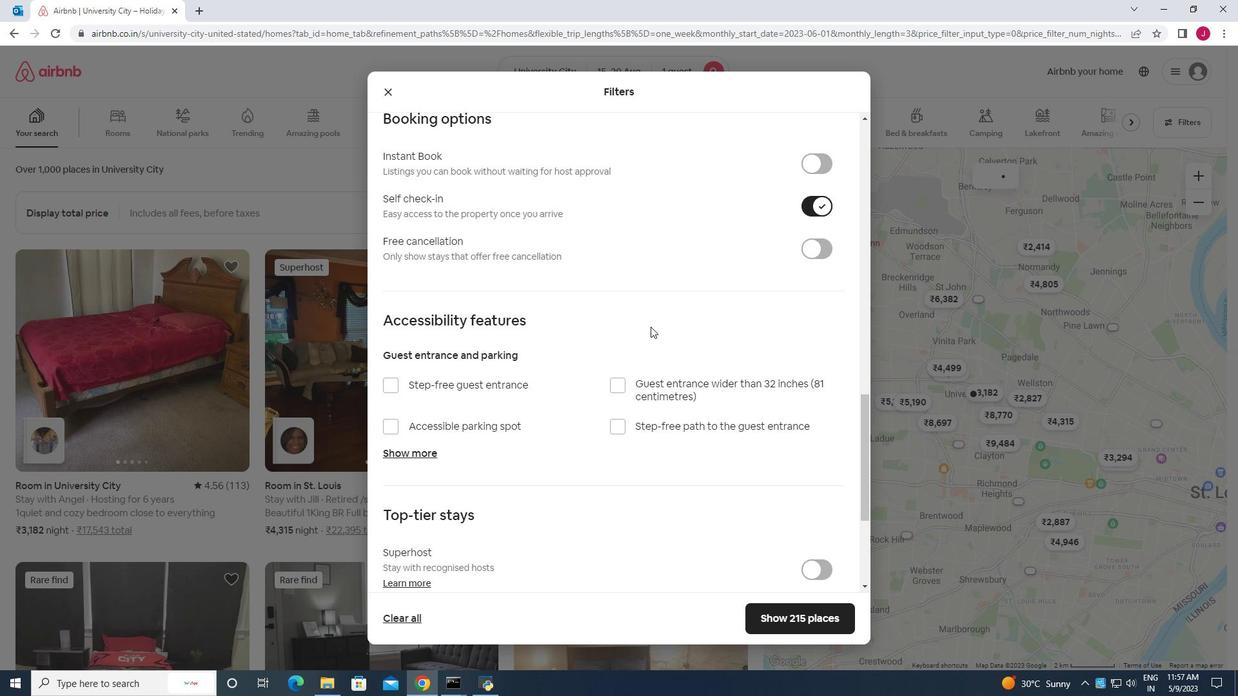 
Action: Mouse scrolled (650, 329) with delta (0, 0)
Screenshot: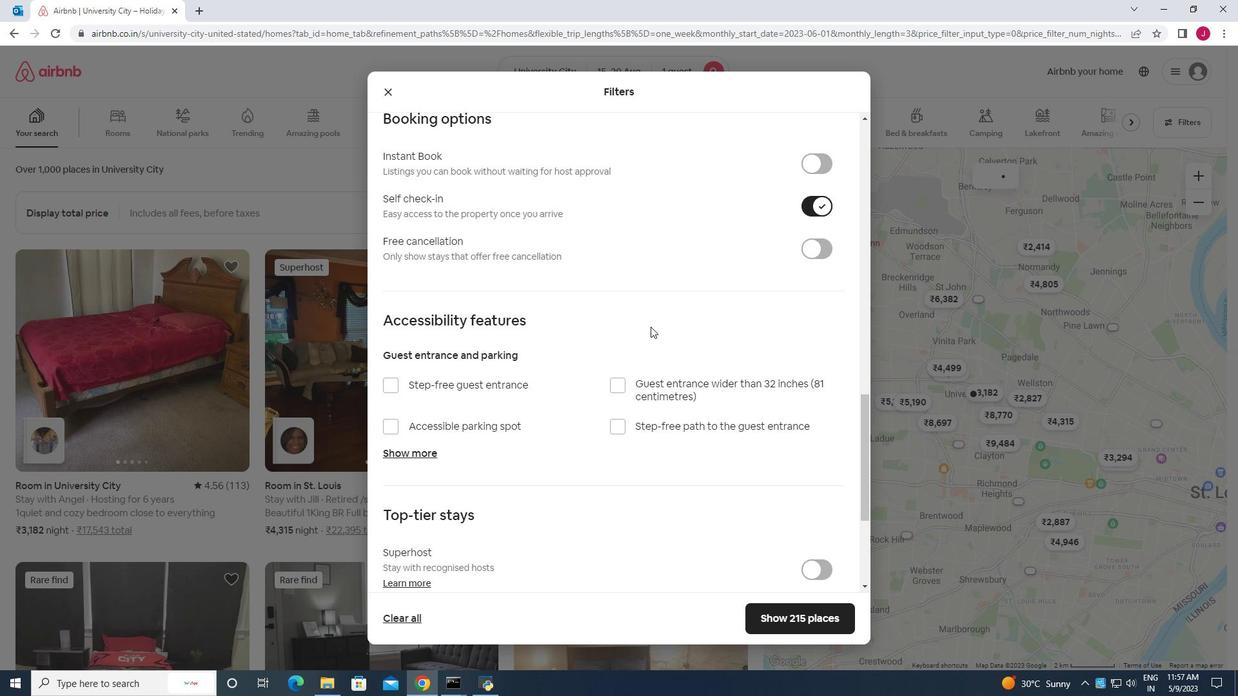 
Action: Mouse moved to (650, 331)
Screenshot: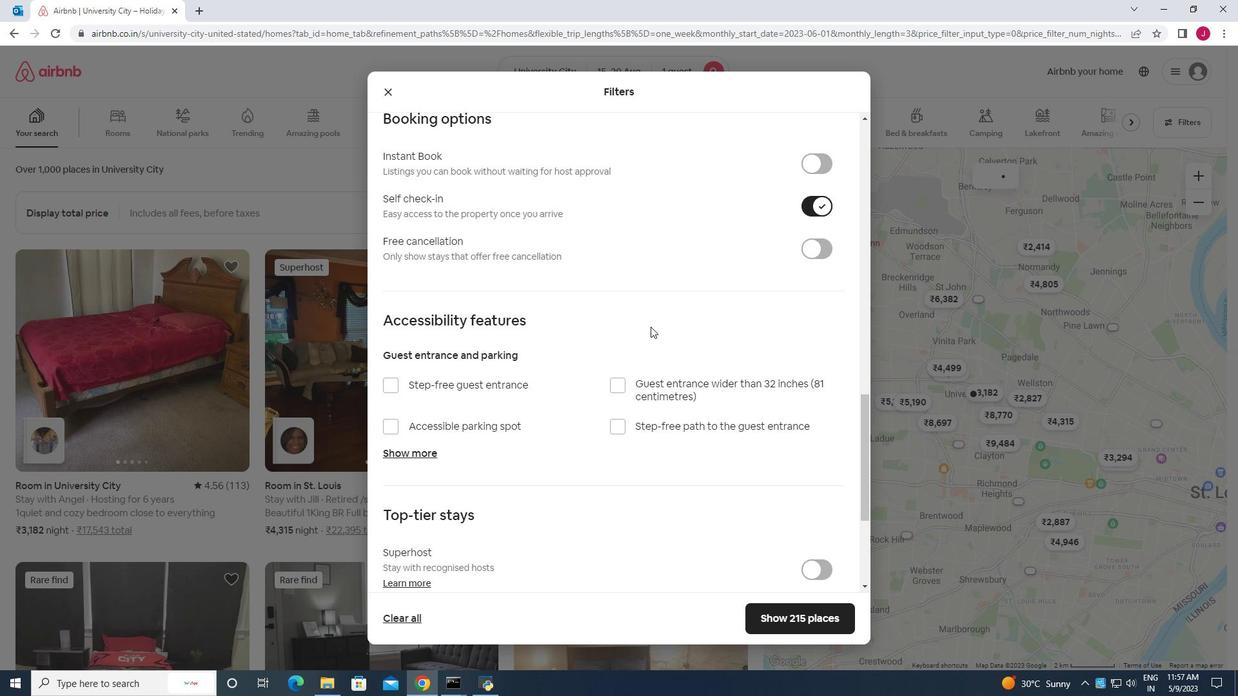 
Action: Mouse scrolled (650, 329) with delta (0, 0)
Screenshot: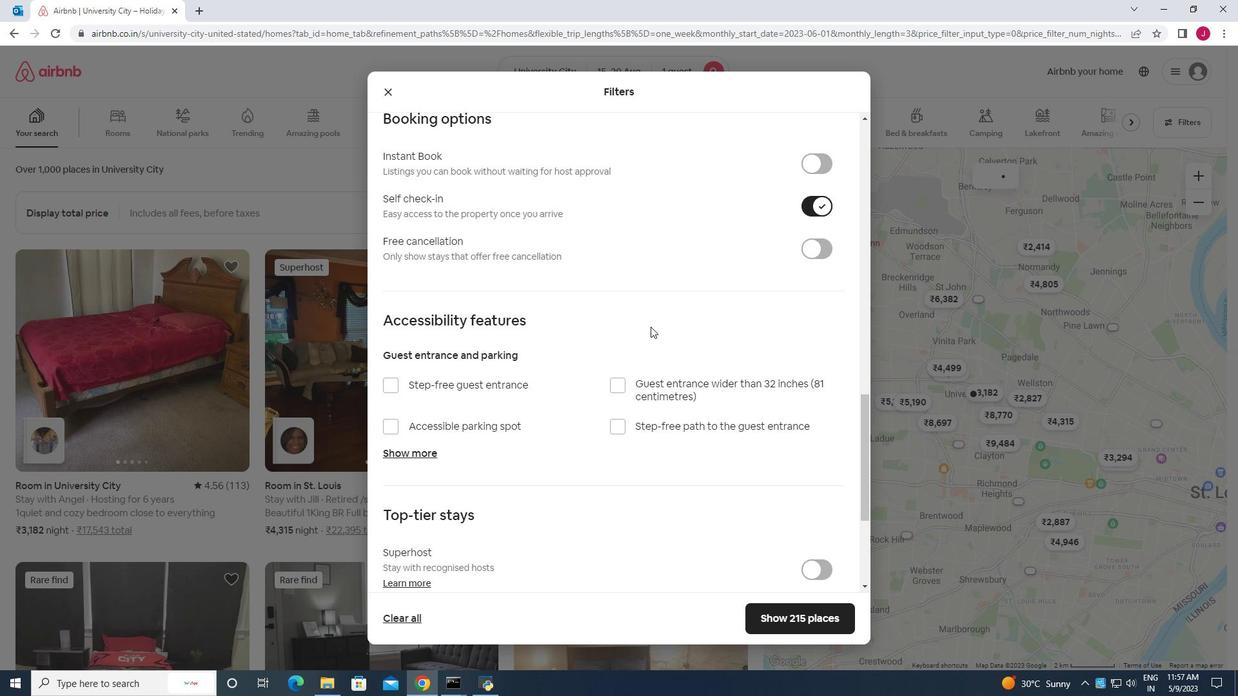 
Action: Mouse moved to (650, 332)
Screenshot: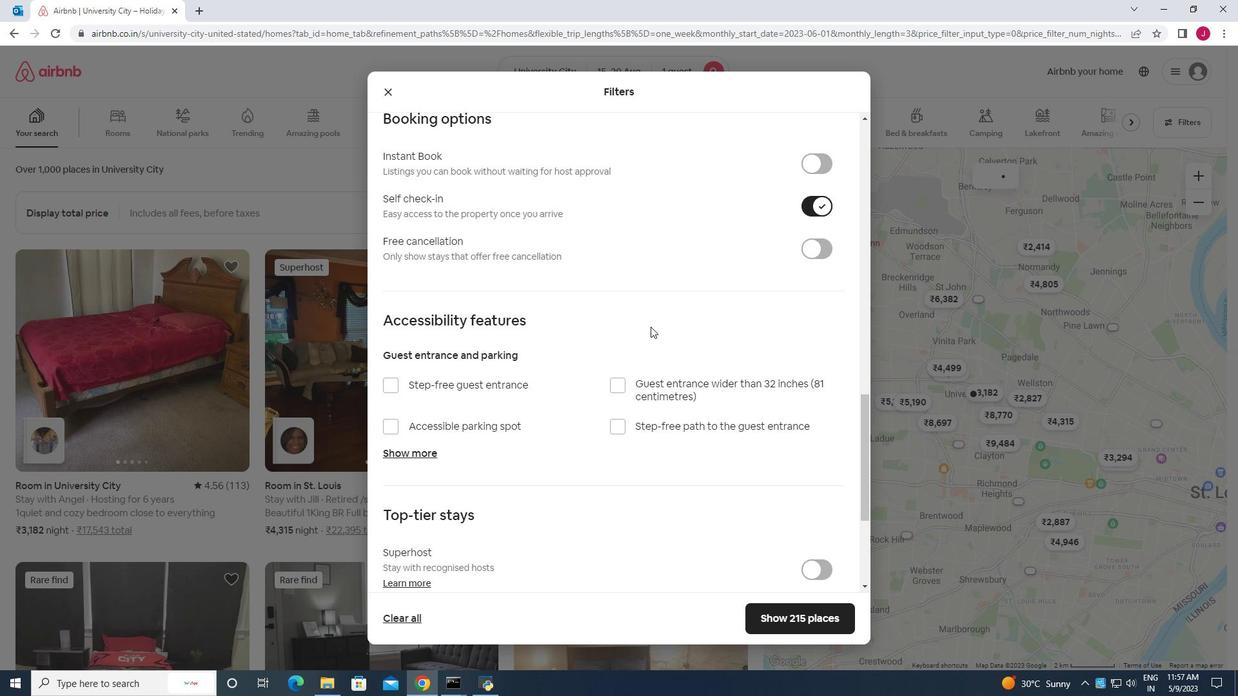 
Action: Mouse scrolled (650, 329) with delta (0, 0)
Screenshot: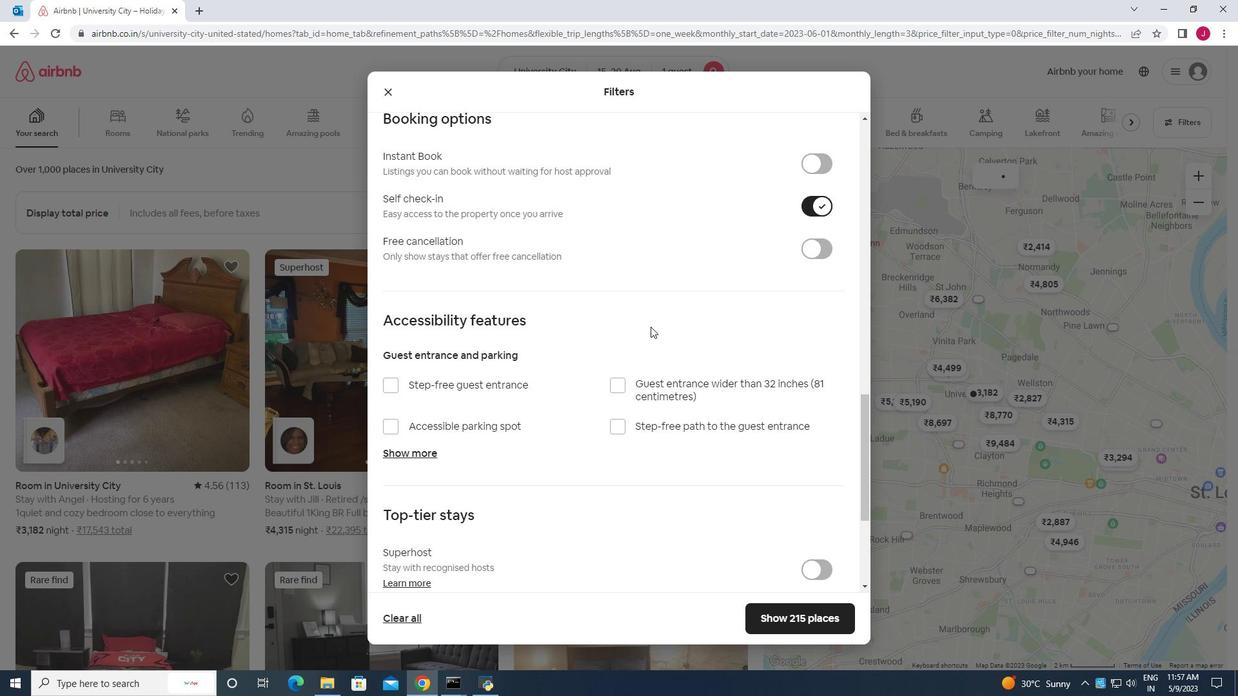 
Action: Mouse moved to (650, 332)
Screenshot: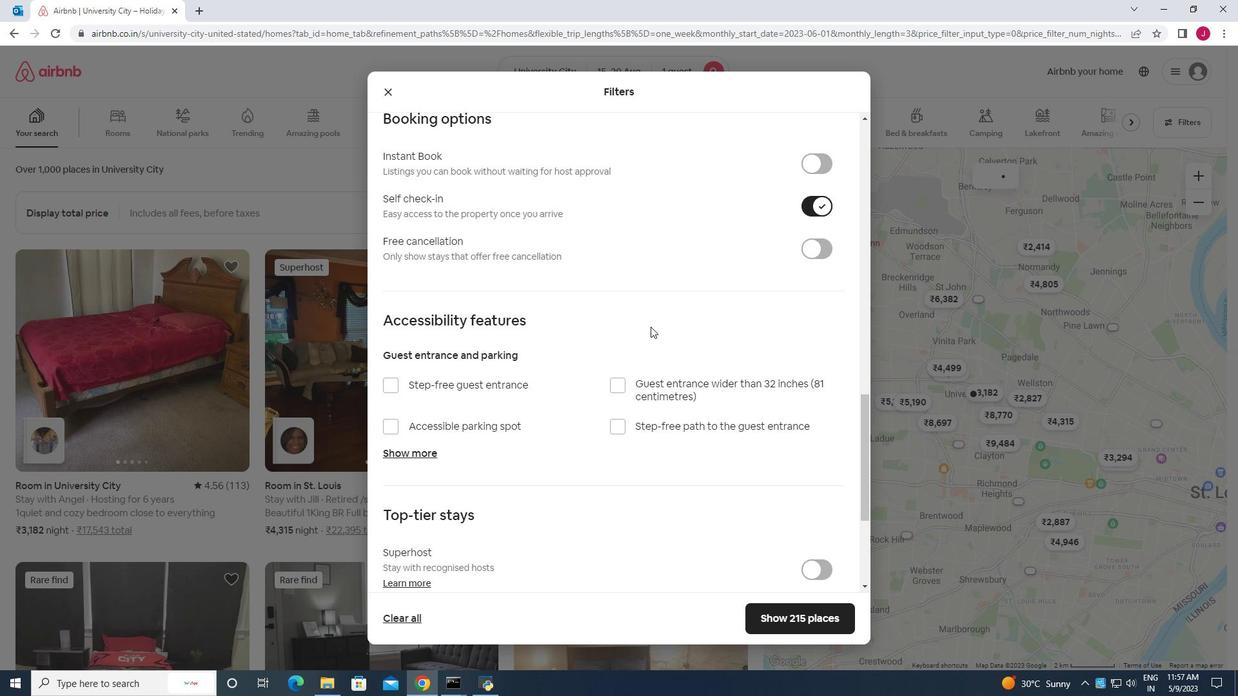 
Action: Mouse scrolled (650, 331) with delta (0, 0)
Screenshot: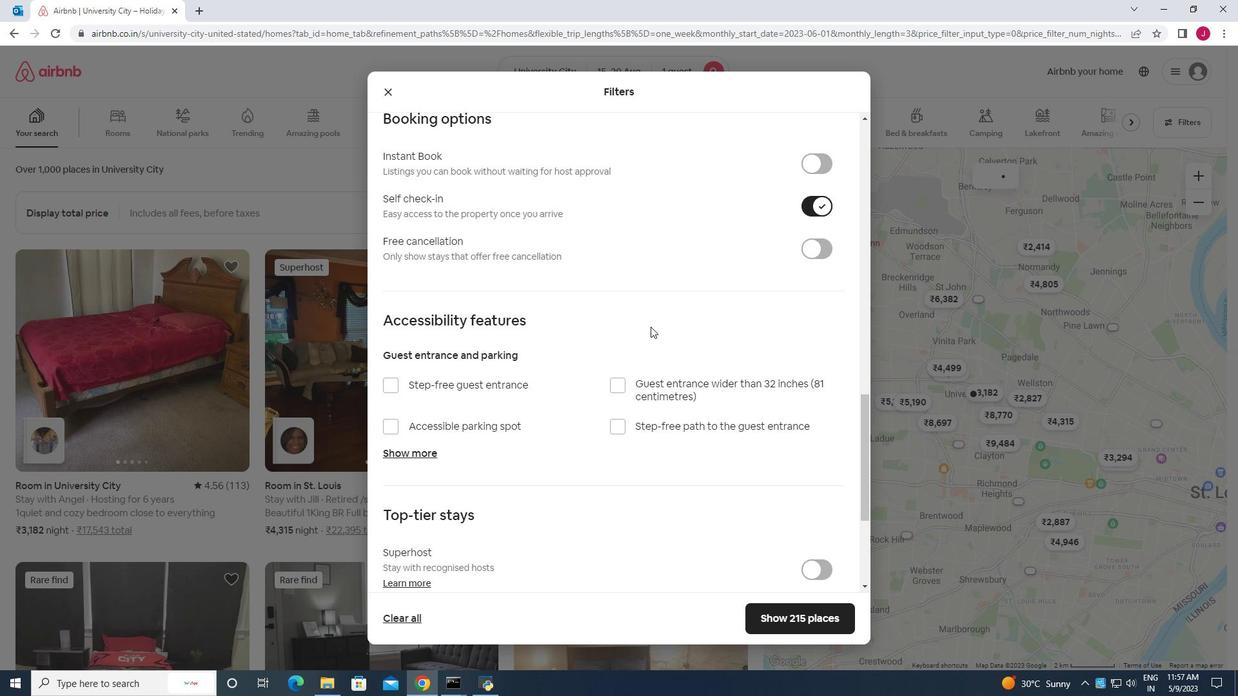 
Action: Mouse moved to (644, 339)
Screenshot: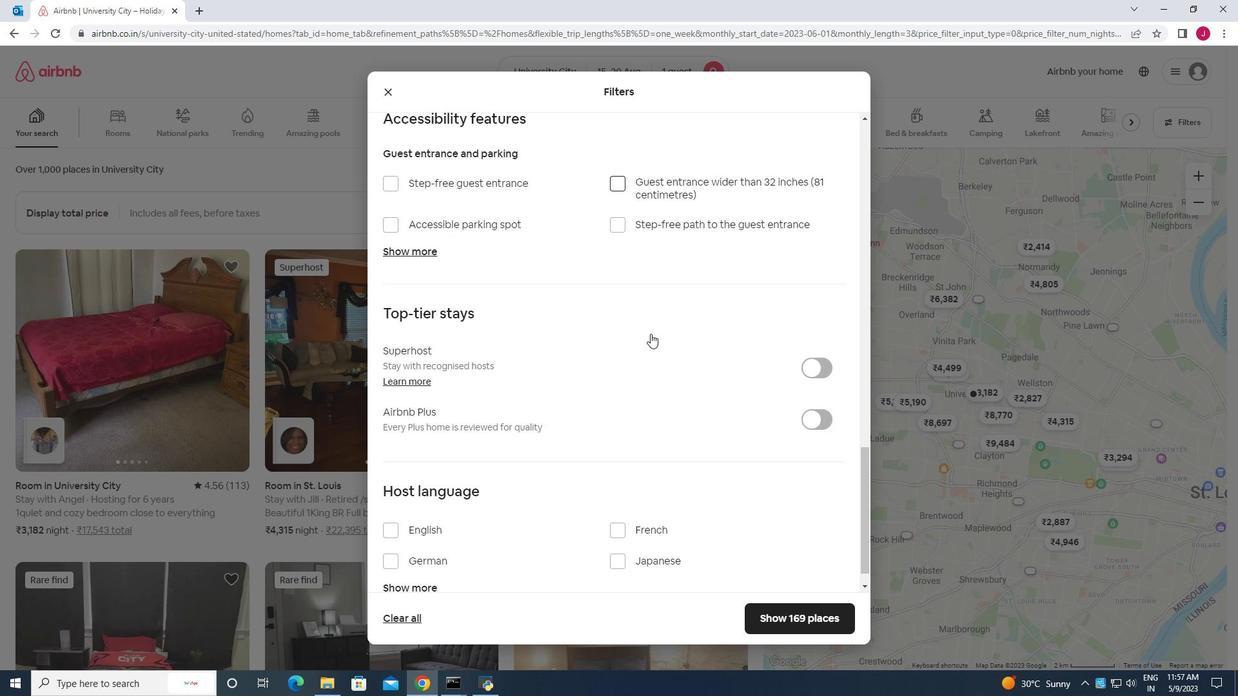 
Action: Mouse scrolled (644, 338) with delta (0, 0)
Screenshot: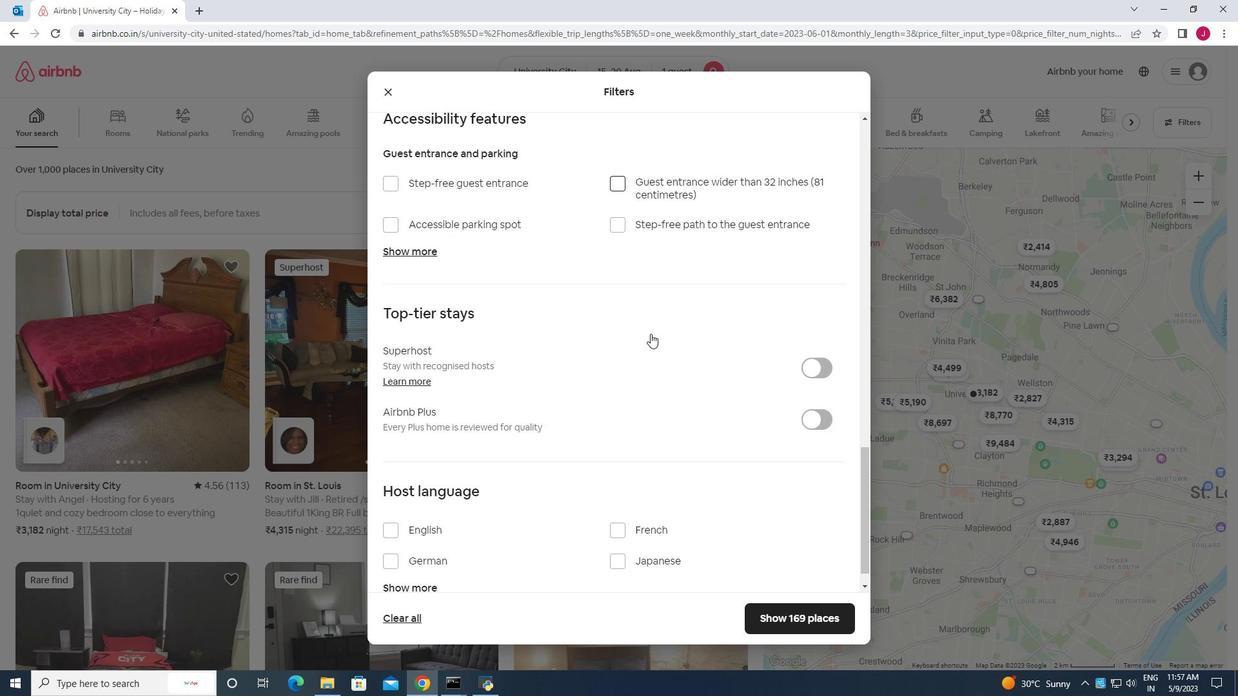 
Action: Mouse moved to (644, 340)
Screenshot: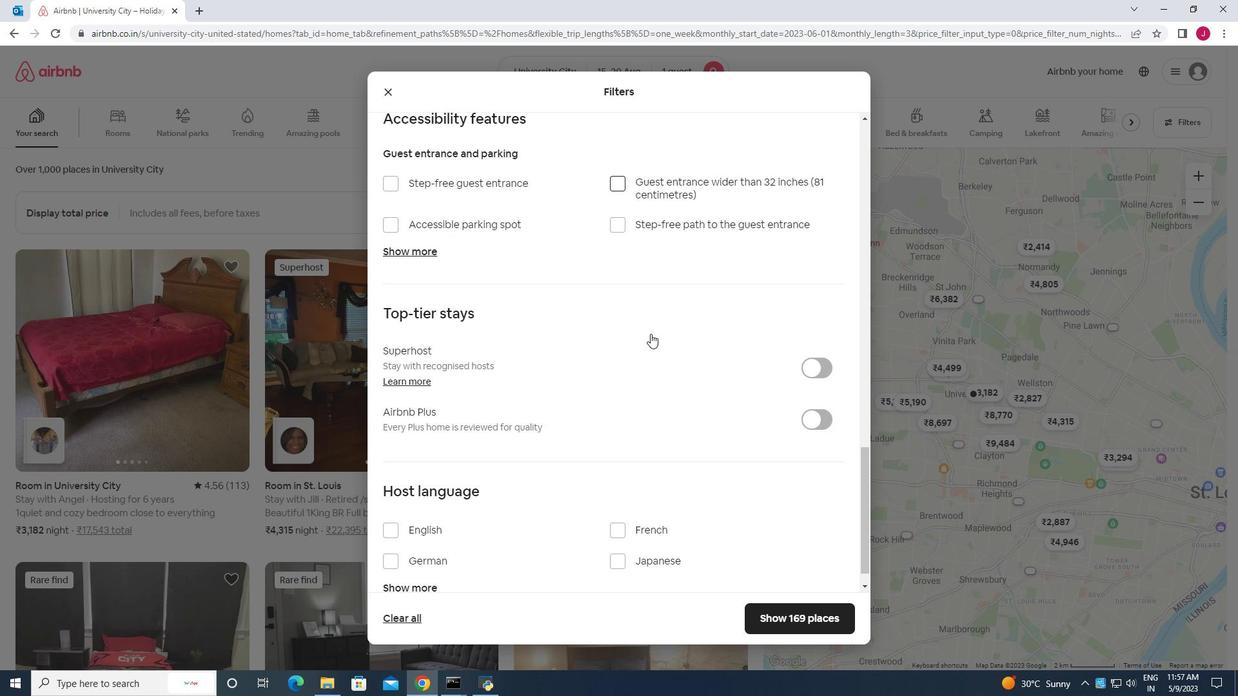 
Action: Mouse scrolled (644, 339) with delta (0, 0)
Screenshot: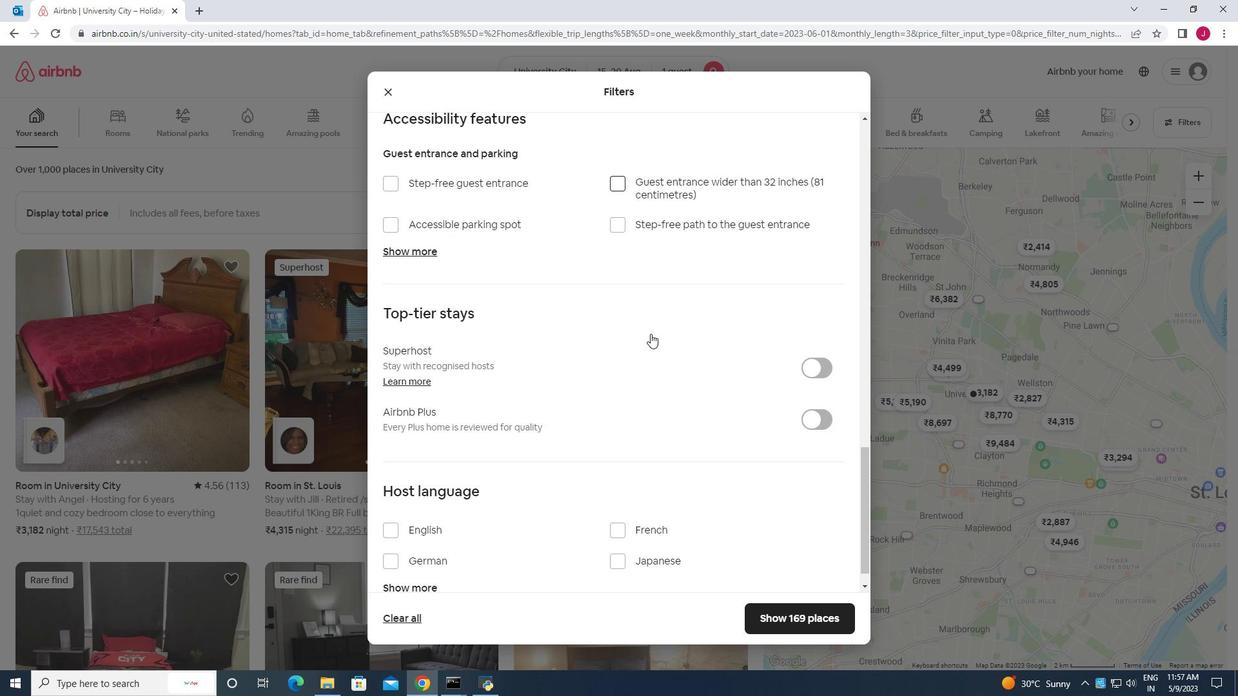 
Action: Mouse moved to (644, 342)
Screenshot: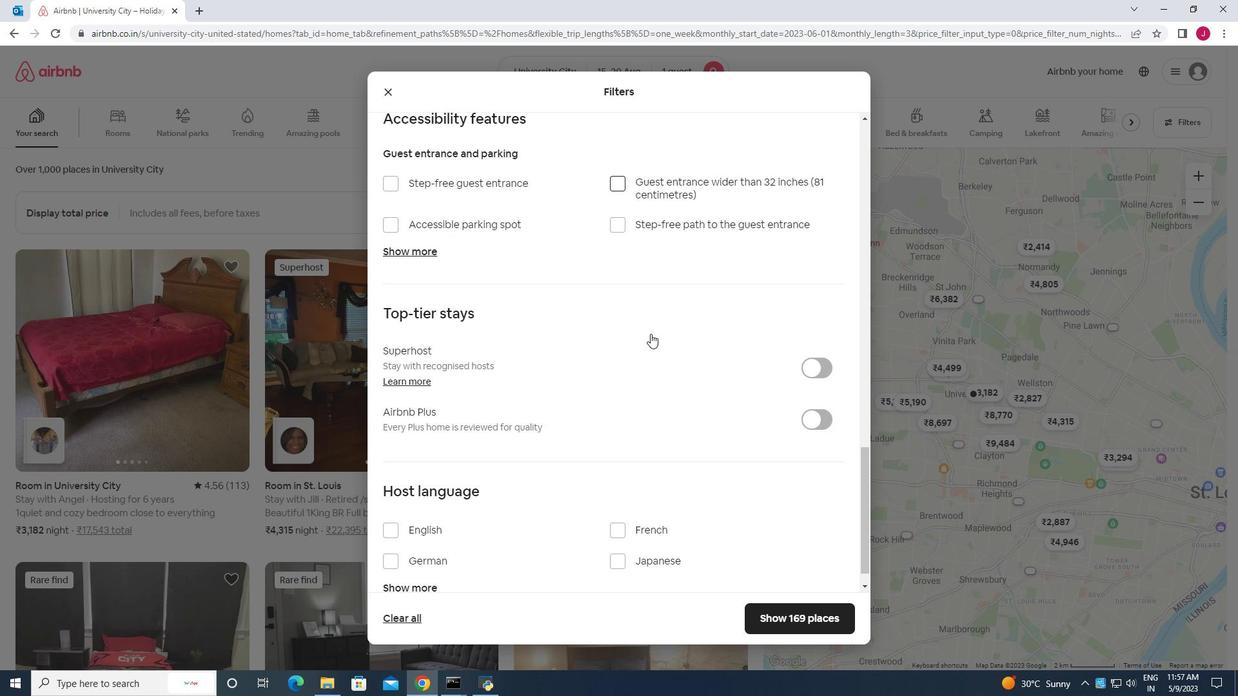 
Action: Mouse scrolled (644, 341) with delta (0, 0)
Screenshot: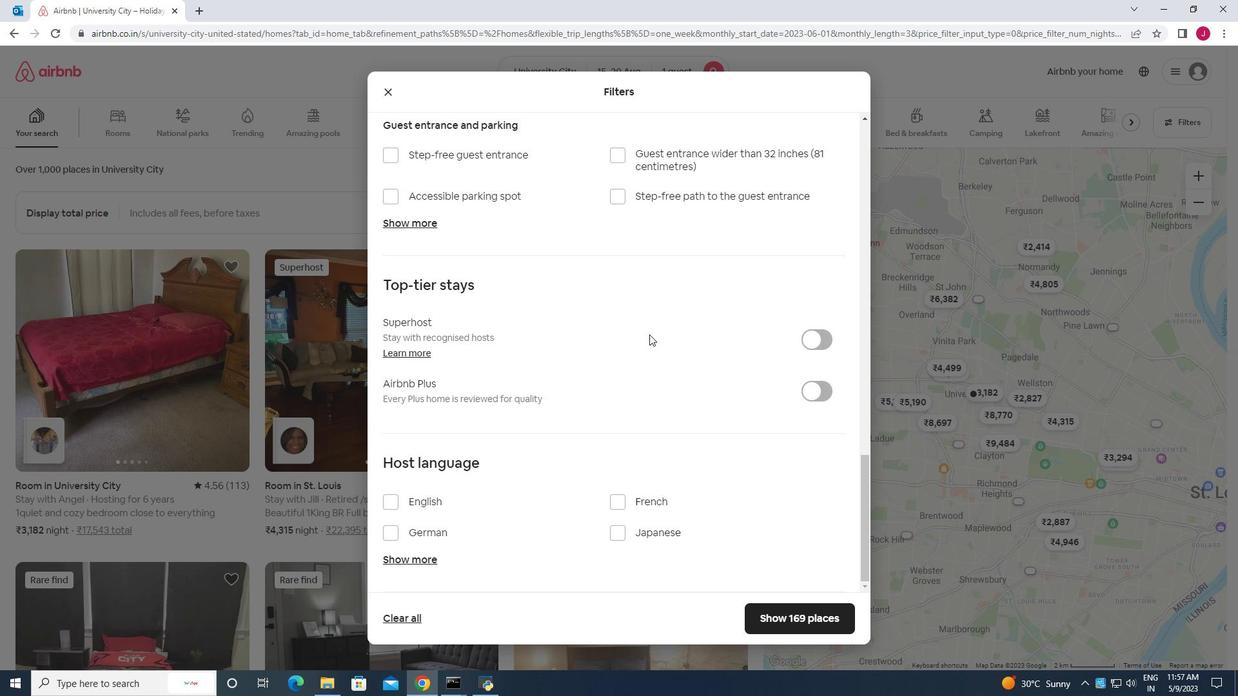 
Action: Mouse moved to (388, 505)
Screenshot: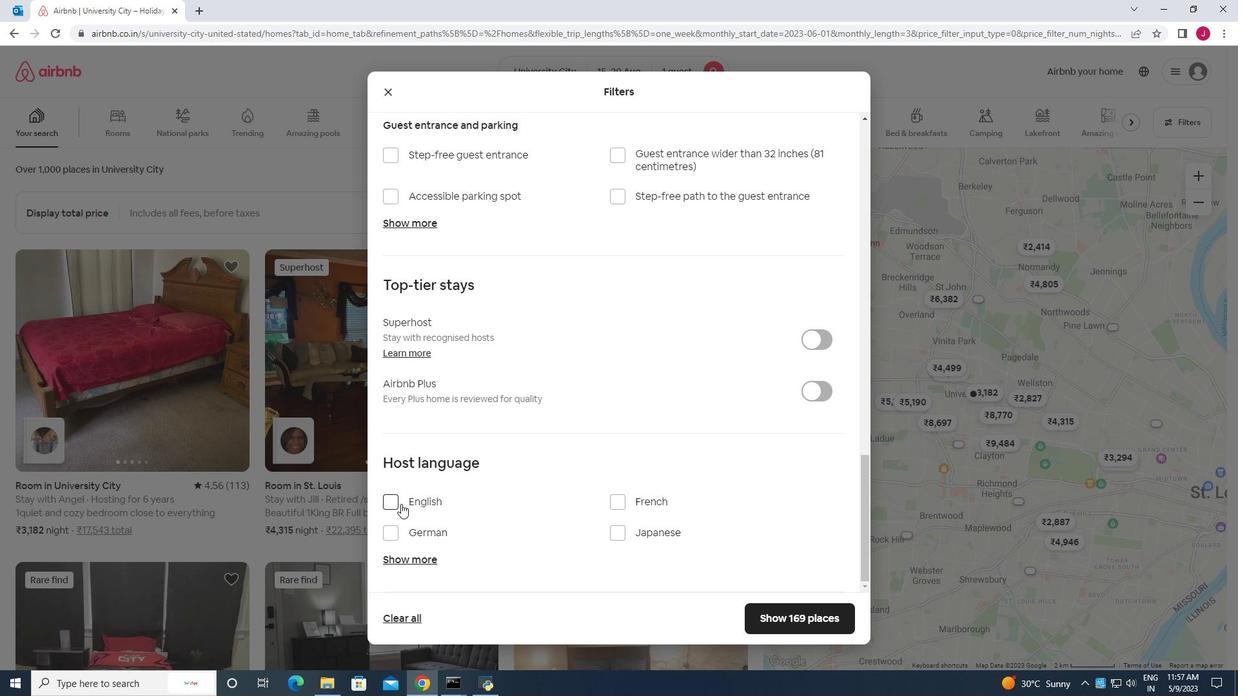 
Action: Mouse pressed left at (388, 505)
Screenshot: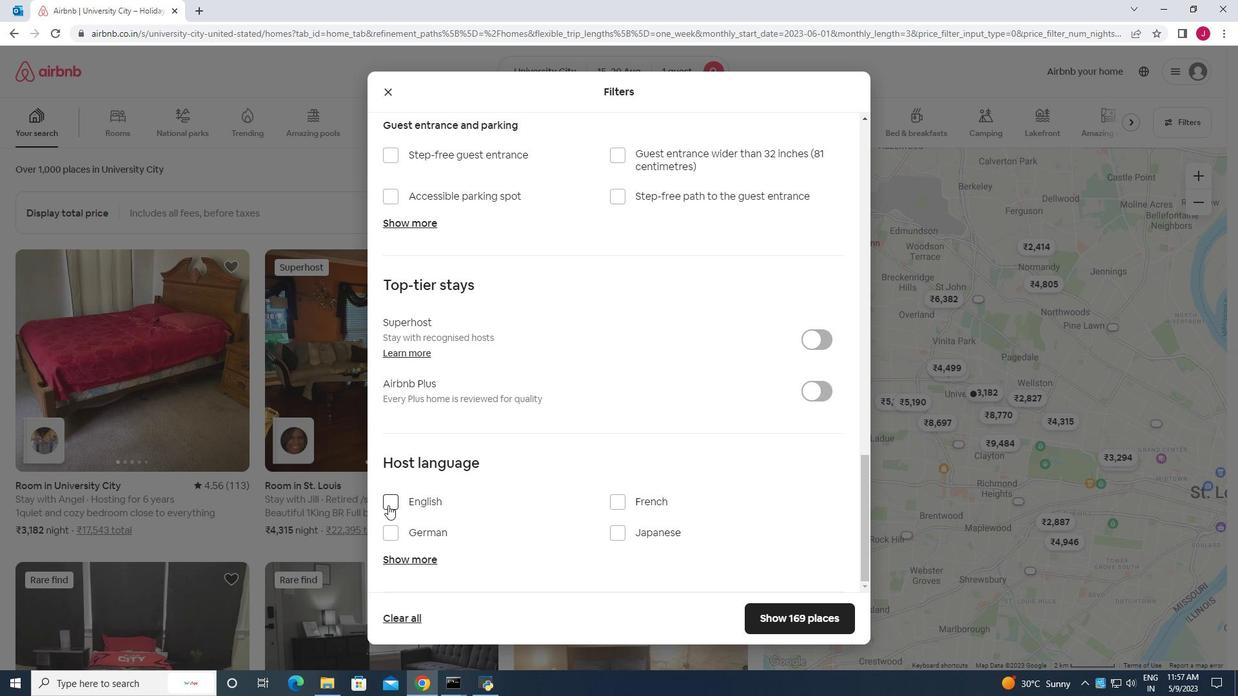 
Action: Mouse moved to (775, 615)
Screenshot: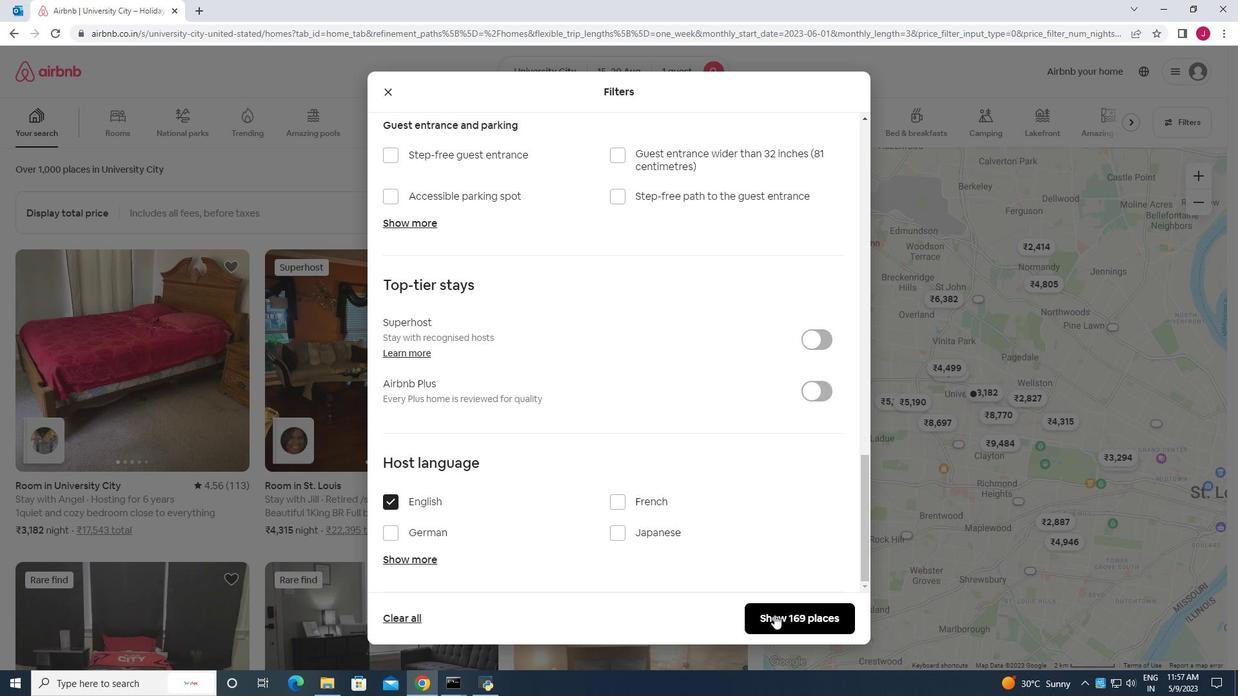 
Action: Mouse pressed left at (775, 615)
Screenshot: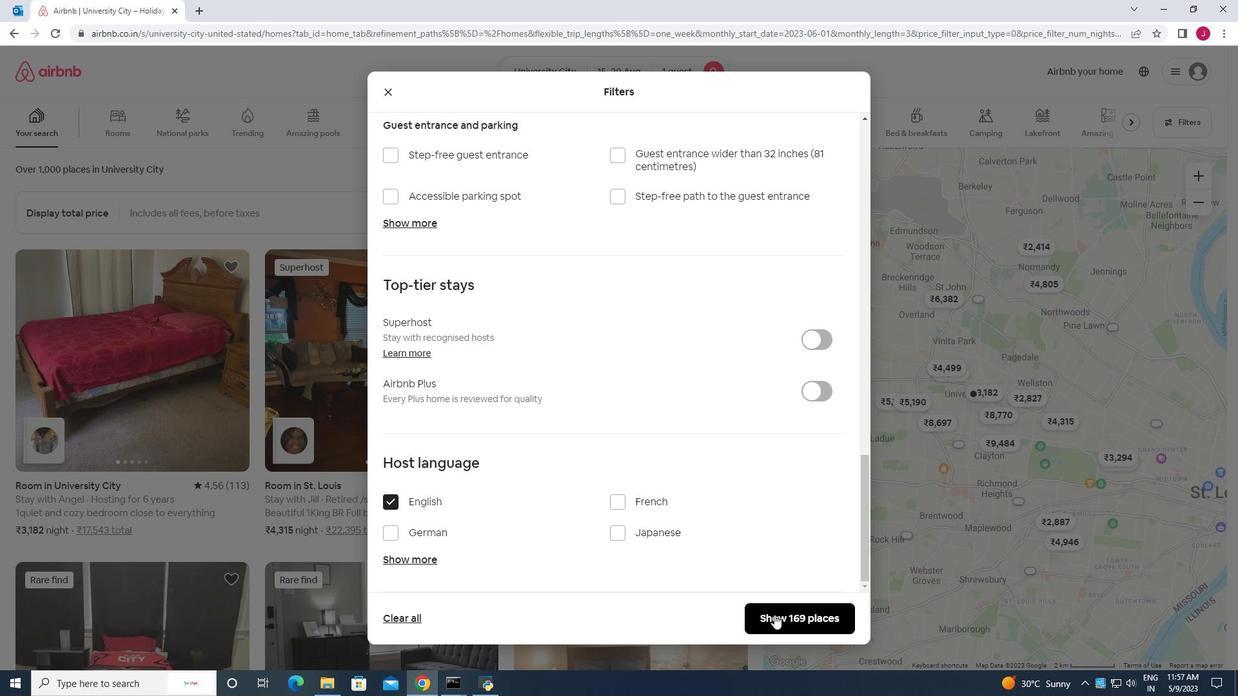 
Action: Mouse moved to (764, 596)
Screenshot: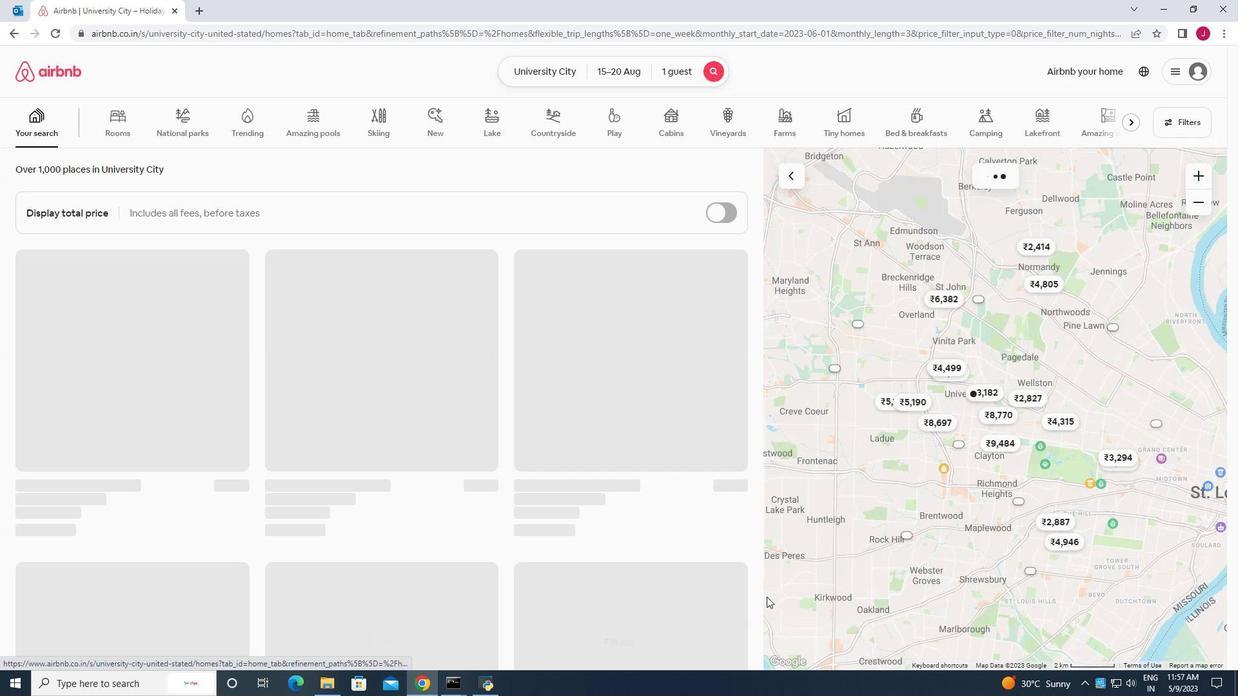 
